 Task: Look for space in Aix-en-Provence, France from 7th July, 2023 to 15th July, 2023 for 6 adults in price range Rs.15000 to Rs.20000. Place can be entire place with 3 bedrooms having 3 beds and 3 bathrooms. Property type can be house, flat, guest house. Amenities needed are: washing machine. Booking option can be shelf check-in. Required host language is English.
Action: Mouse moved to (537, 199)
Screenshot: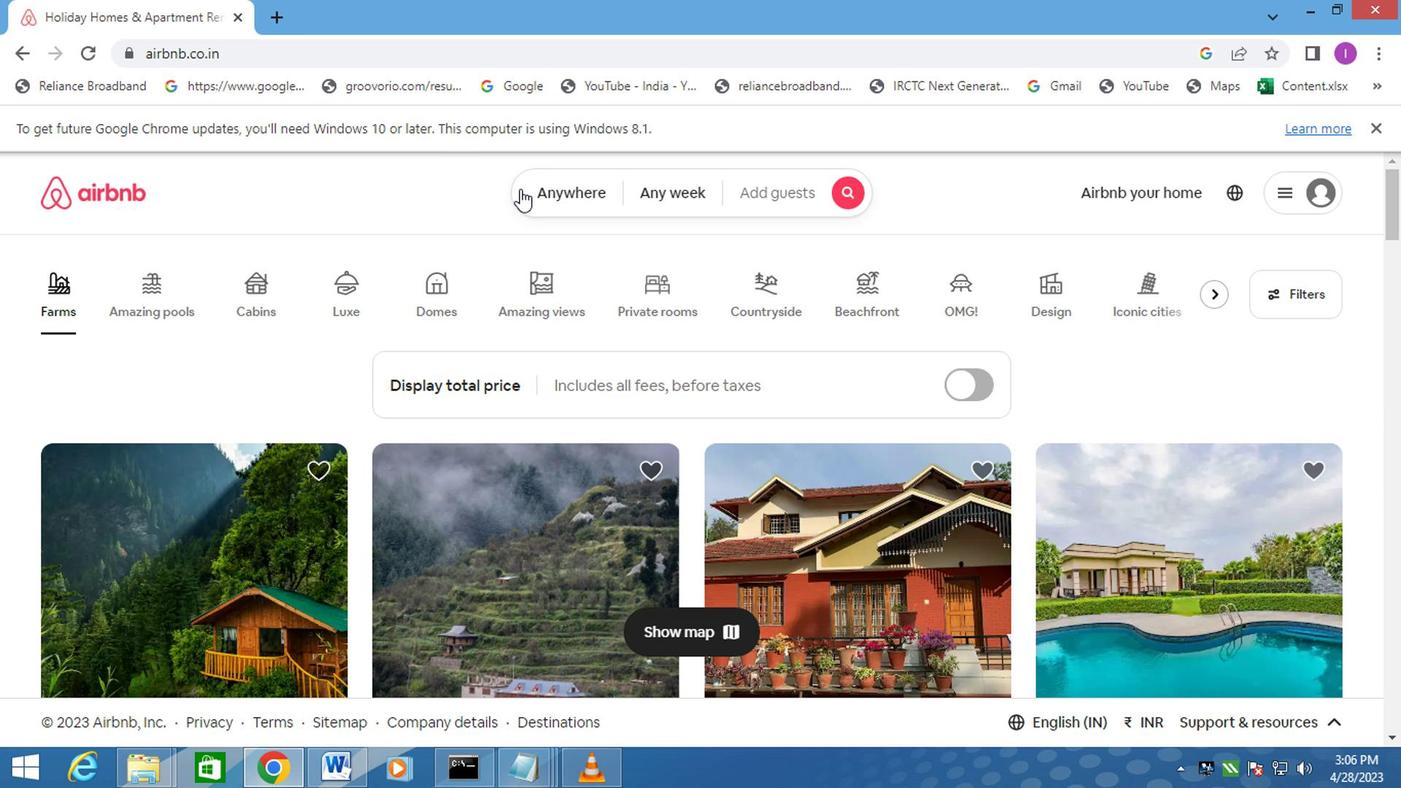
Action: Mouse pressed left at (537, 199)
Screenshot: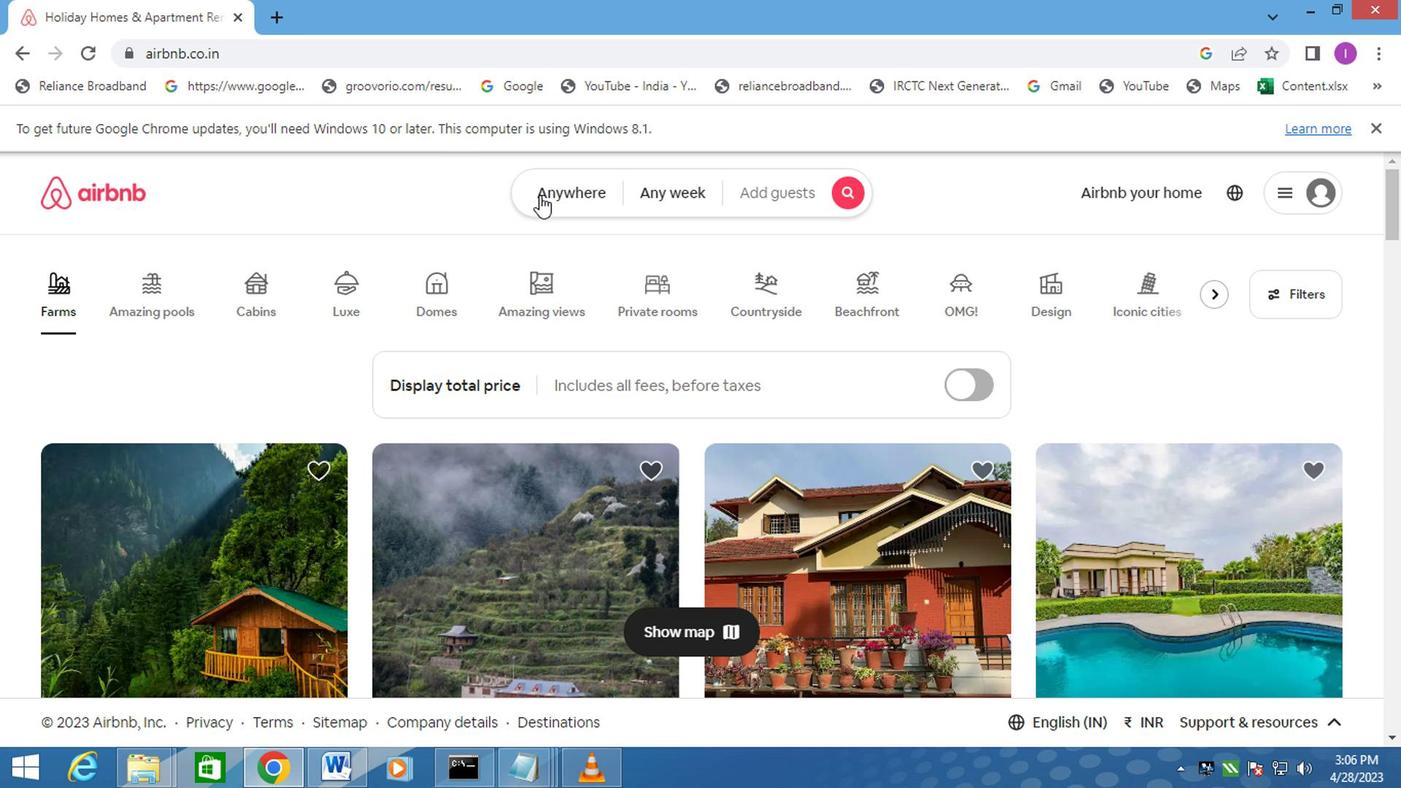 
Action: Mouse moved to (426, 283)
Screenshot: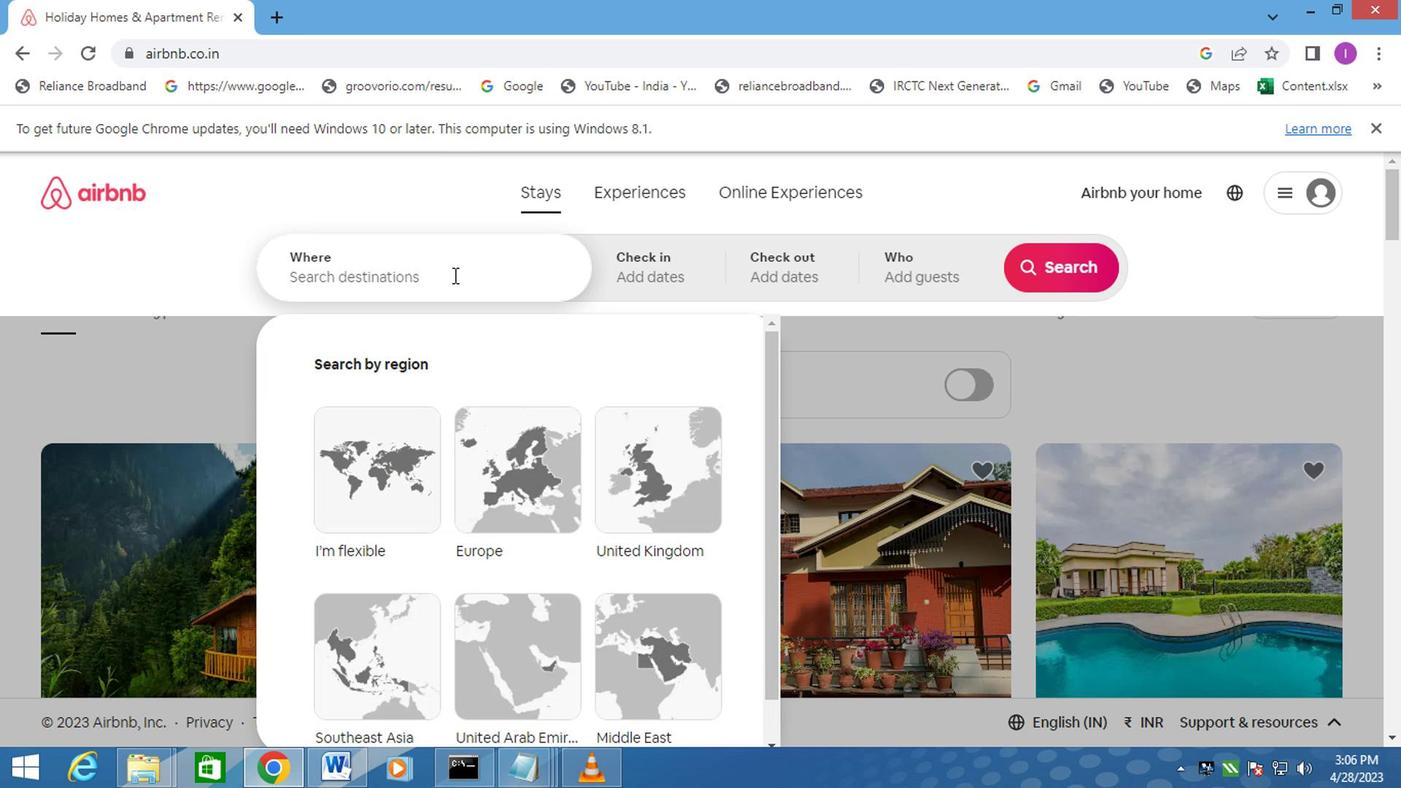 
Action: Mouse pressed left at (426, 283)
Screenshot: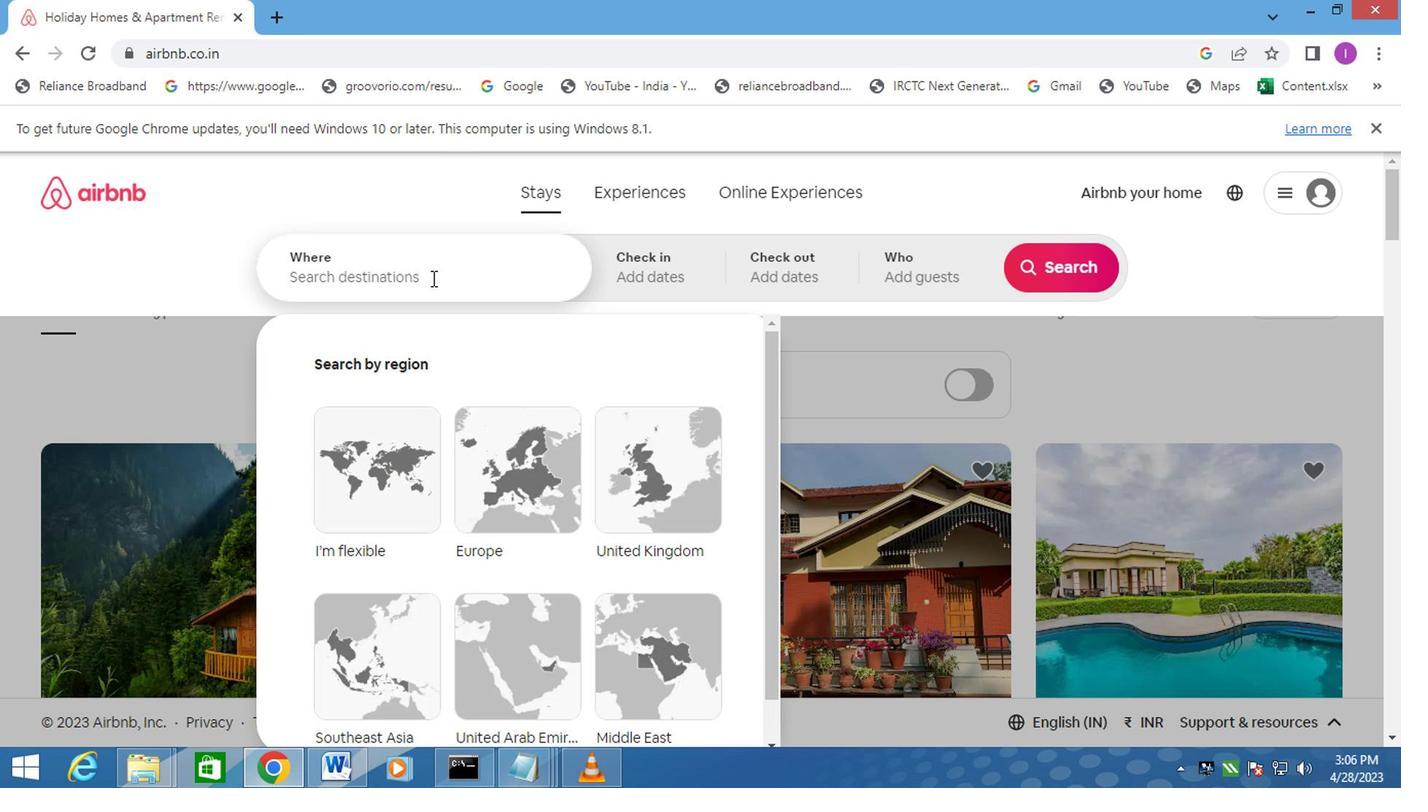 
Action: Mouse moved to (430, 281)
Screenshot: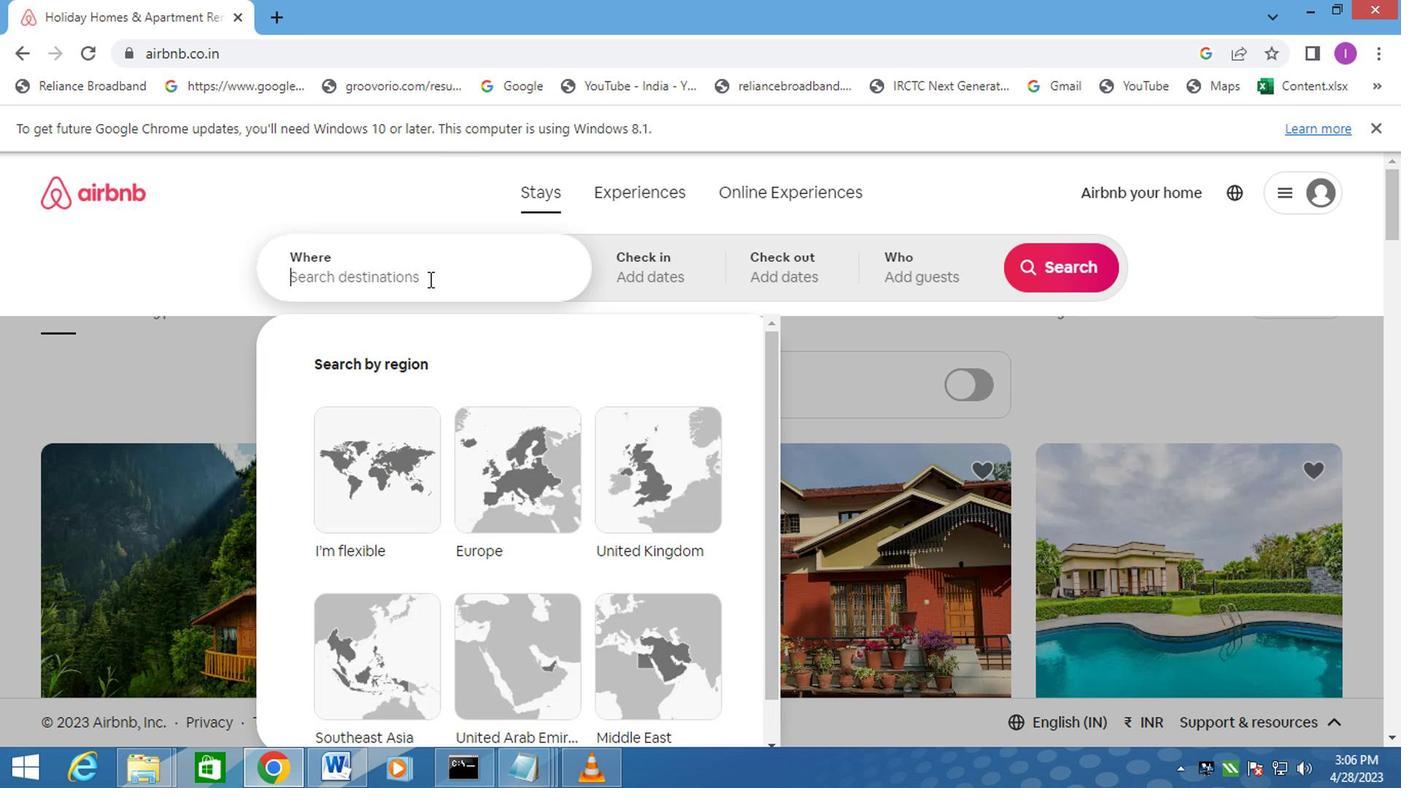 
Action: Key pressed <Key.shift>AIX-EN-<Key.shift>PROVENCE,<Key.shift>FRANCE
Screenshot: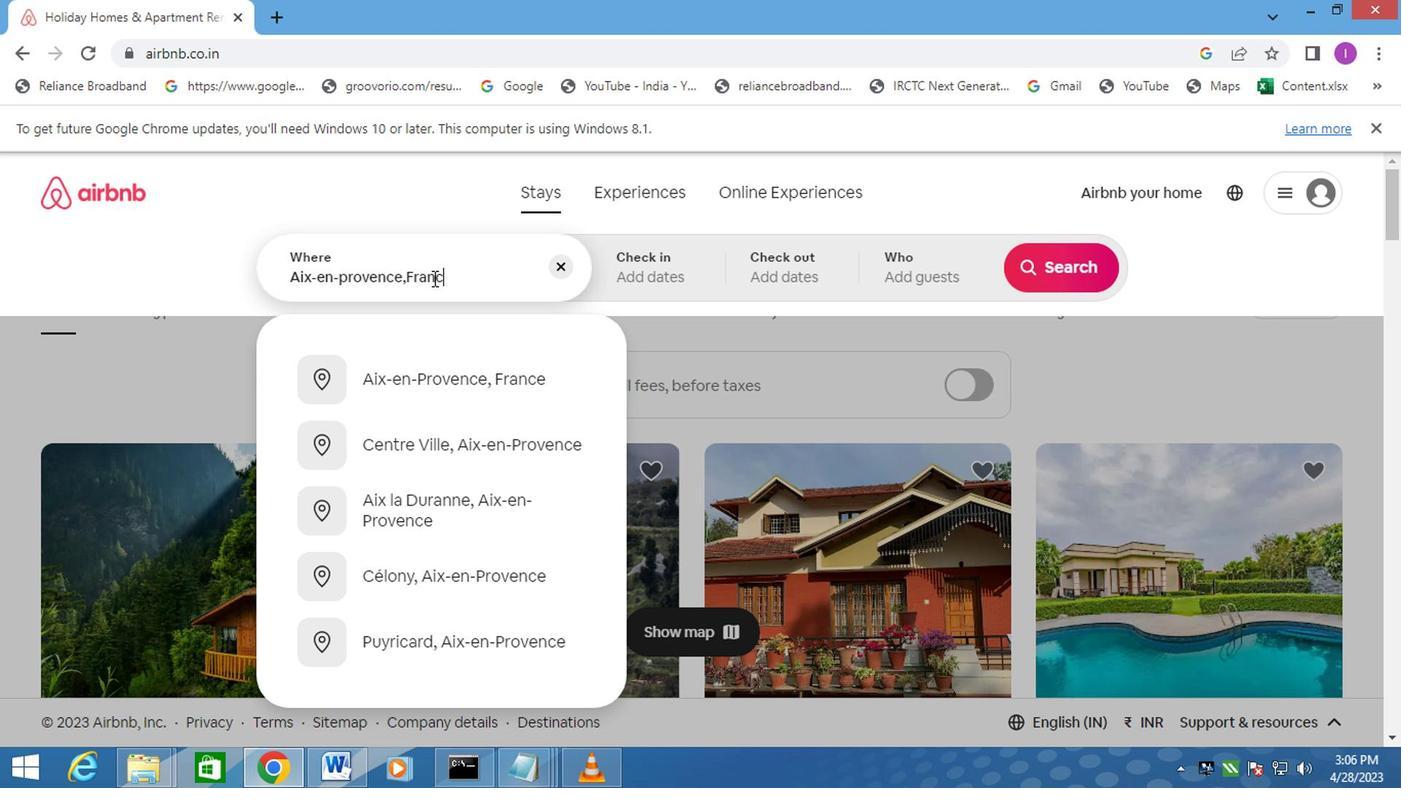
Action: Mouse moved to (467, 385)
Screenshot: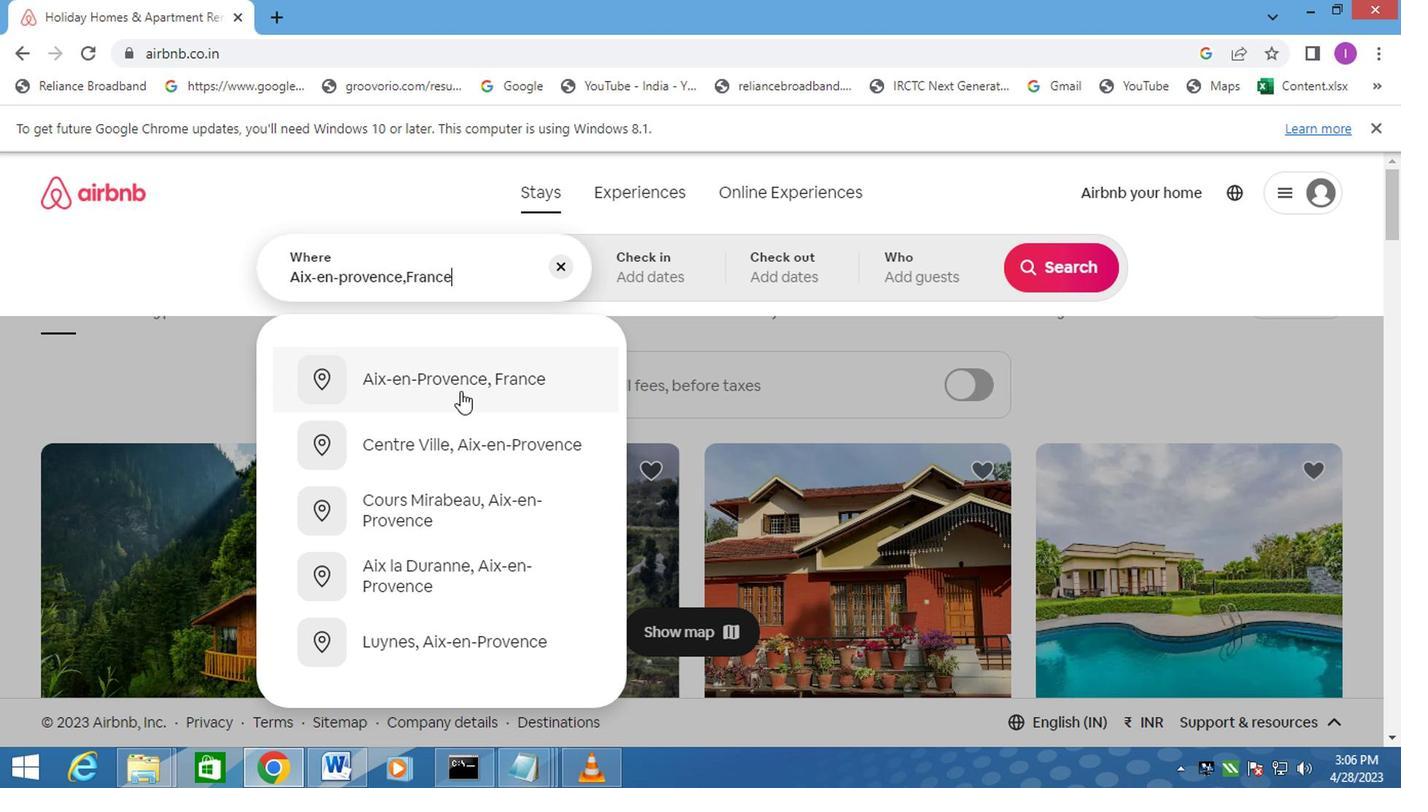
Action: Mouse pressed left at (467, 385)
Screenshot: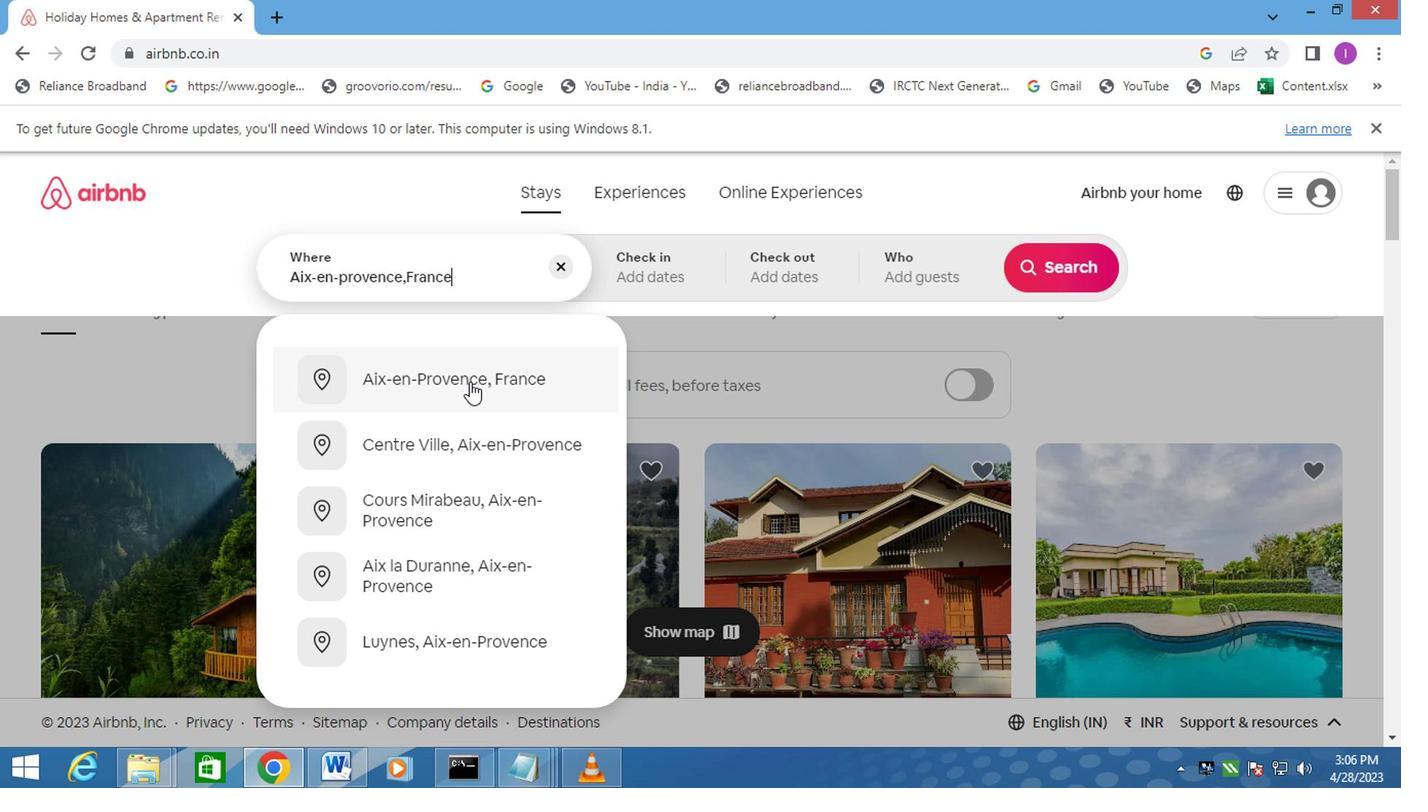 
Action: Mouse moved to (1052, 429)
Screenshot: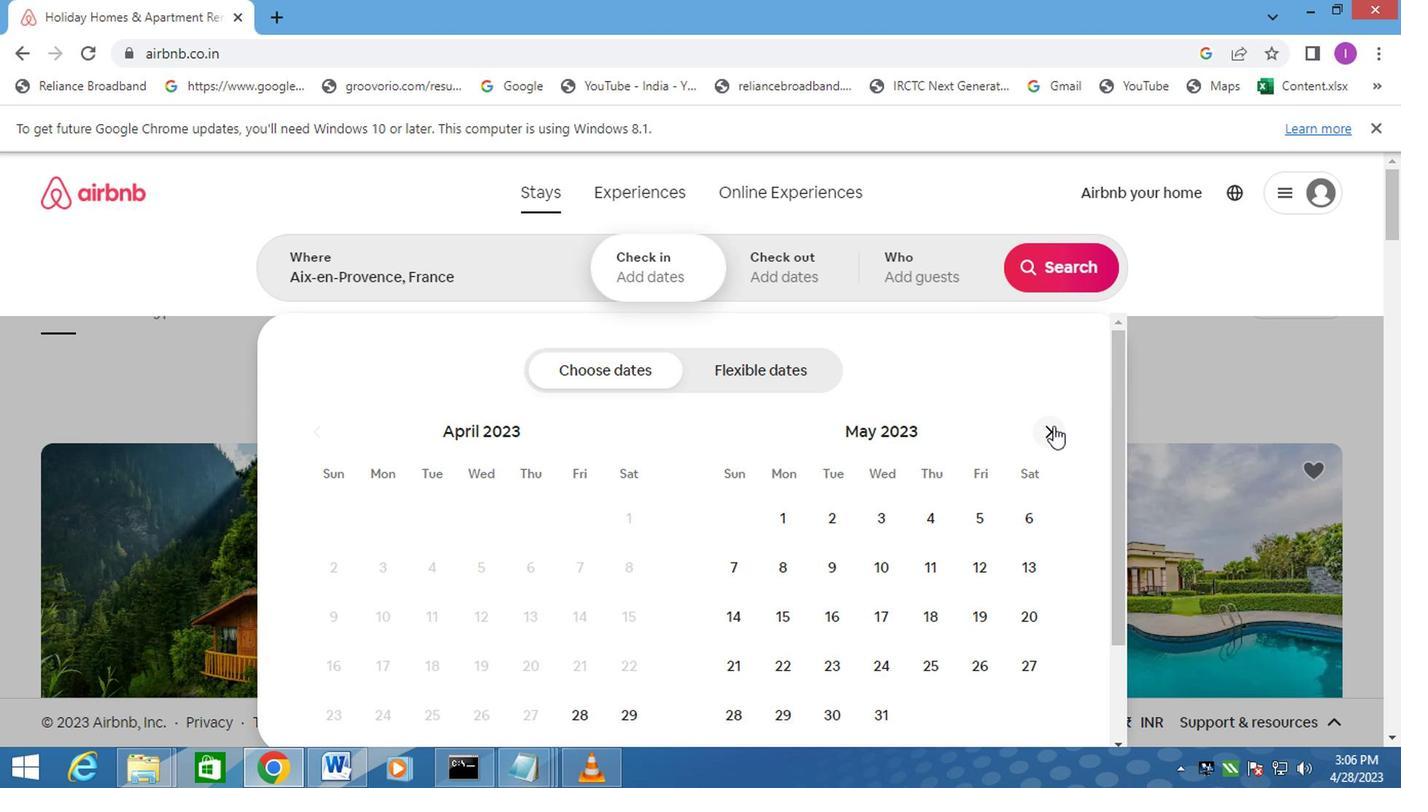 
Action: Mouse pressed left at (1052, 429)
Screenshot: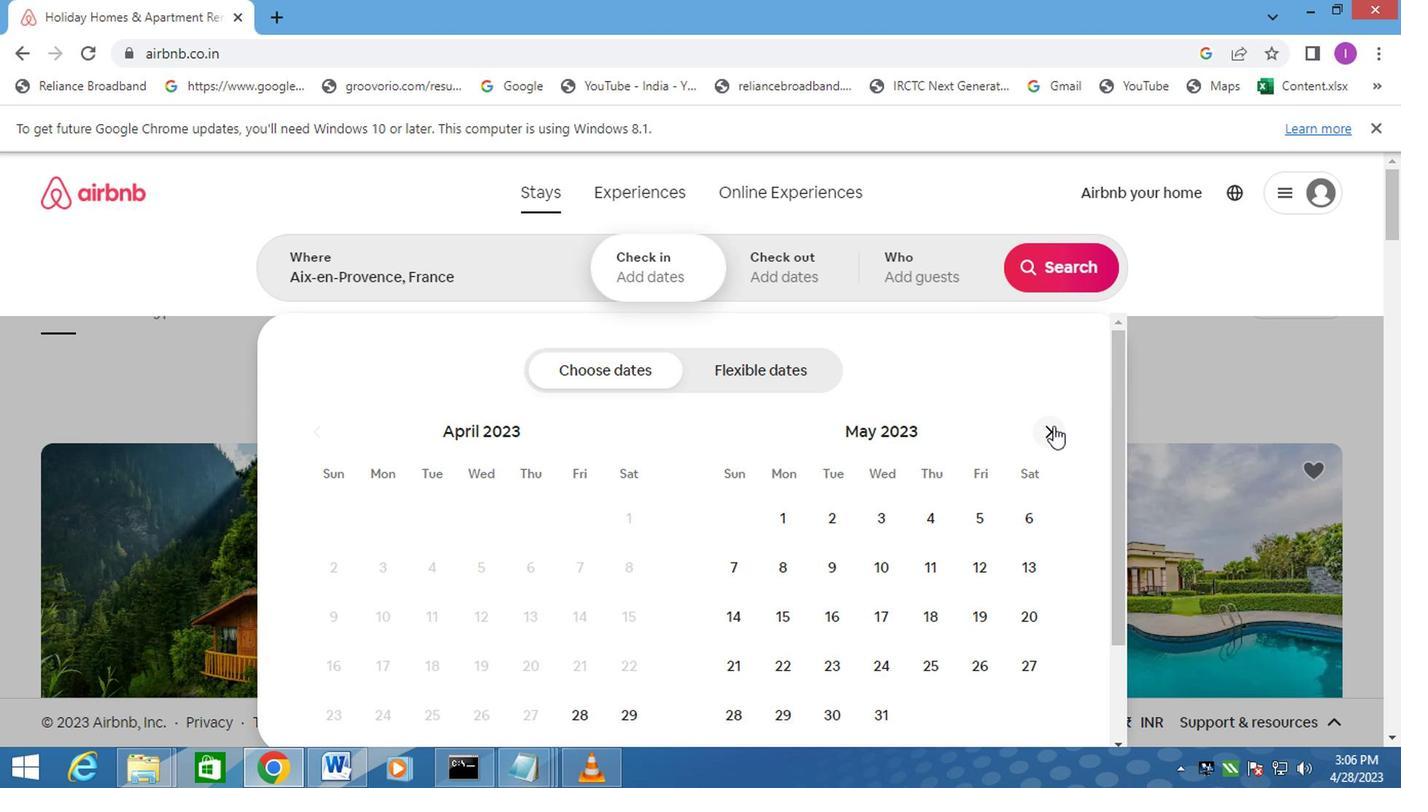 
Action: Mouse pressed left at (1052, 429)
Screenshot: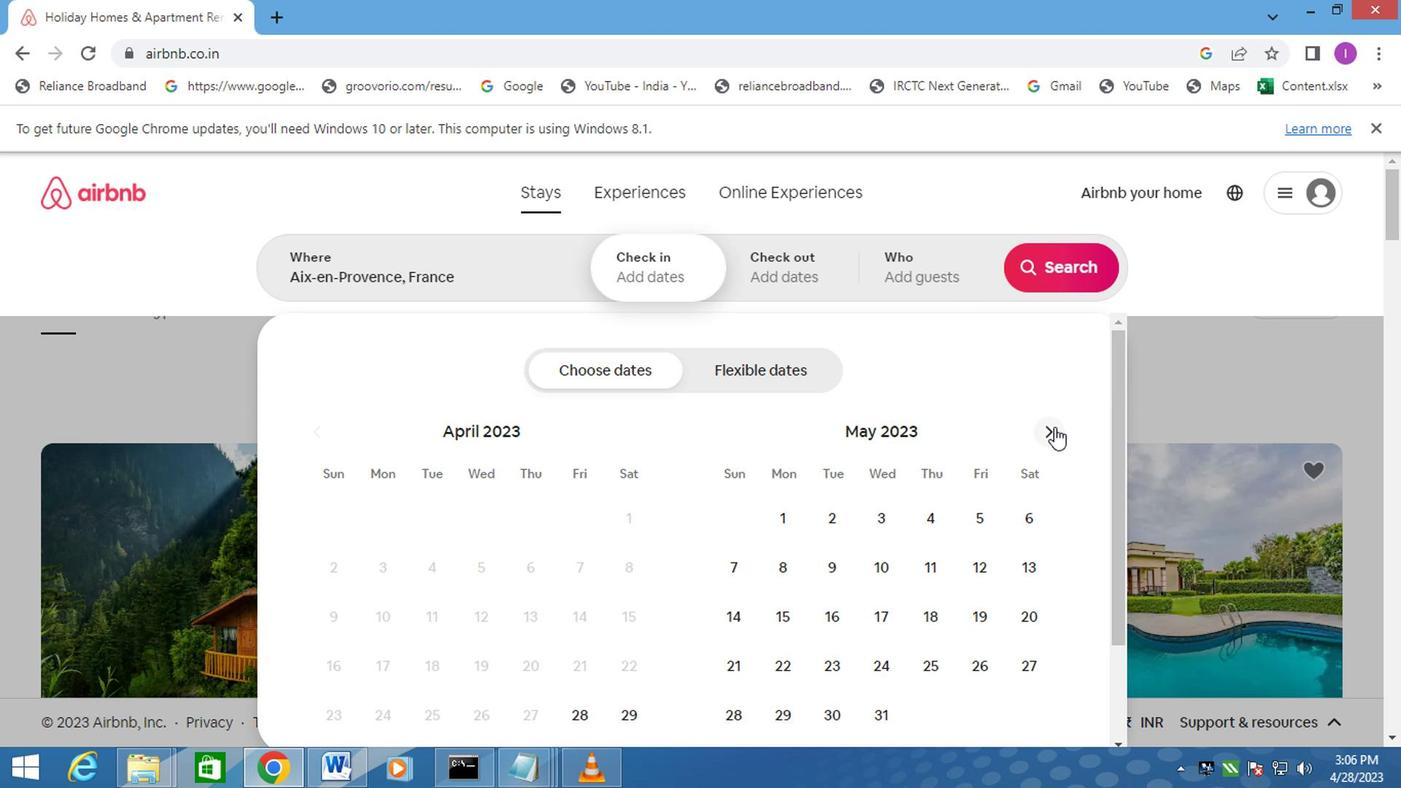
Action: Mouse moved to (968, 572)
Screenshot: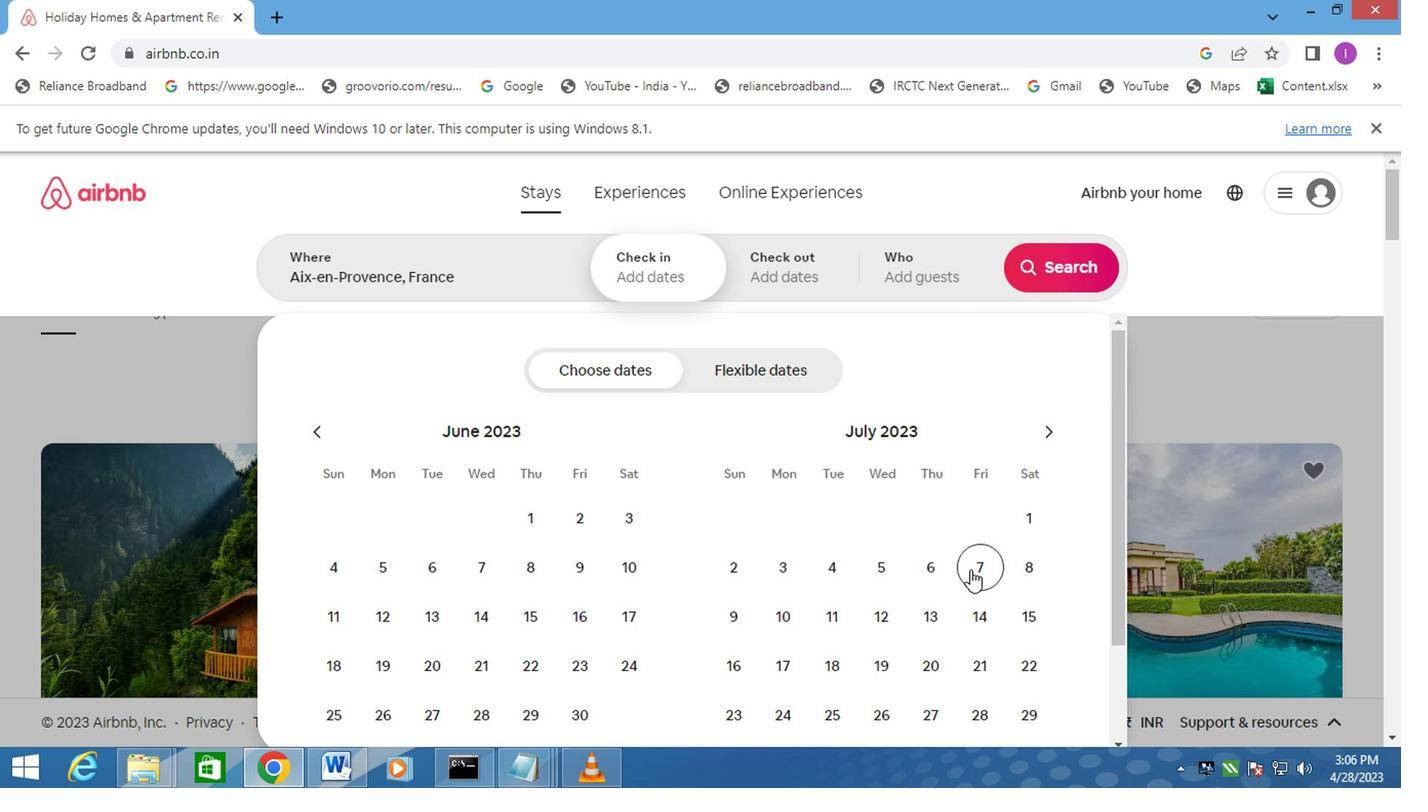 
Action: Mouse pressed left at (968, 572)
Screenshot: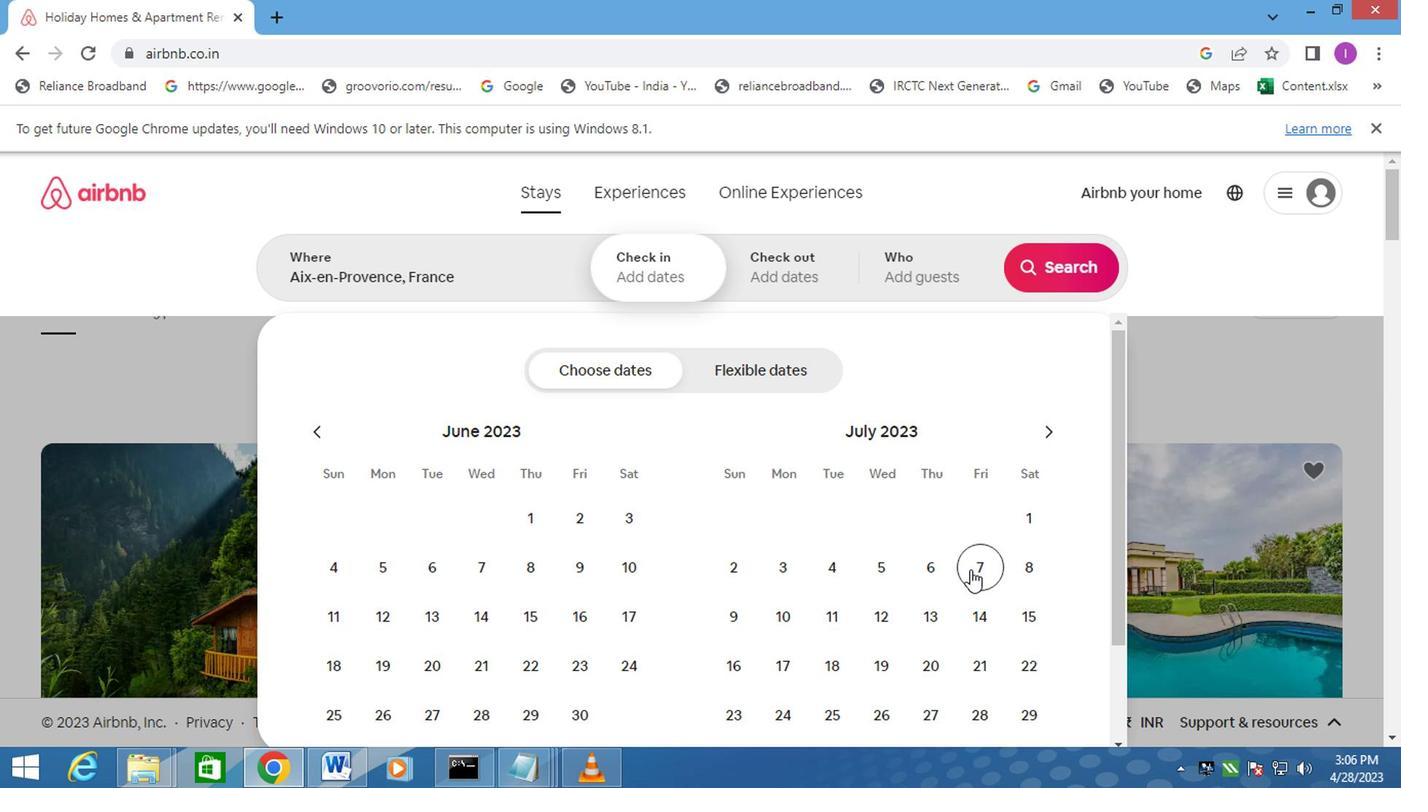 
Action: Mouse moved to (1025, 630)
Screenshot: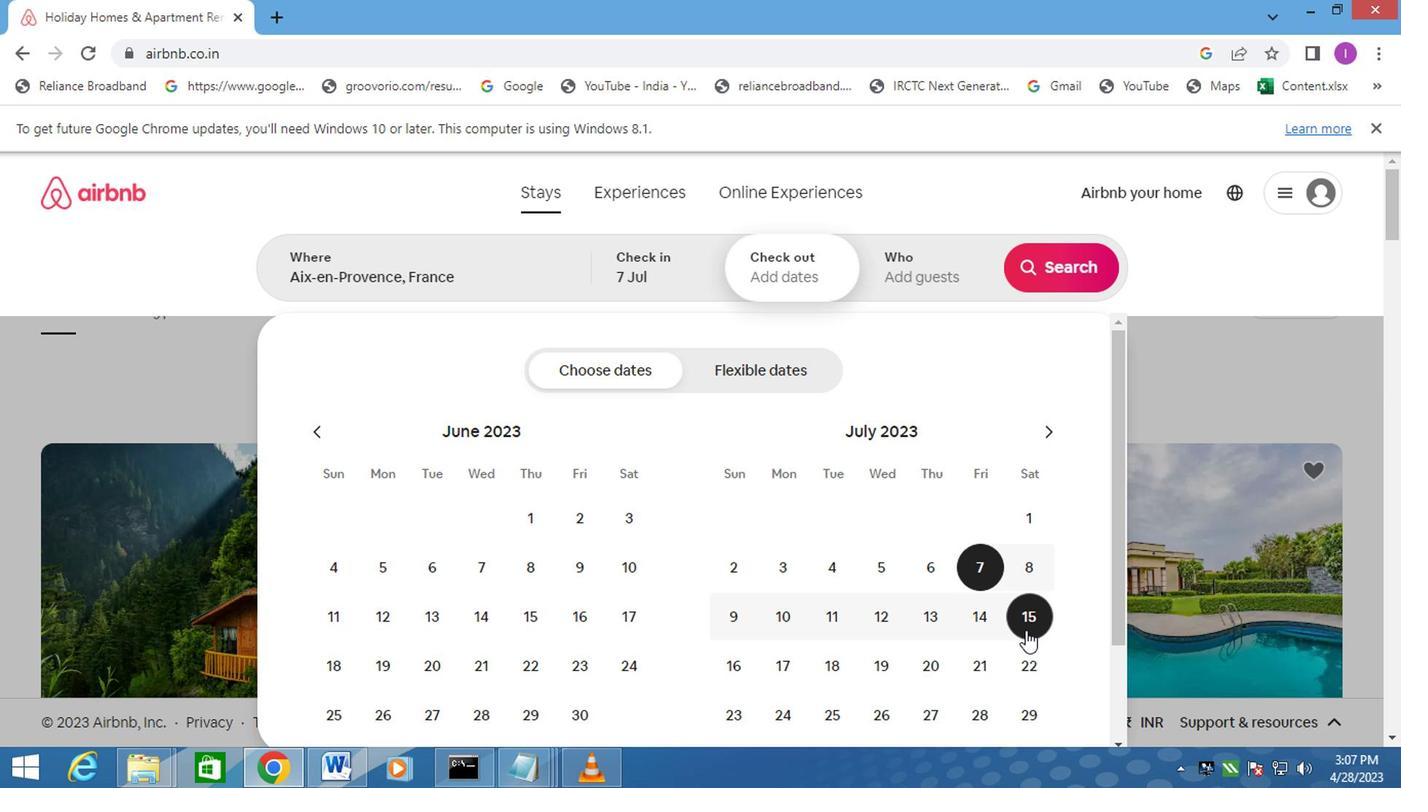
Action: Mouse pressed left at (1025, 630)
Screenshot: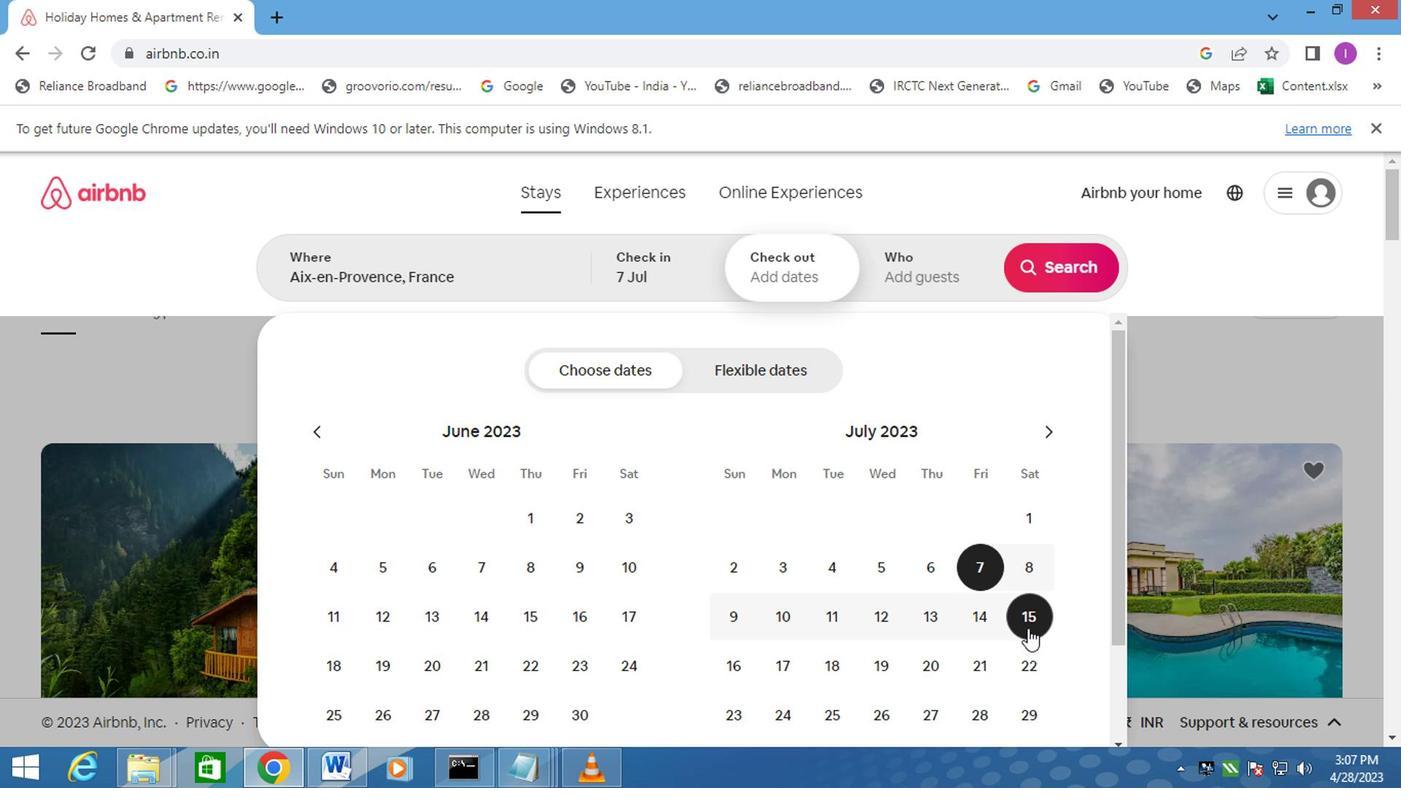 
Action: Mouse moved to (912, 275)
Screenshot: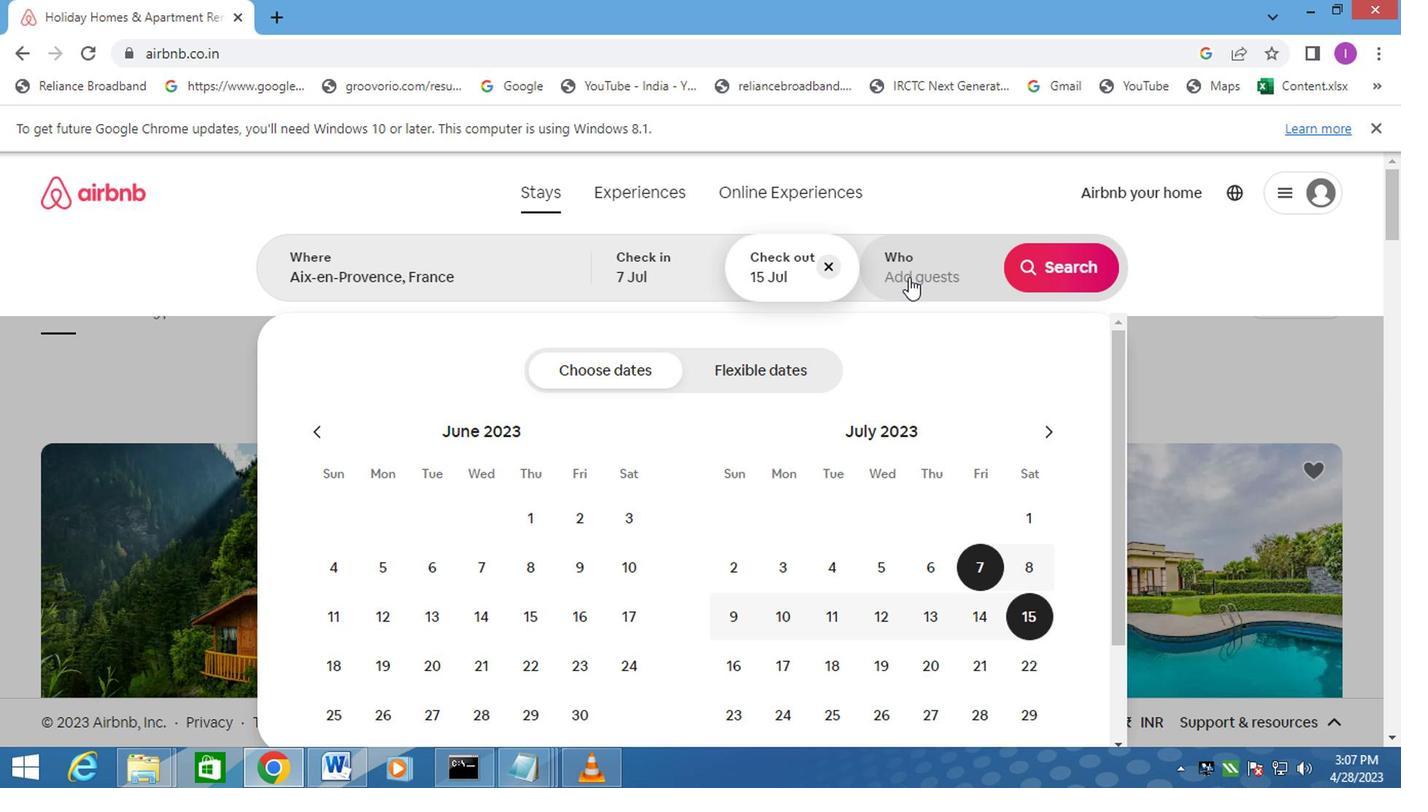 
Action: Mouse pressed left at (912, 275)
Screenshot: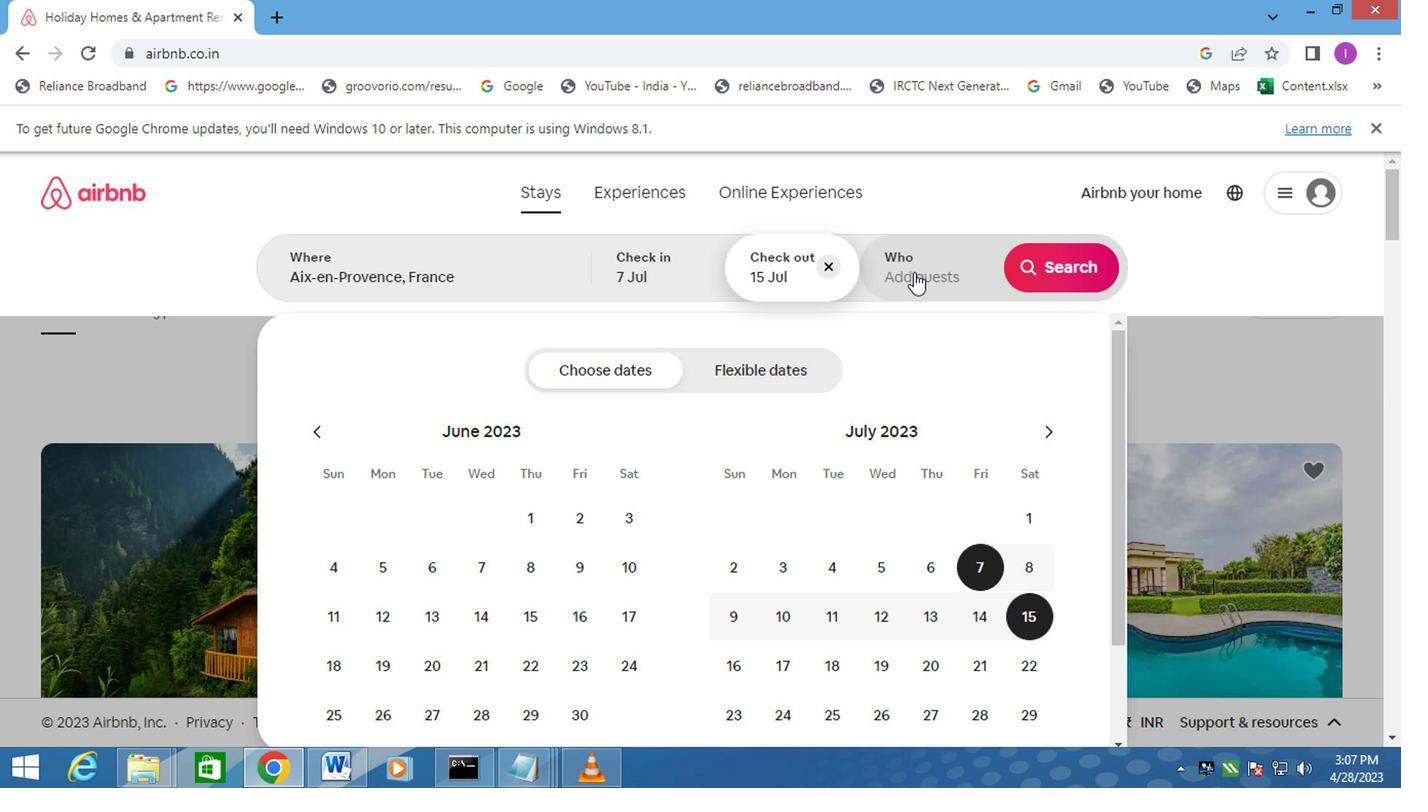 
Action: Mouse moved to (1075, 380)
Screenshot: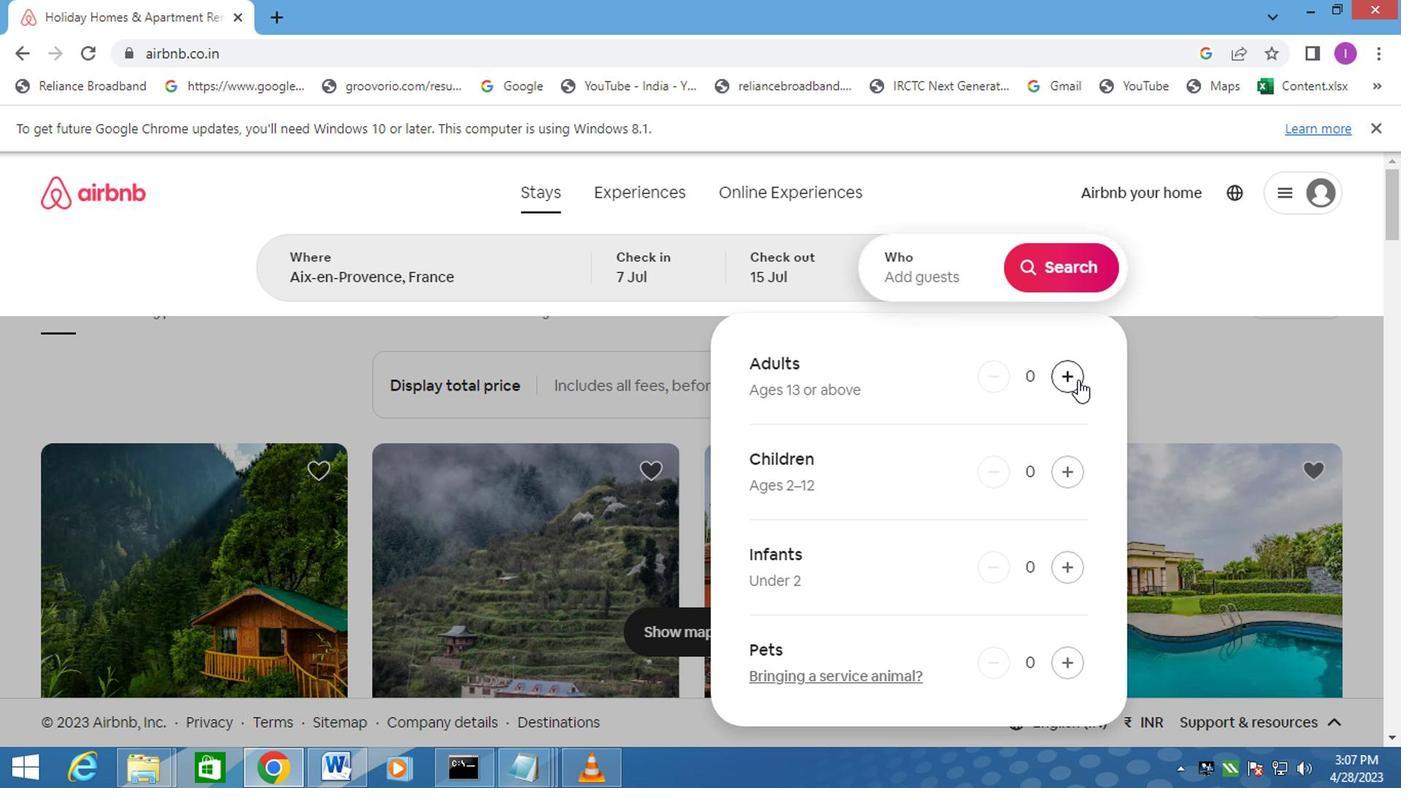 
Action: Mouse pressed left at (1075, 380)
Screenshot: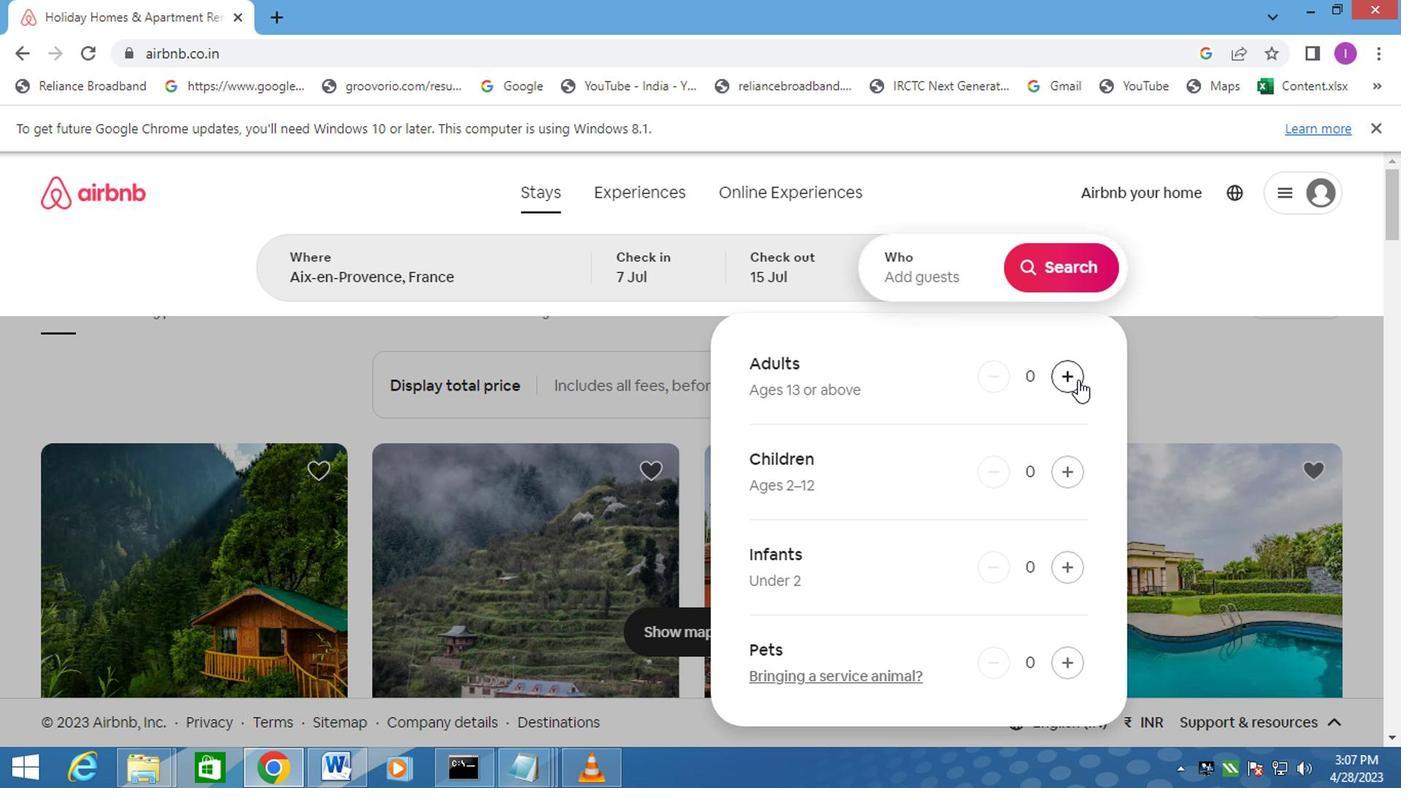 
Action: Mouse pressed left at (1075, 380)
Screenshot: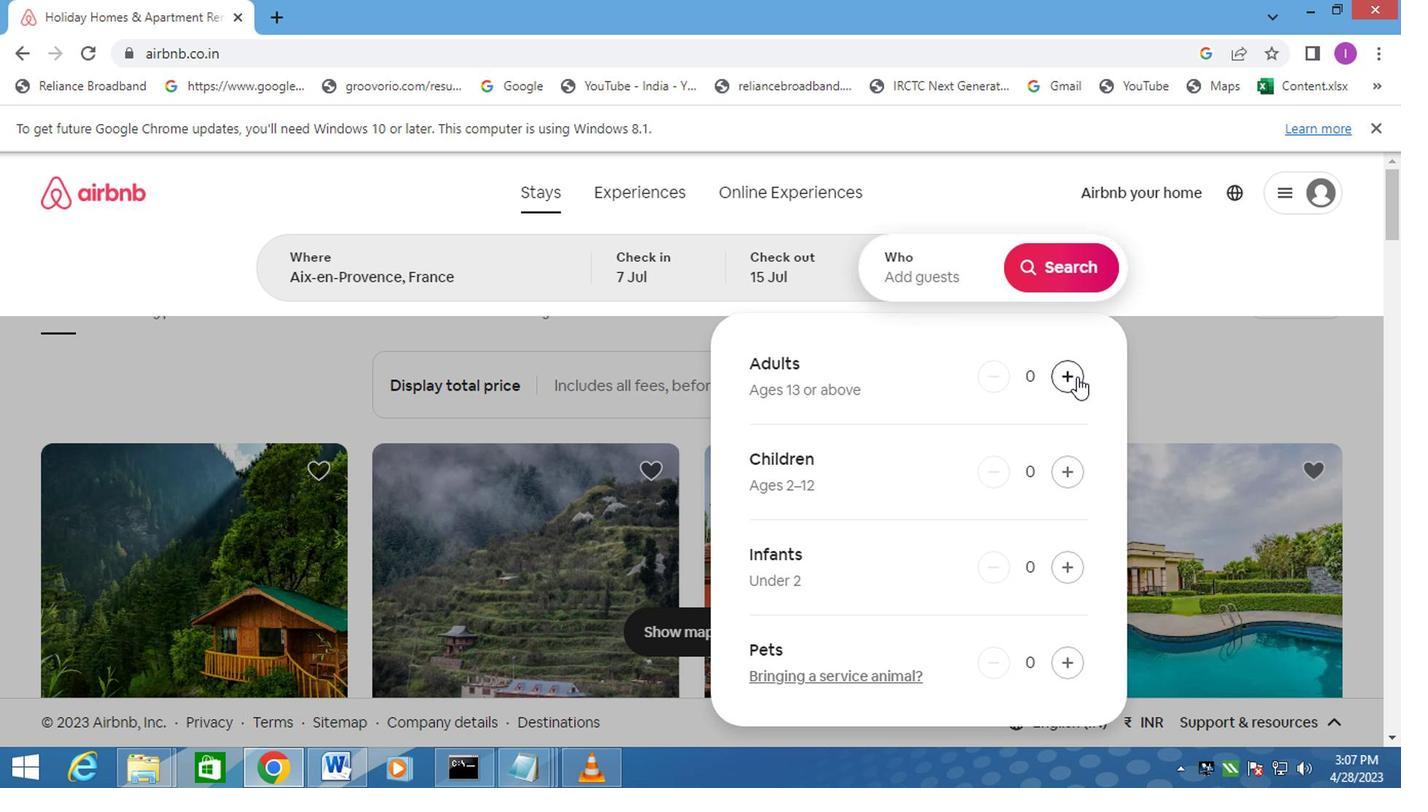 
Action: Mouse moved to (1075, 380)
Screenshot: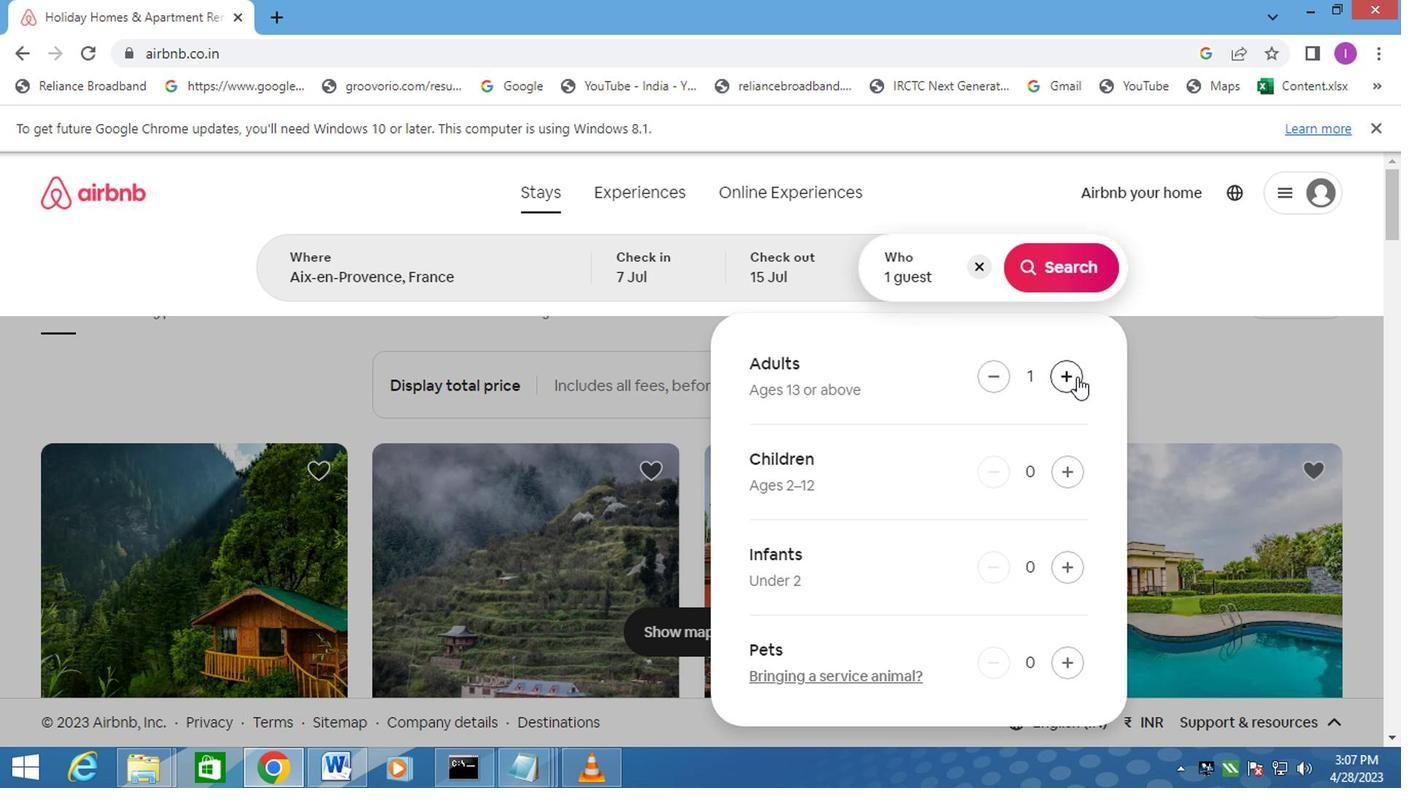 
Action: Mouse pressed left at (1075, 380)
Screenshot: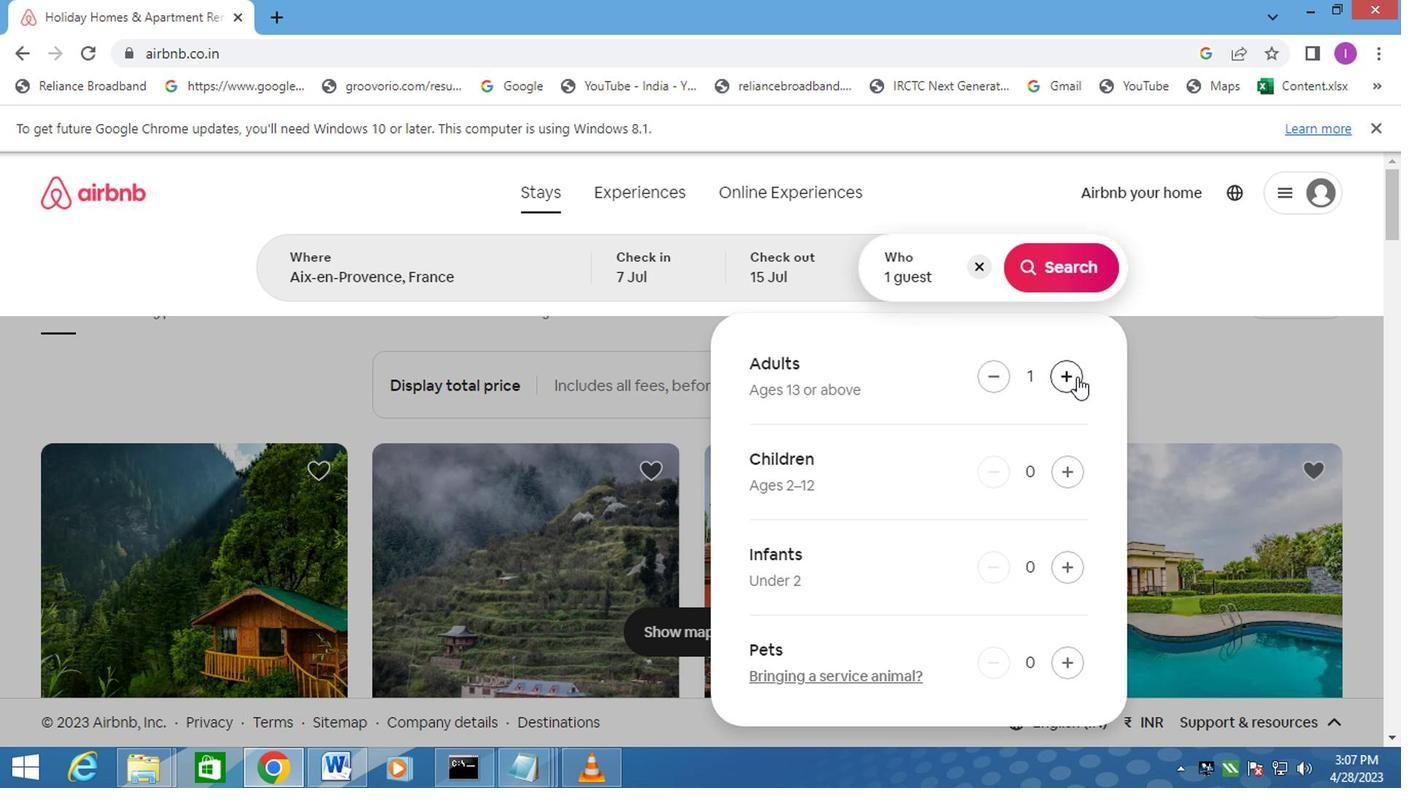 
Action: Mouse moved to (1073, 380)
Screenshot: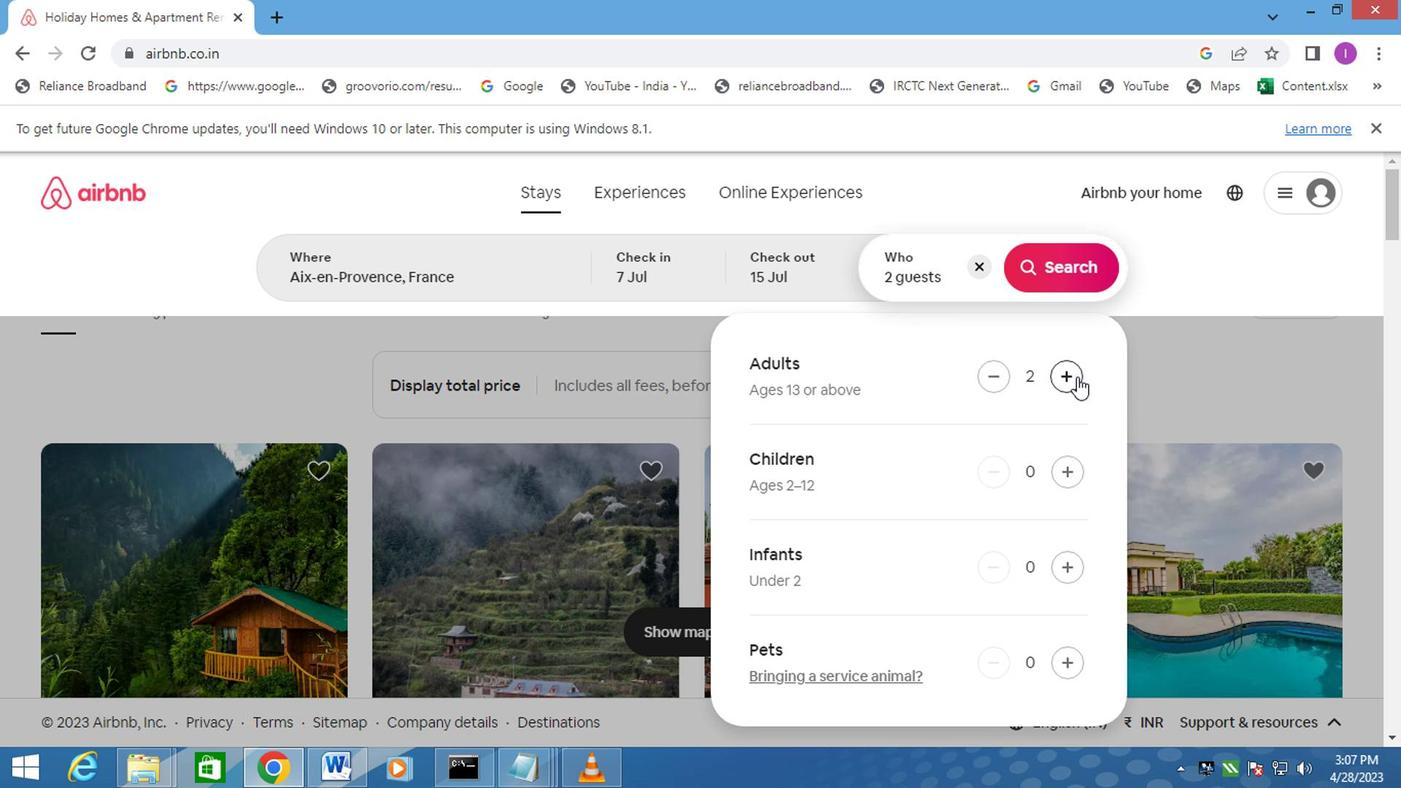 
Action: Mouse pressed left at (1073, 380)
Screenshot: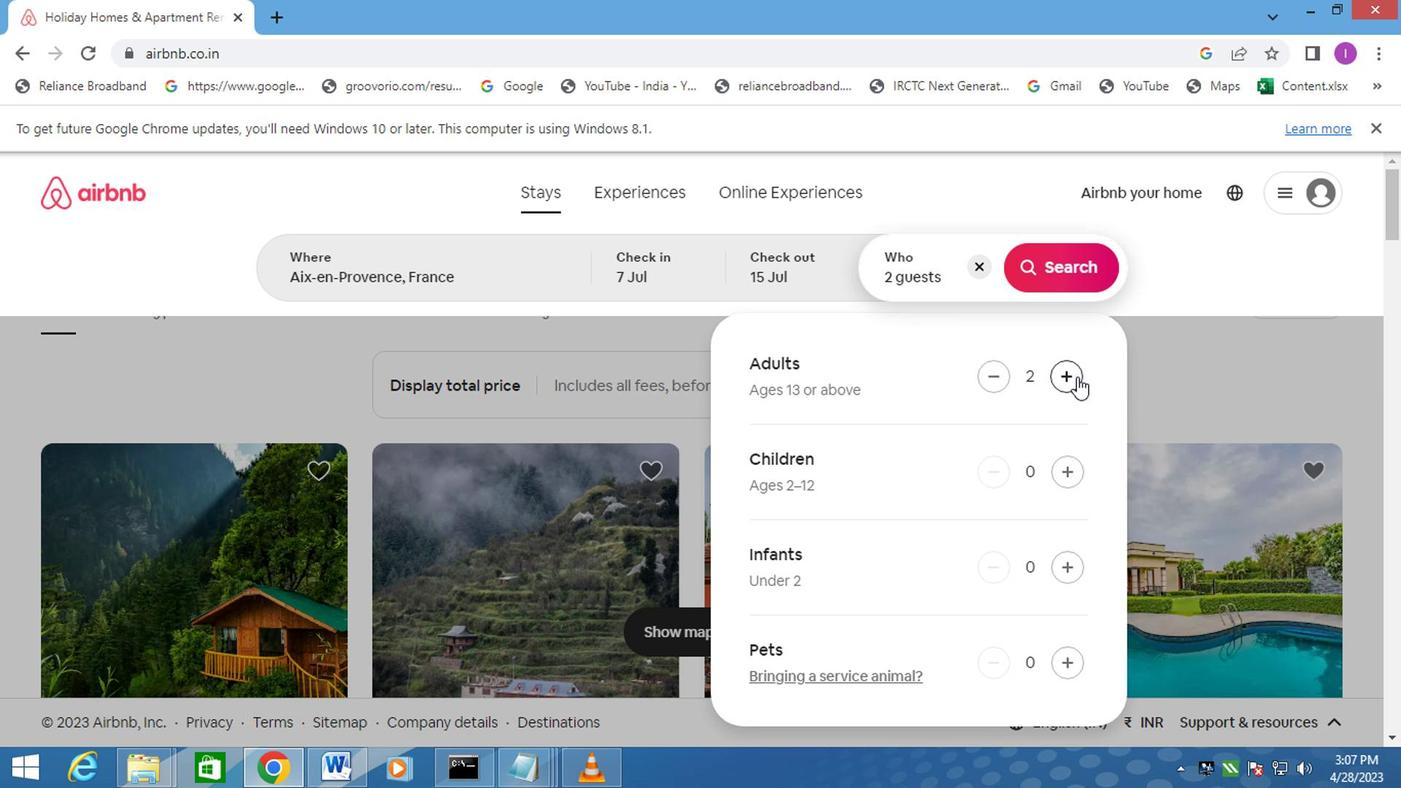 
Action: Mouse moved to (1073, 380)
Screenshot: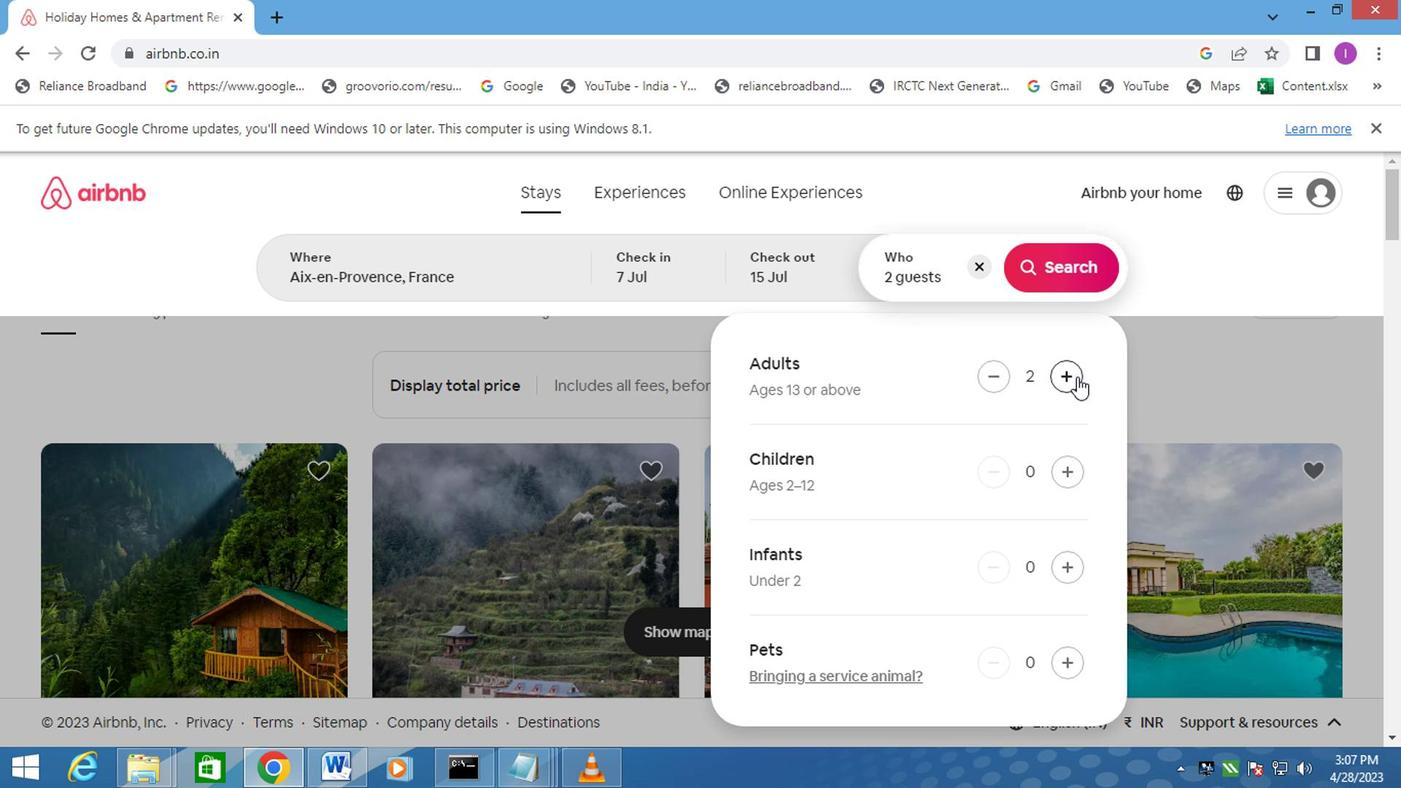 
Action: Mouse pressed left at (1073, 380)
Screenshot: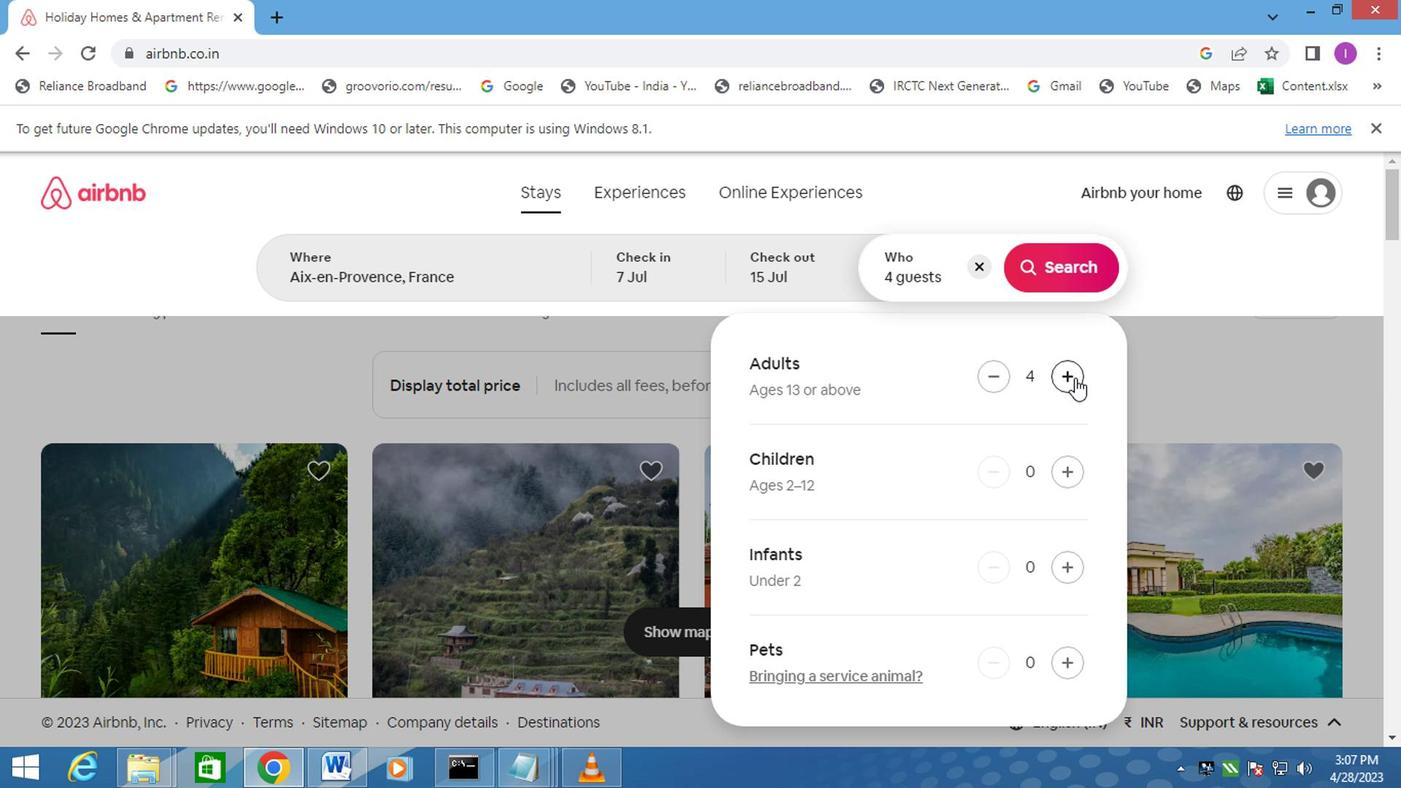 
Action: Mouse pressed left at (1073, 380)
Screenshot: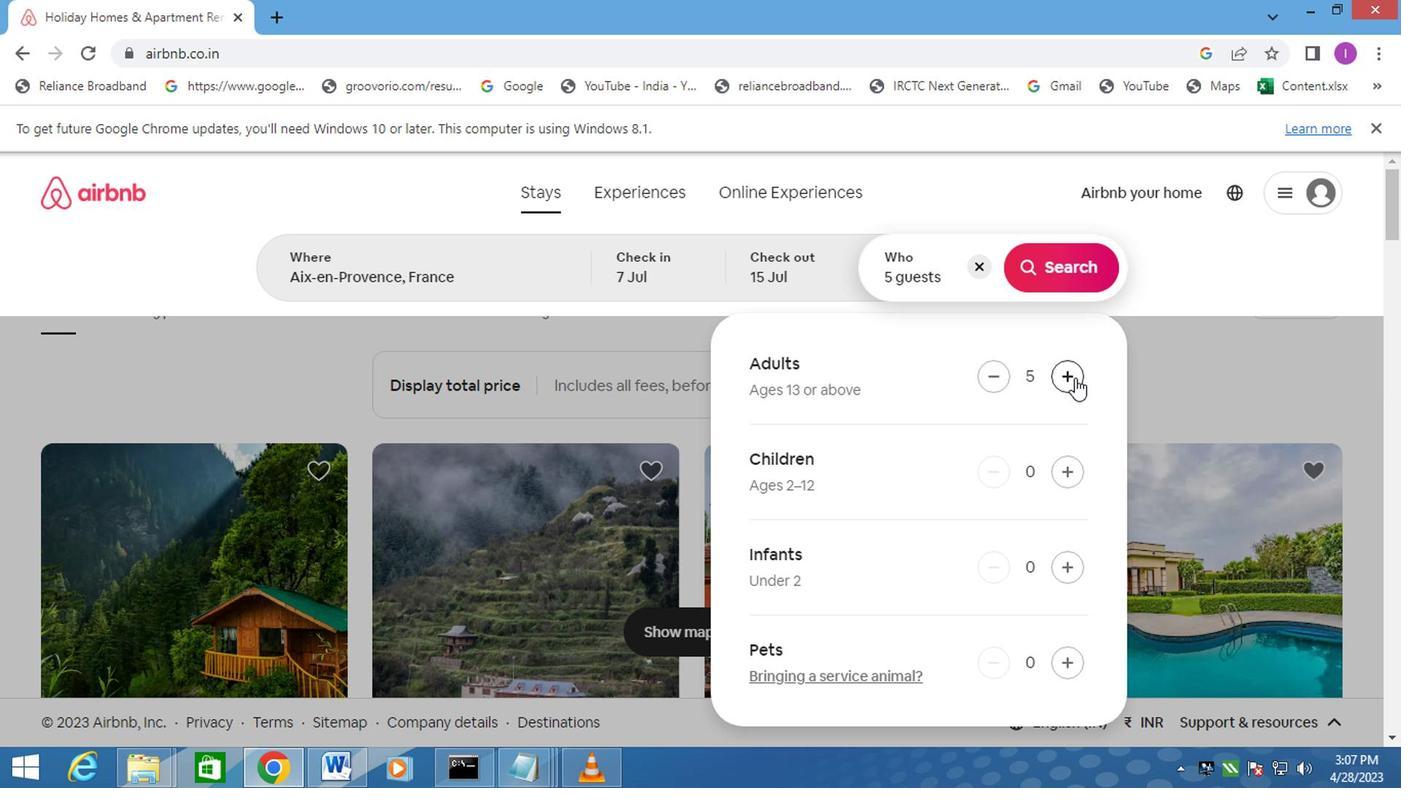 
Action: Mouse moved to (1063, 262)
Screenshot: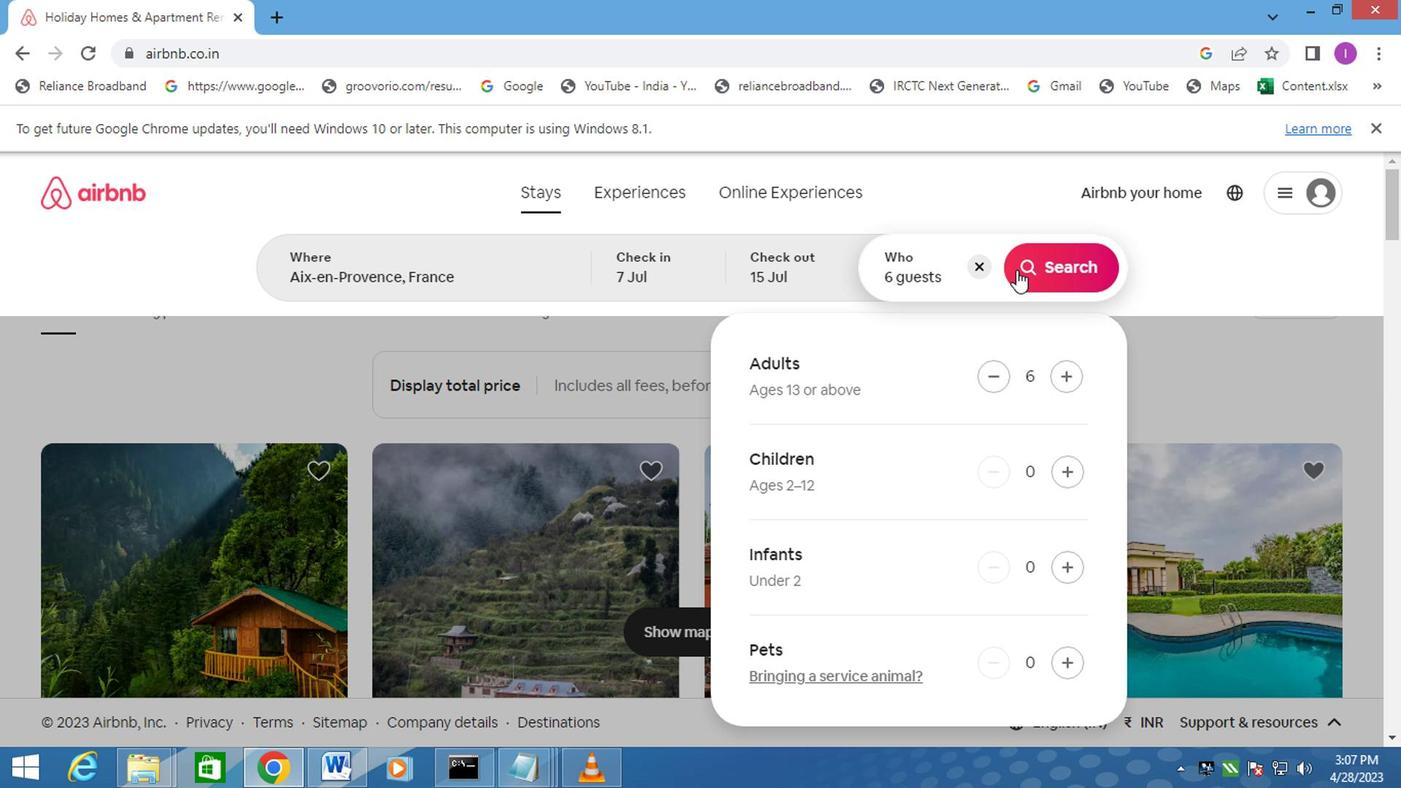
Action: Mouse pressed left at (1063, 262)
Screenshot: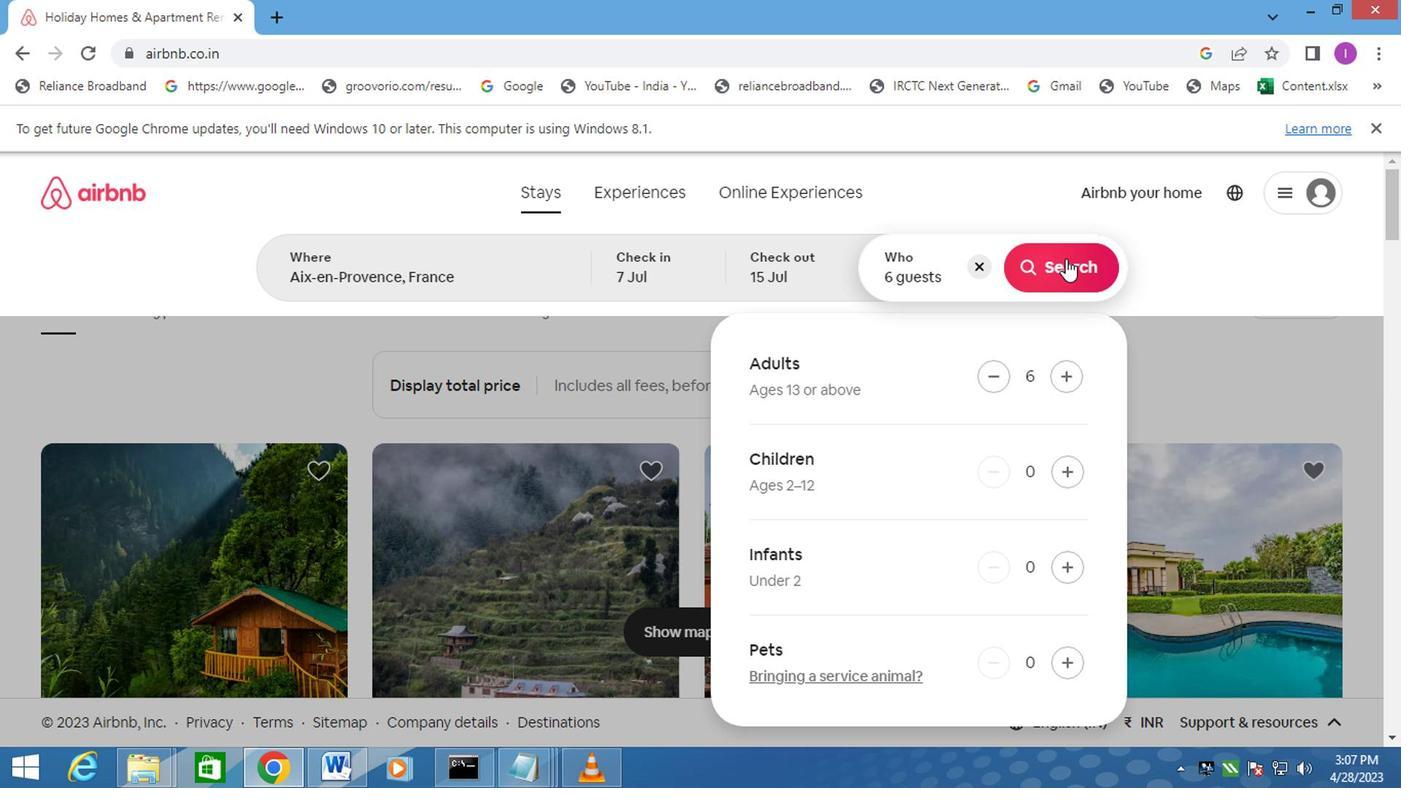 
Action: Mouse moved to (1328, 275)
Screenshot: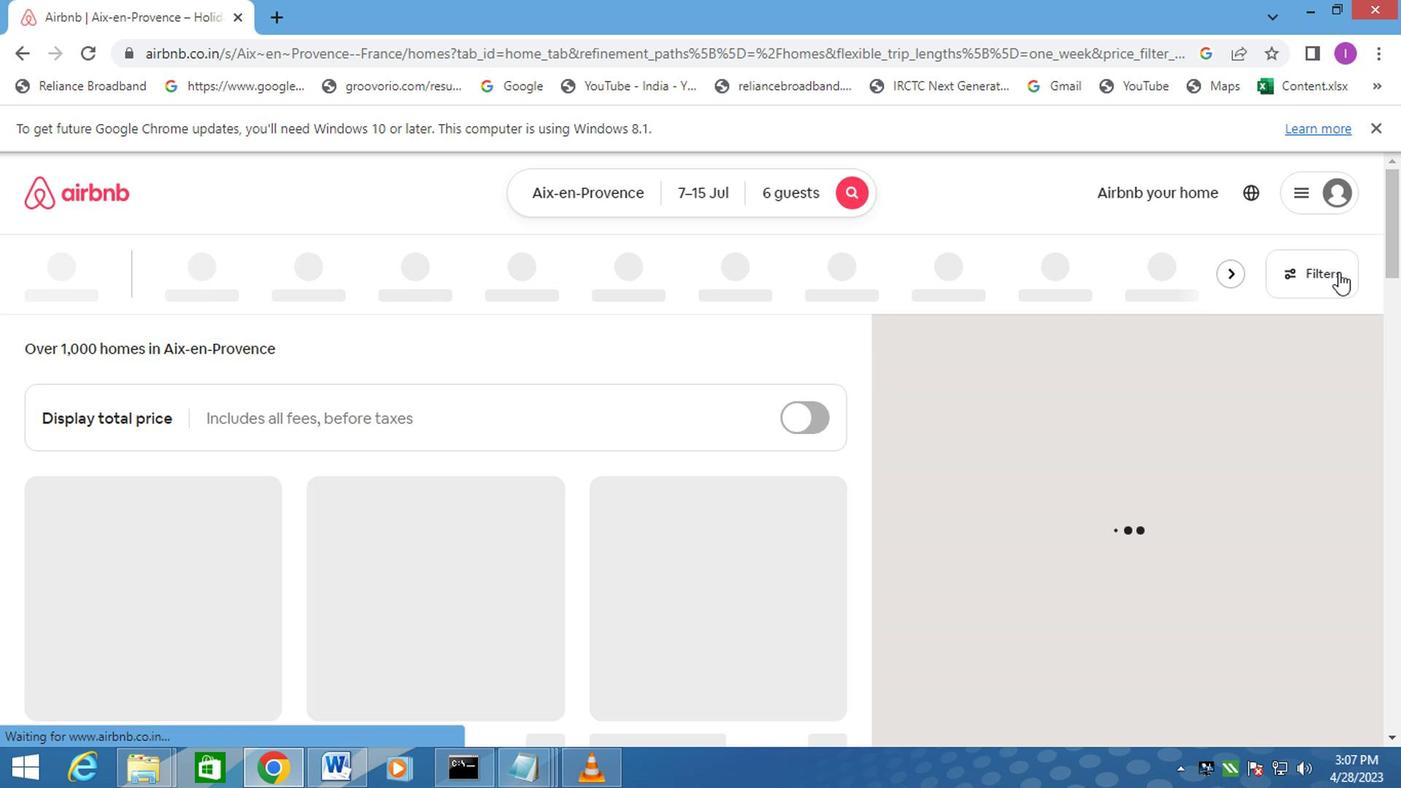 
Action: Mouse pressed left at (1328, 275)
Screenshot: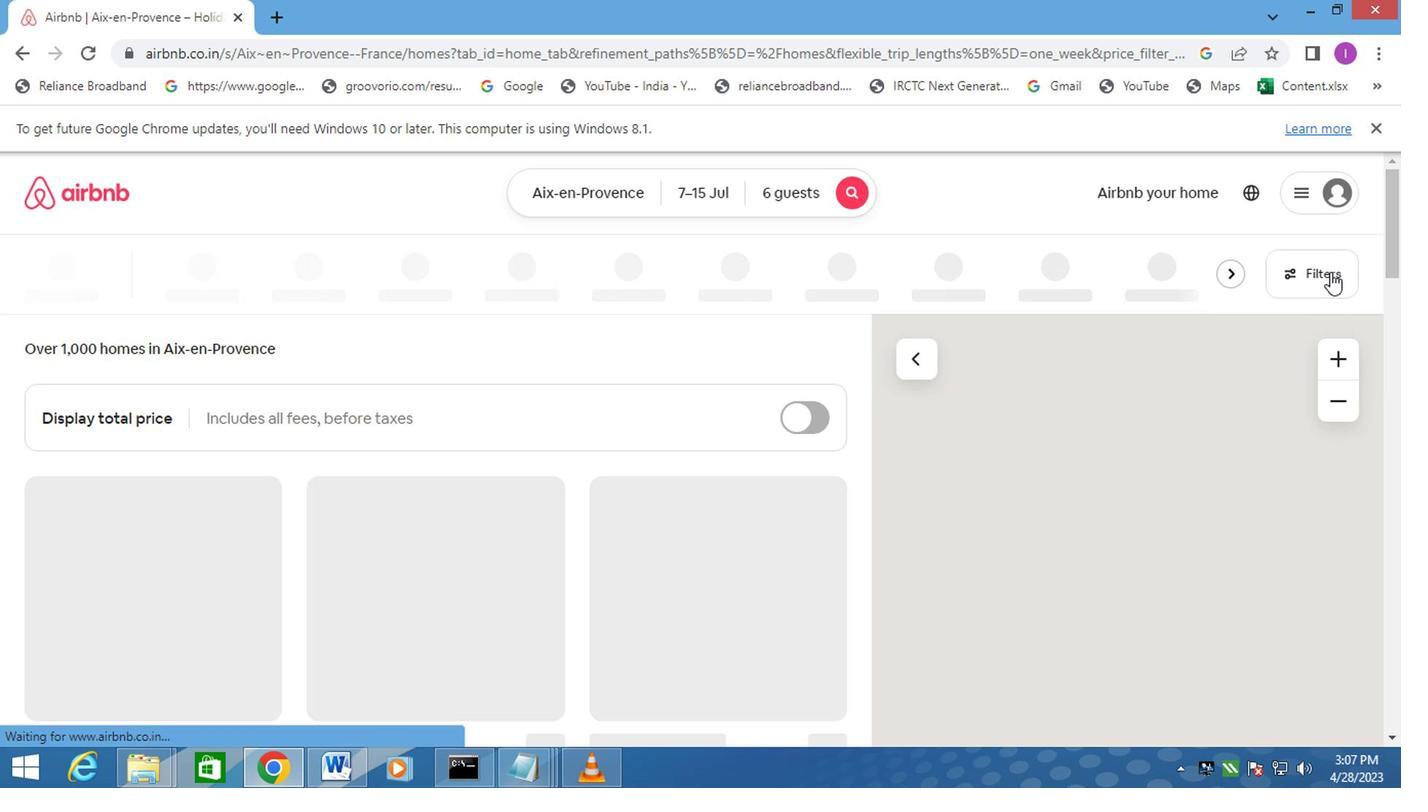 
Action: Mouse moved to (423, 535)
Screenshot: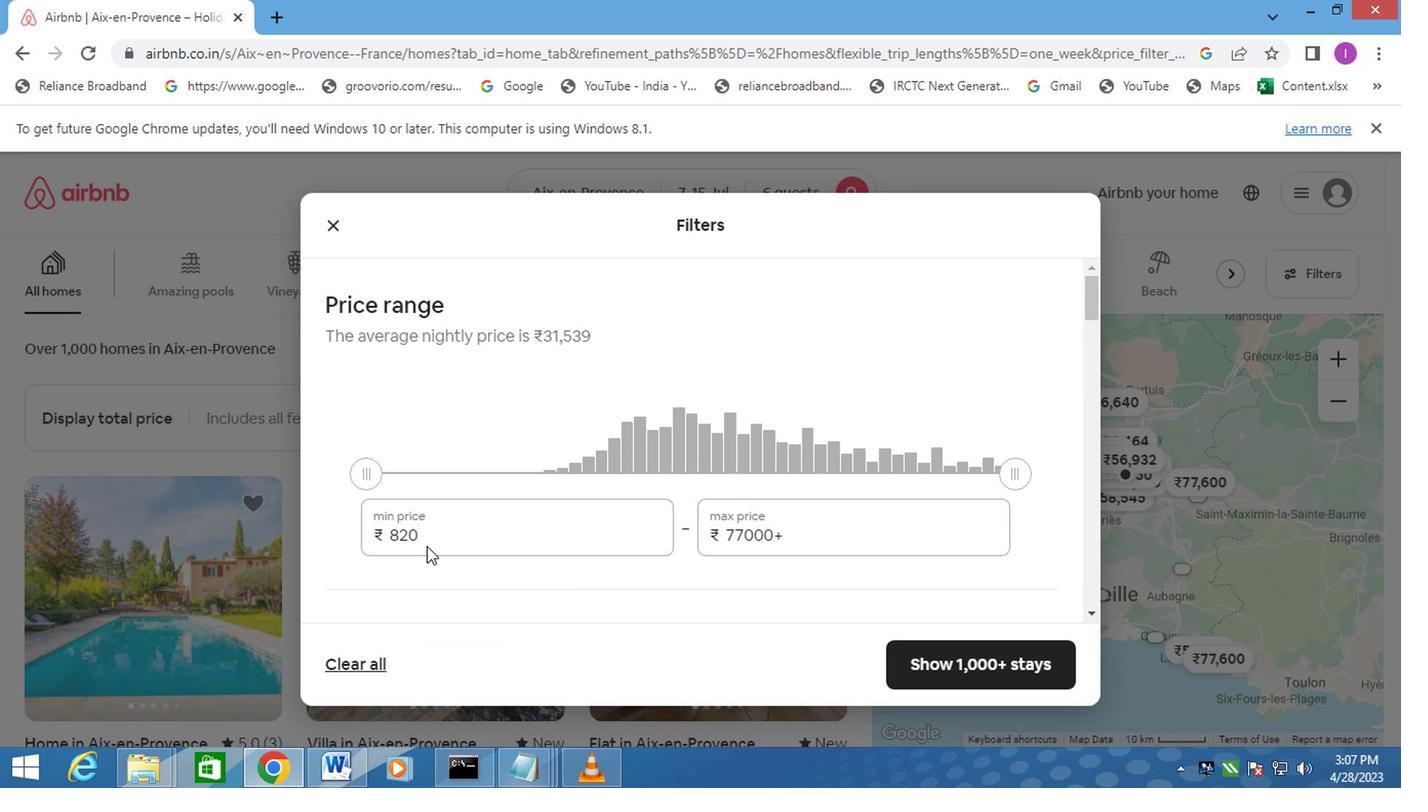 
Action: Mouse pressed left at (423, 535)
Screenshot: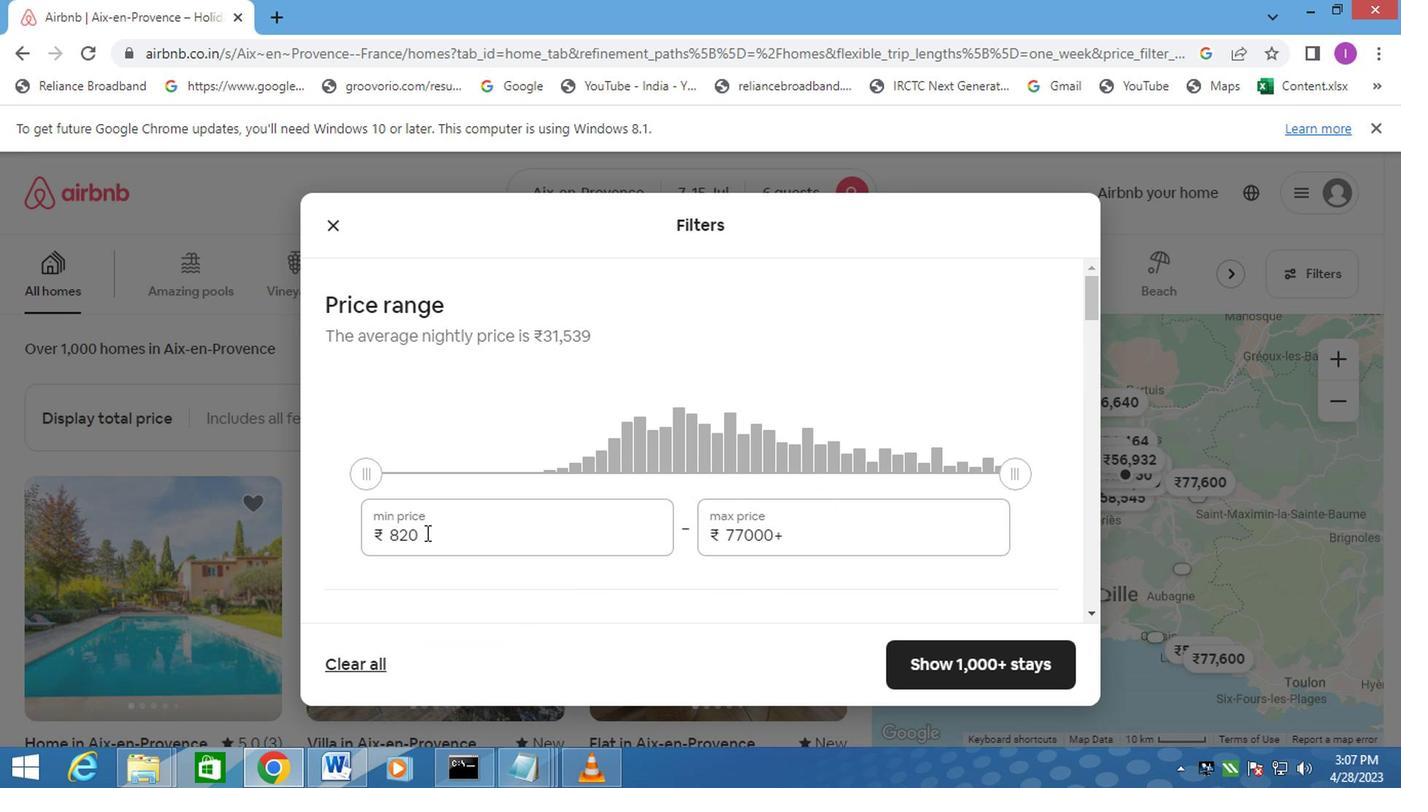 
Action: Mouse moved to (342, 530)
Screenshot: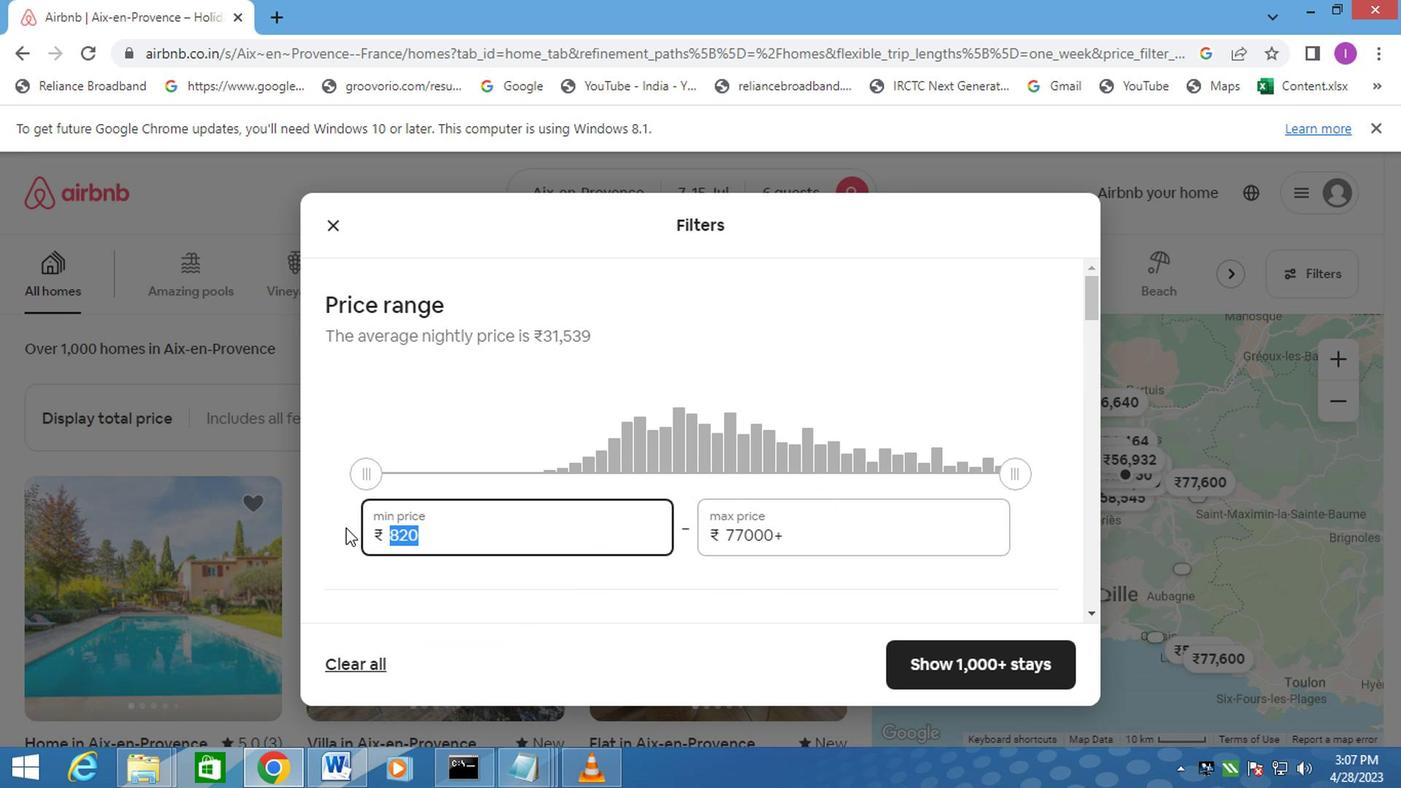 
Action: Key pressed 15000
Screenshot: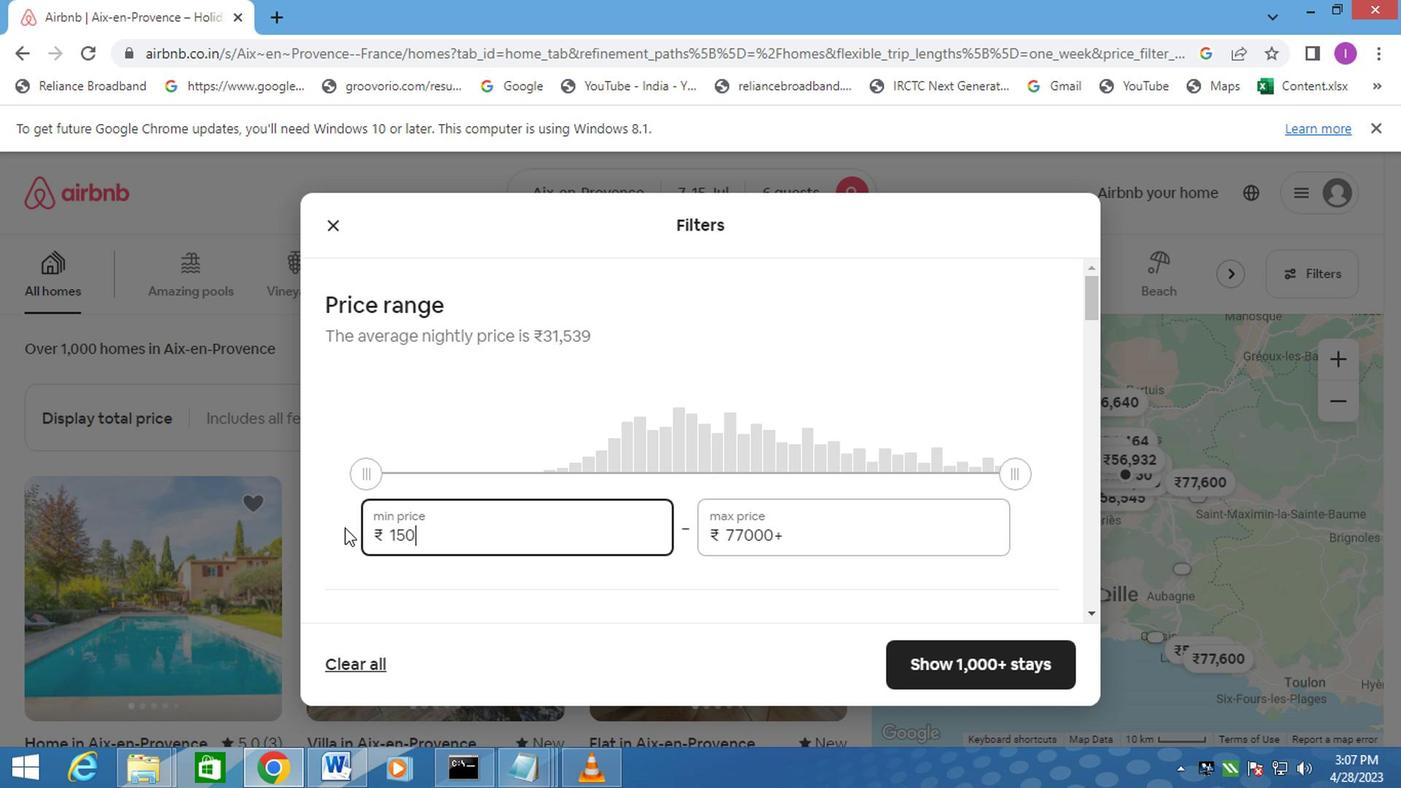 
Action: Mouse moved to (791, 526)
Screenshot: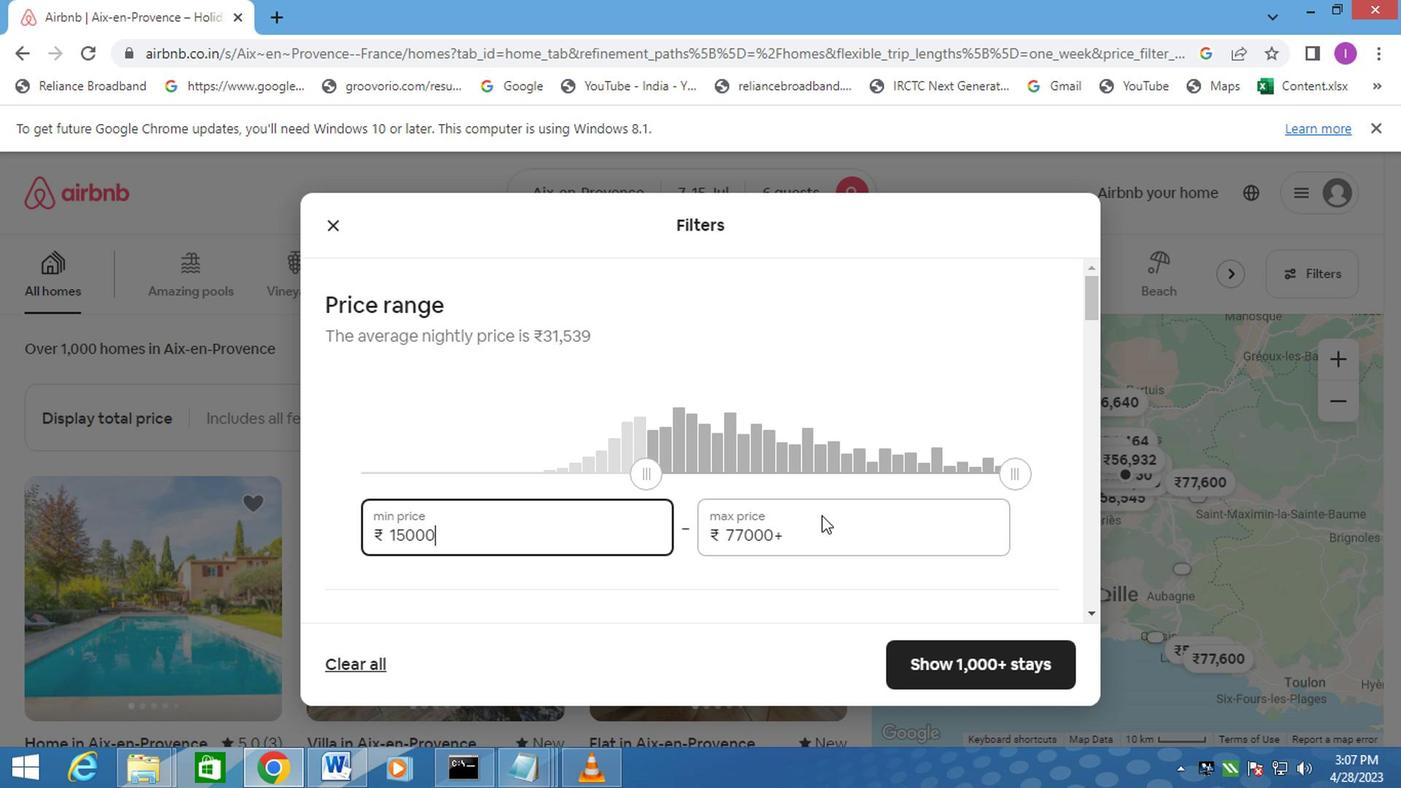 
Action: Mouse pressed left at (791, 526)
Screenshot: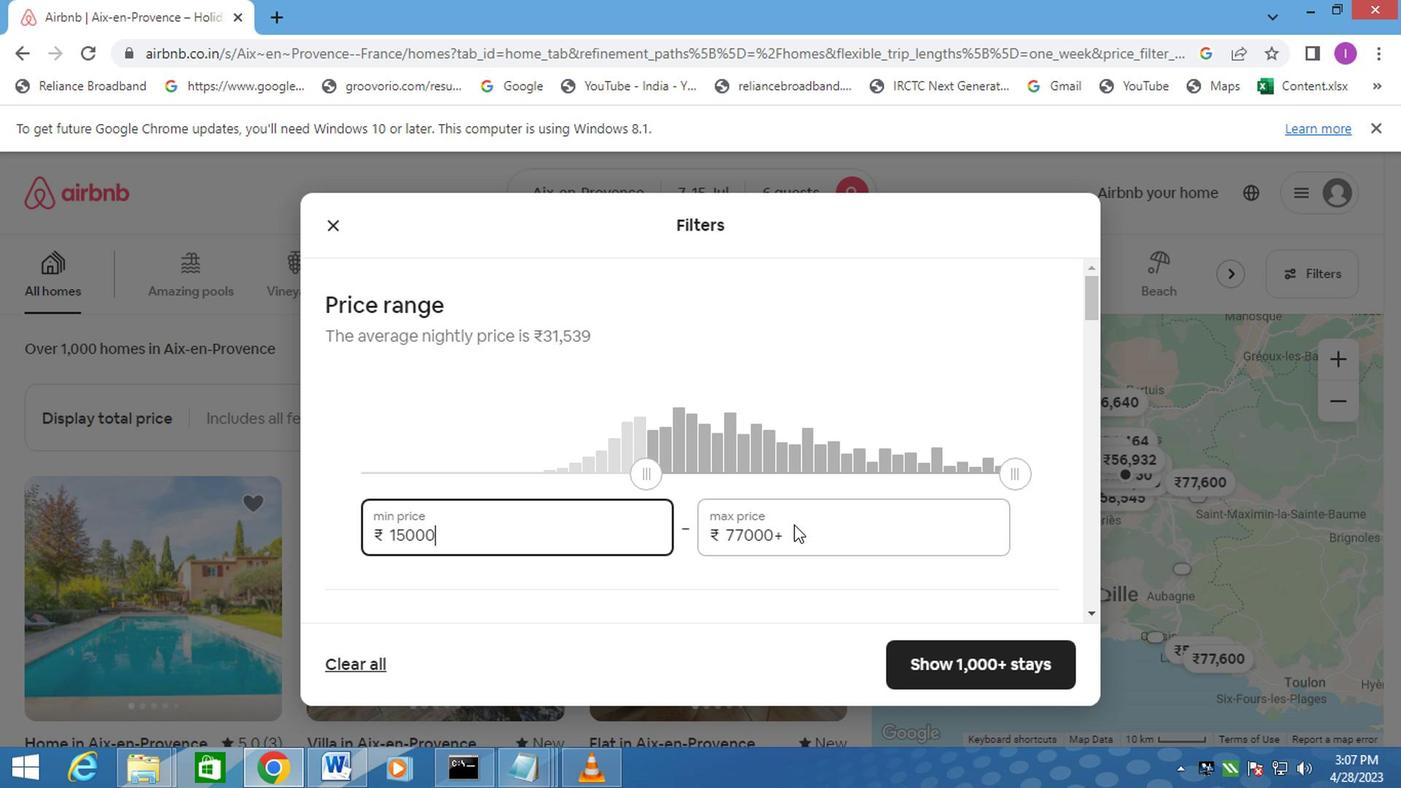 
Action: Mouse pressed left at (791, 526)
Screenshot: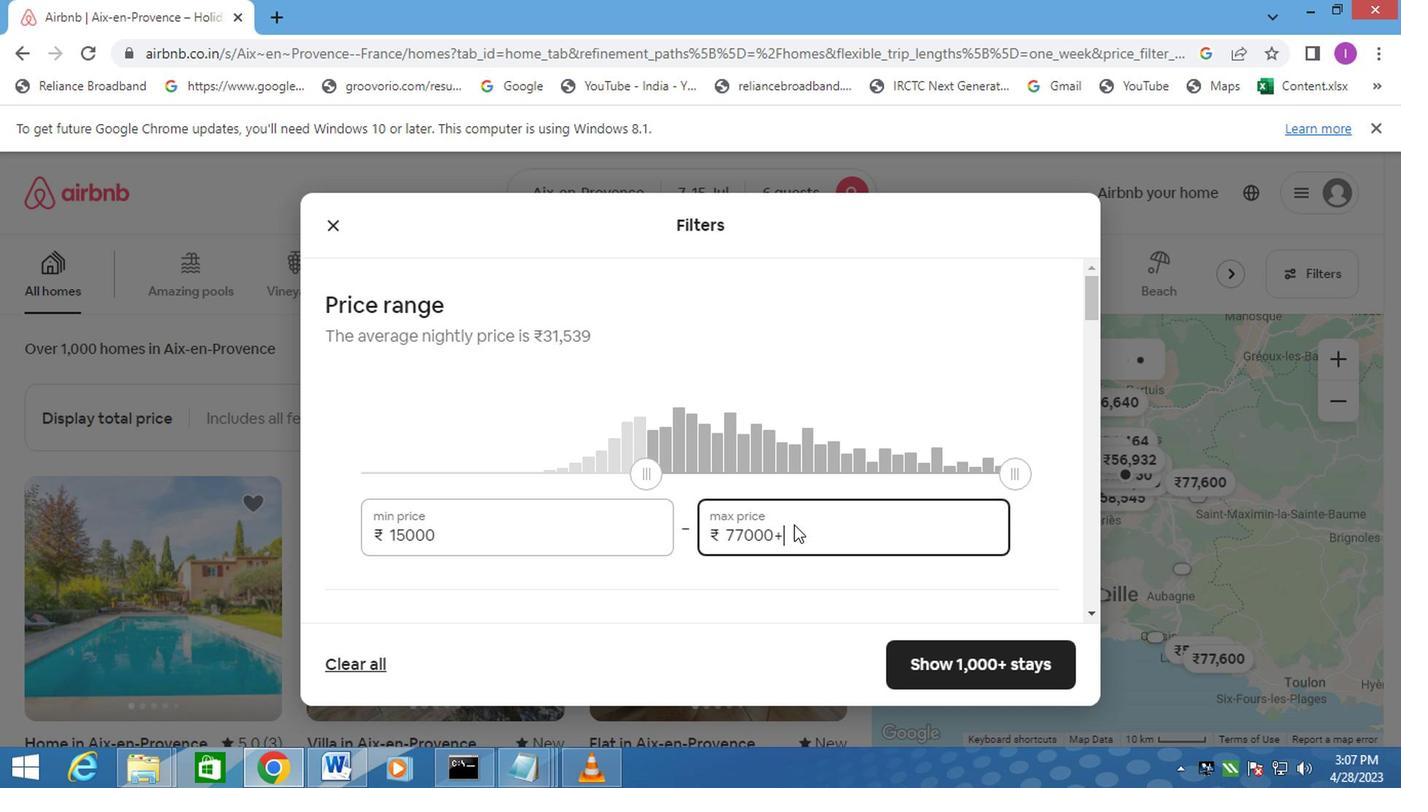 
Action: Mouse moved to (806, 542)
Screenshot: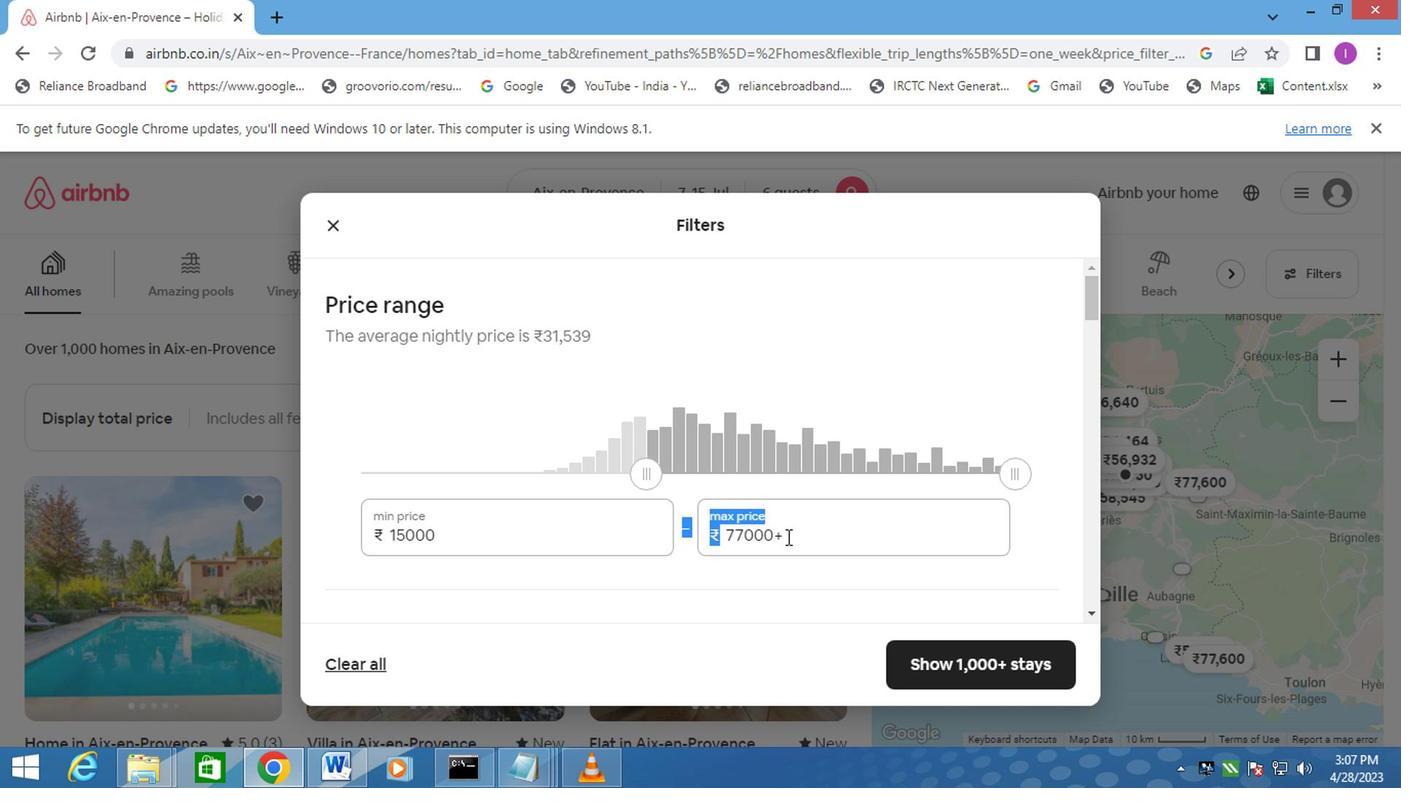 
Action: Mouse pressed left at (806, 542)
Screenshot: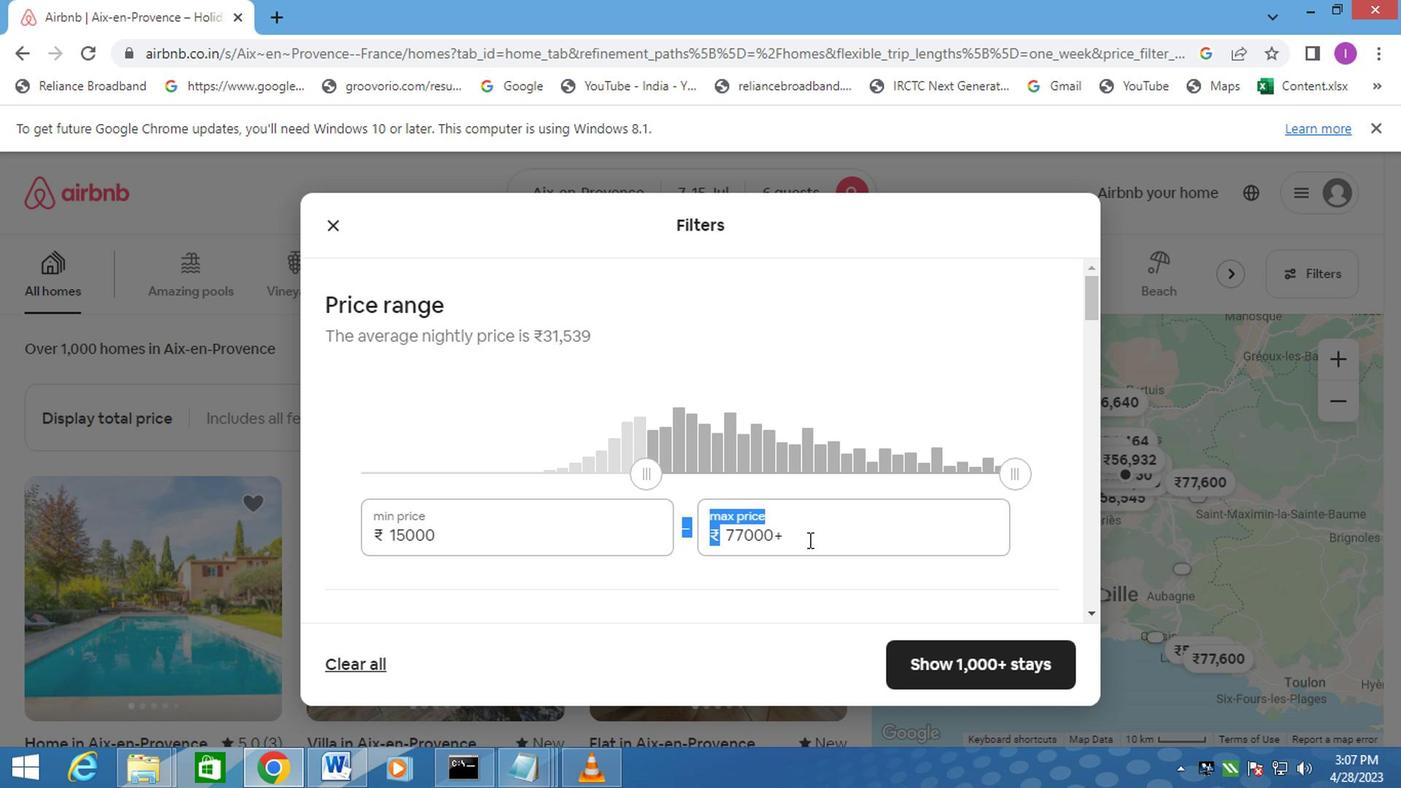 
Action: Mouse pressed left at (806, 542)
Screenshot: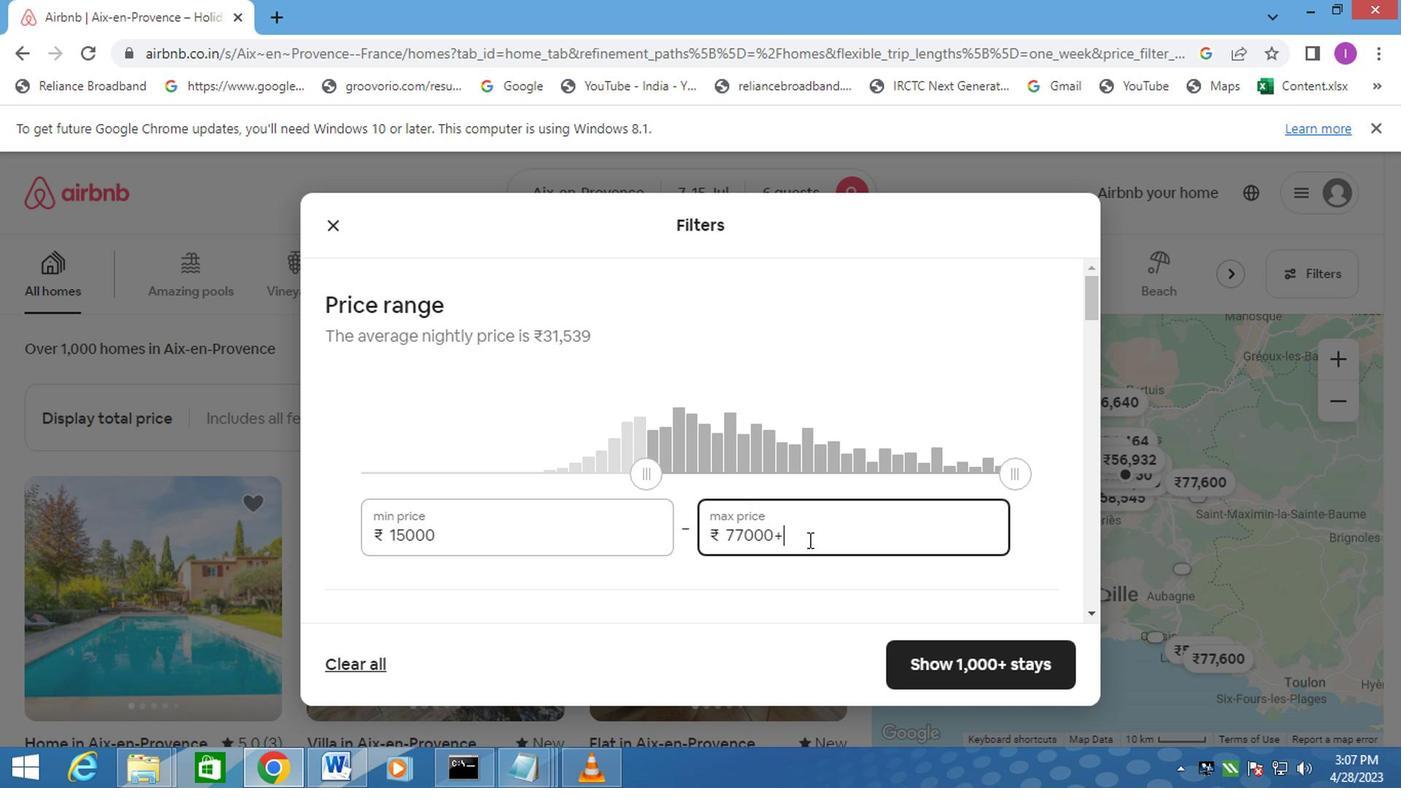 
Action: Mouse moved to (683, 525)
Screenshot: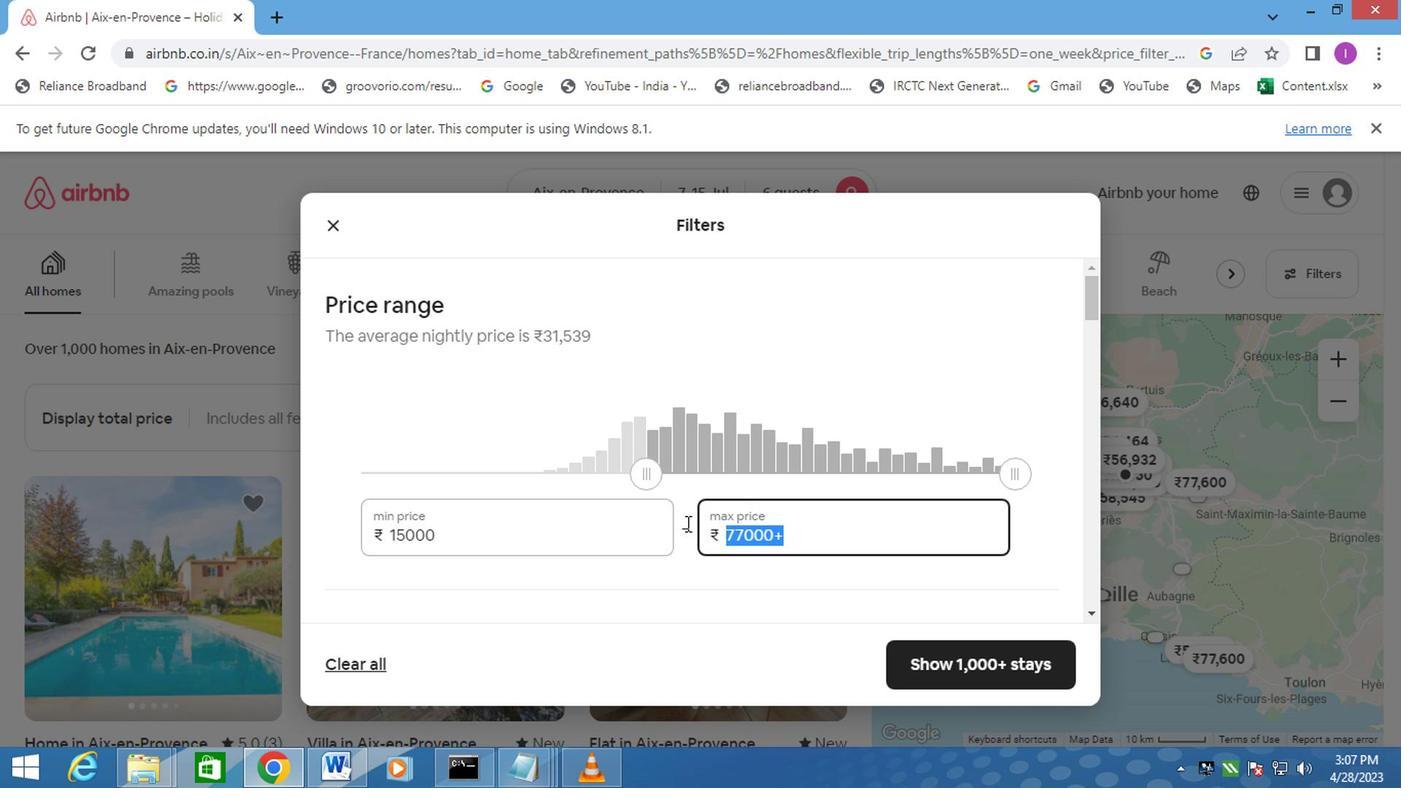 
Action: Key pressed 20
Screenshot: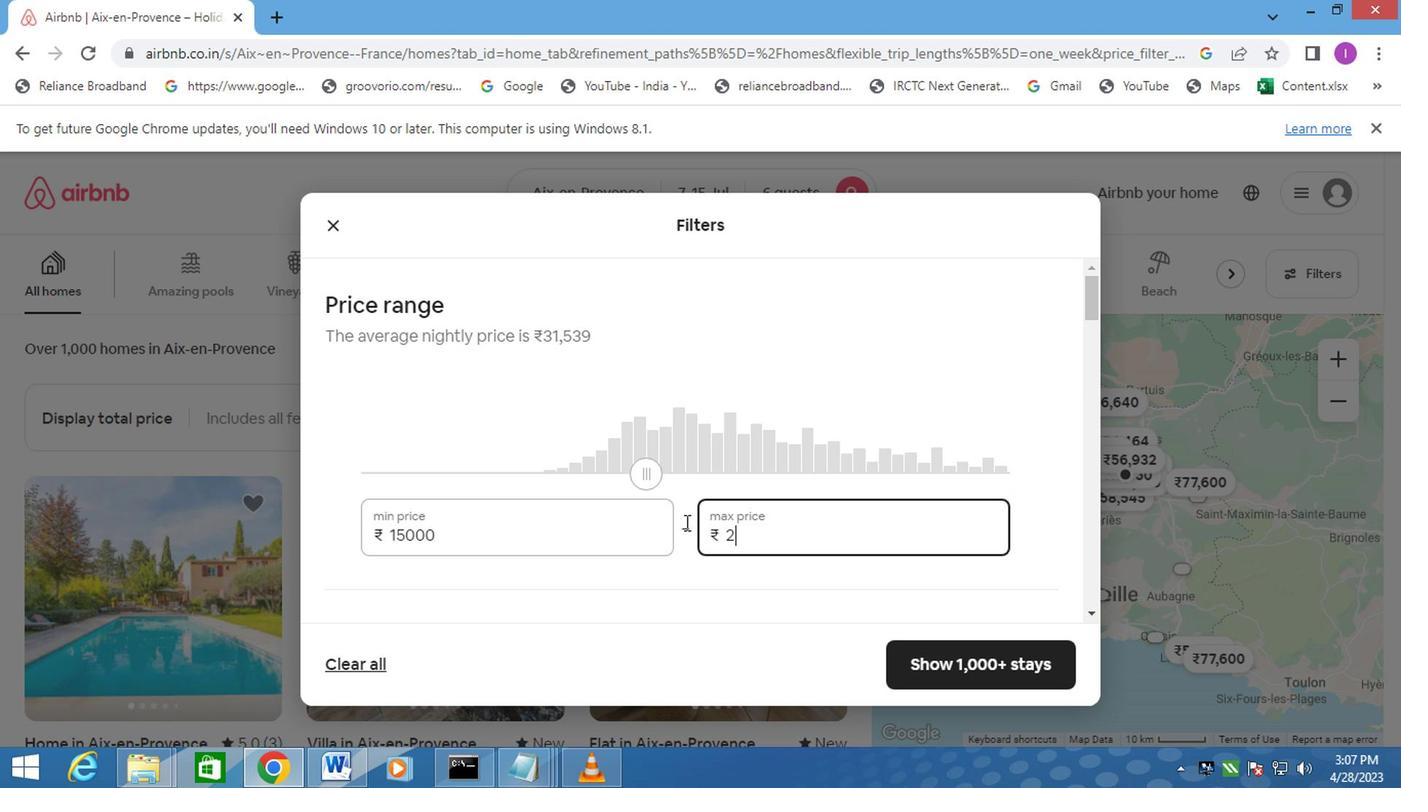 
Action: Mouse moved to (690, 512)
Screenshot: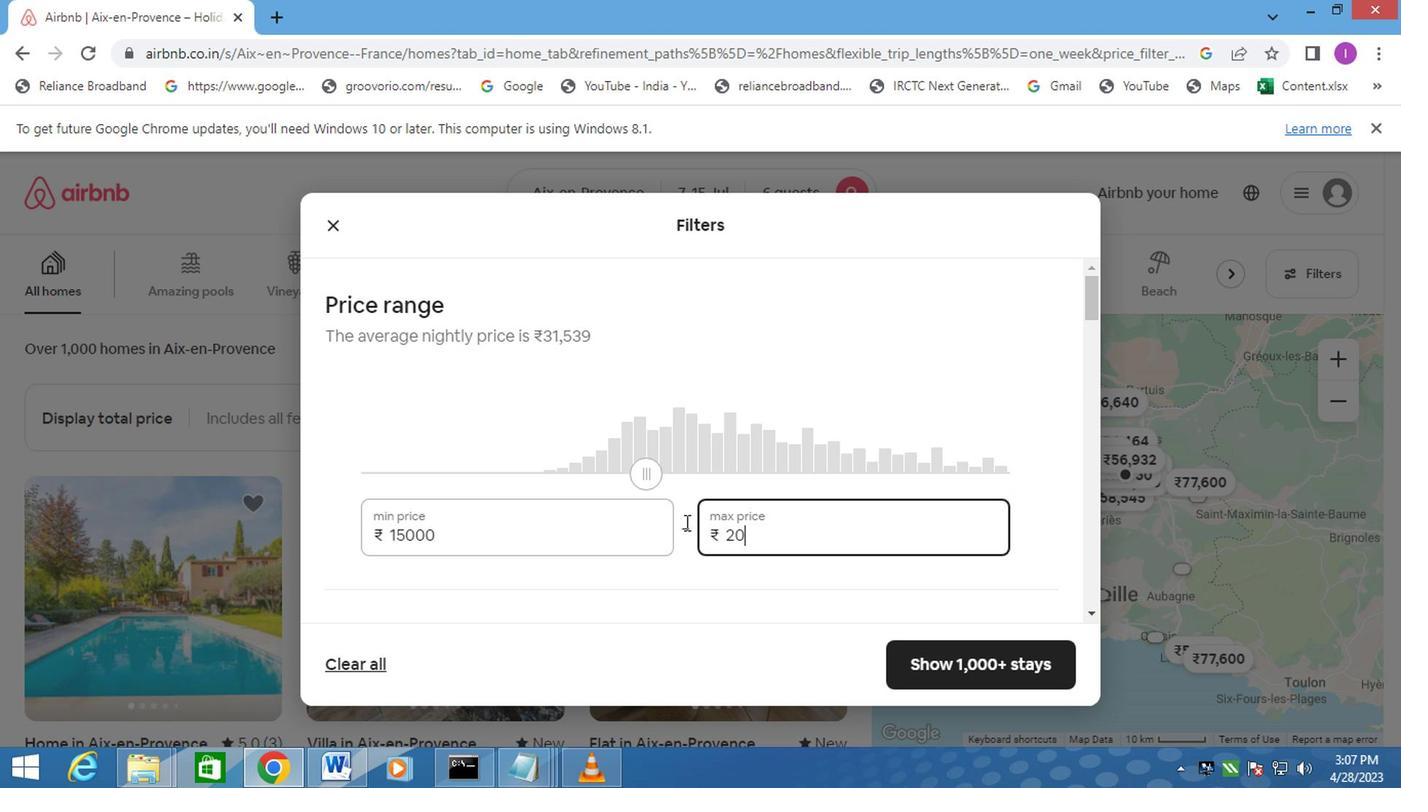 
Action: Key pressed 000
Screenshot: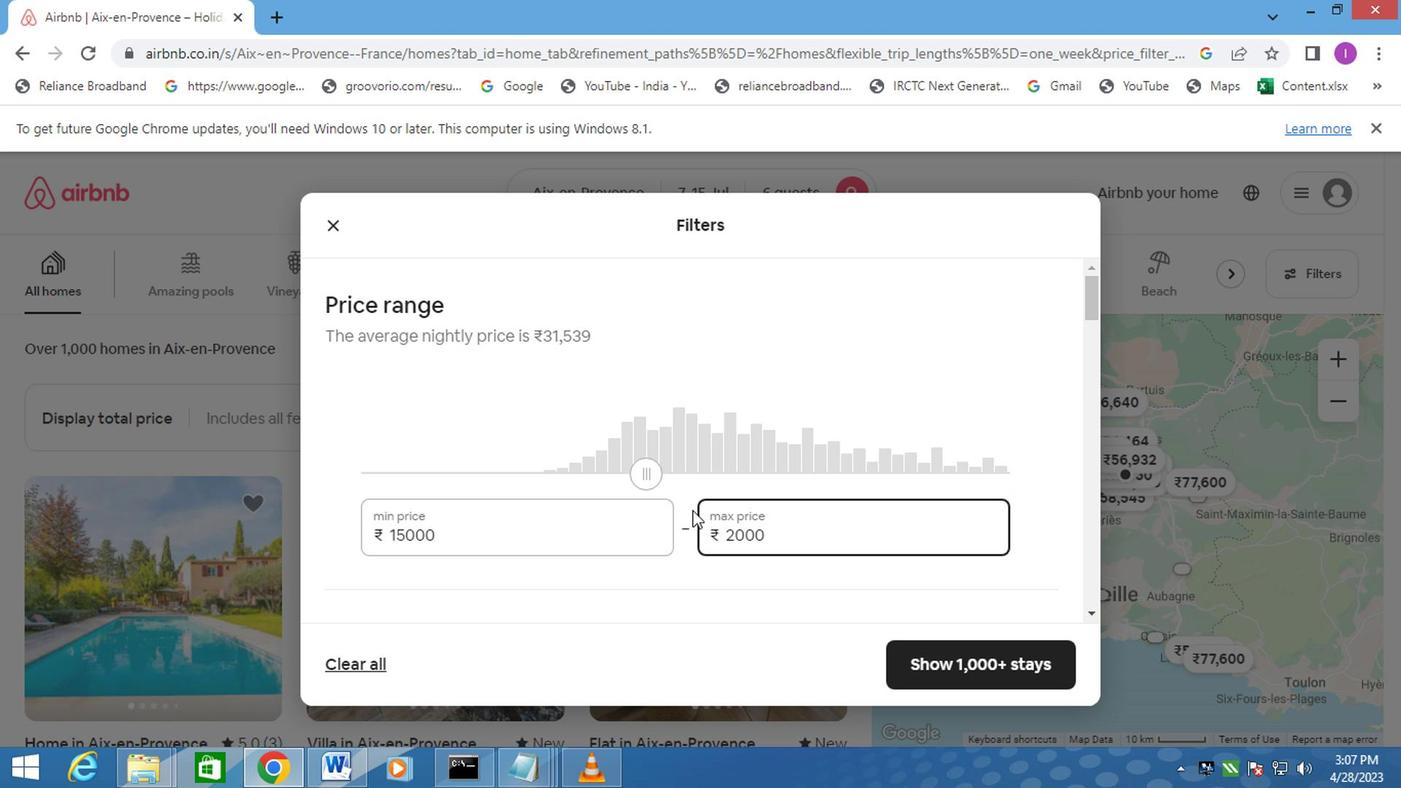 
Action: Mouse moved to (691, 589)
Screenshot: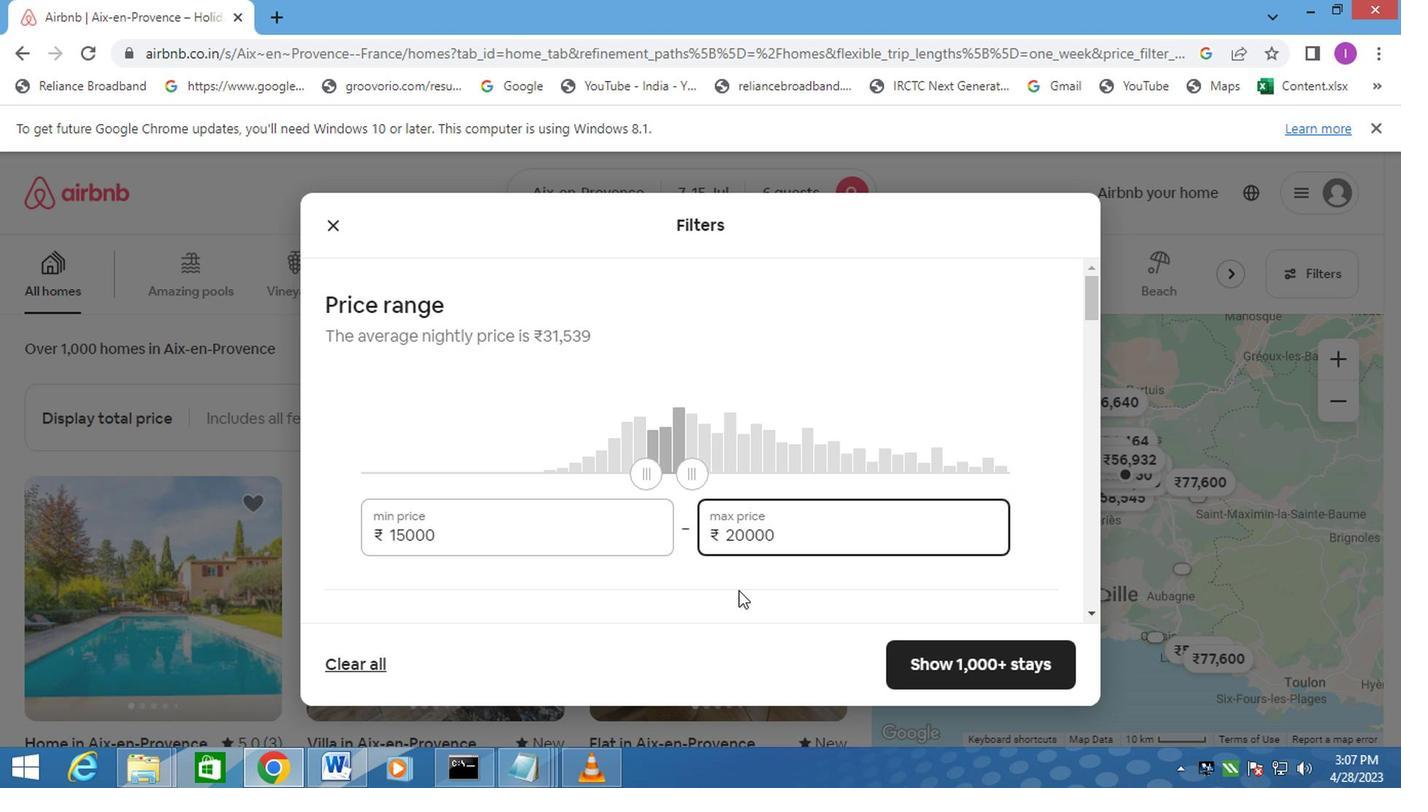 
Action: Mouse scrolled (691, 588) with delta (0, -1)
Screenshot: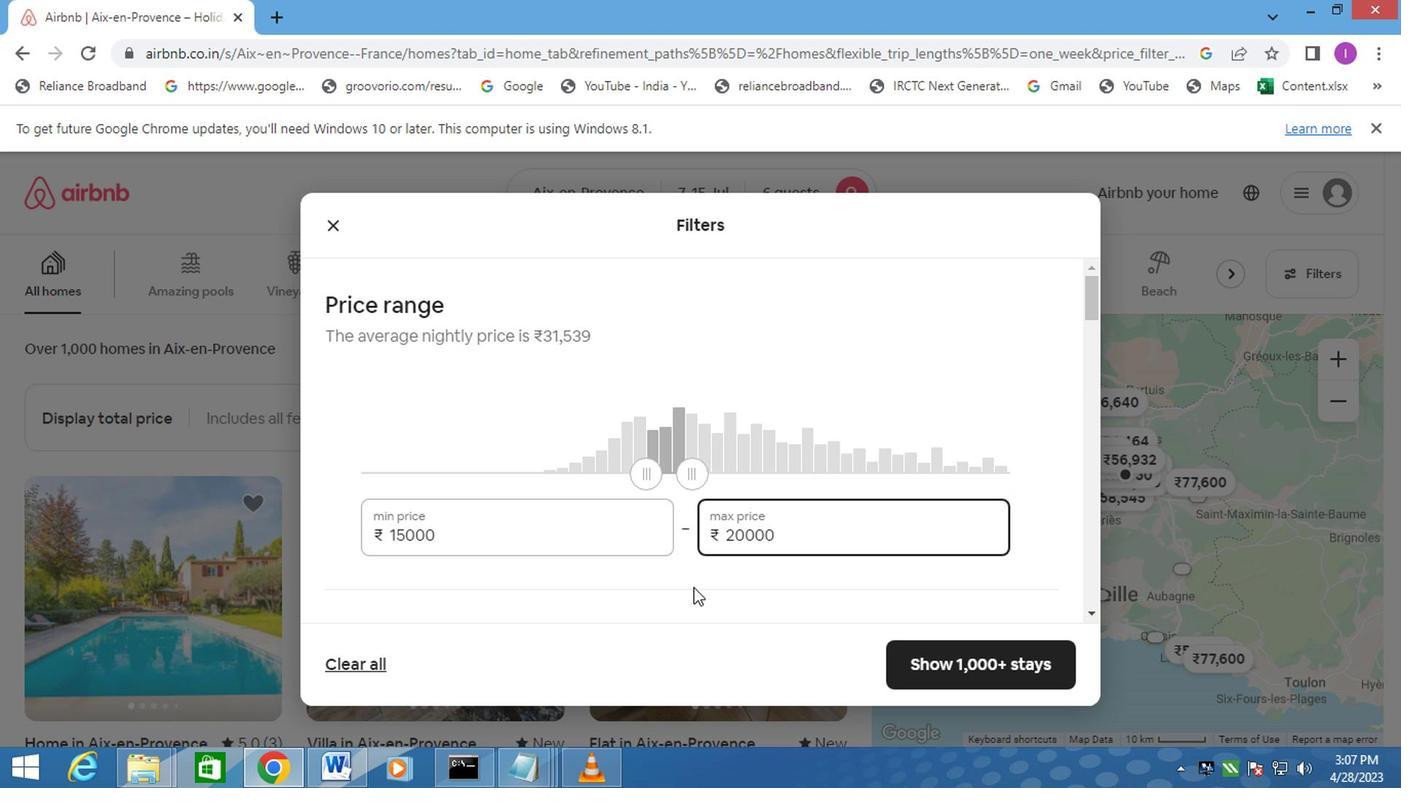 
Action: Mouse scrolled (691, 588) with delta (0, -1)
Screenshot: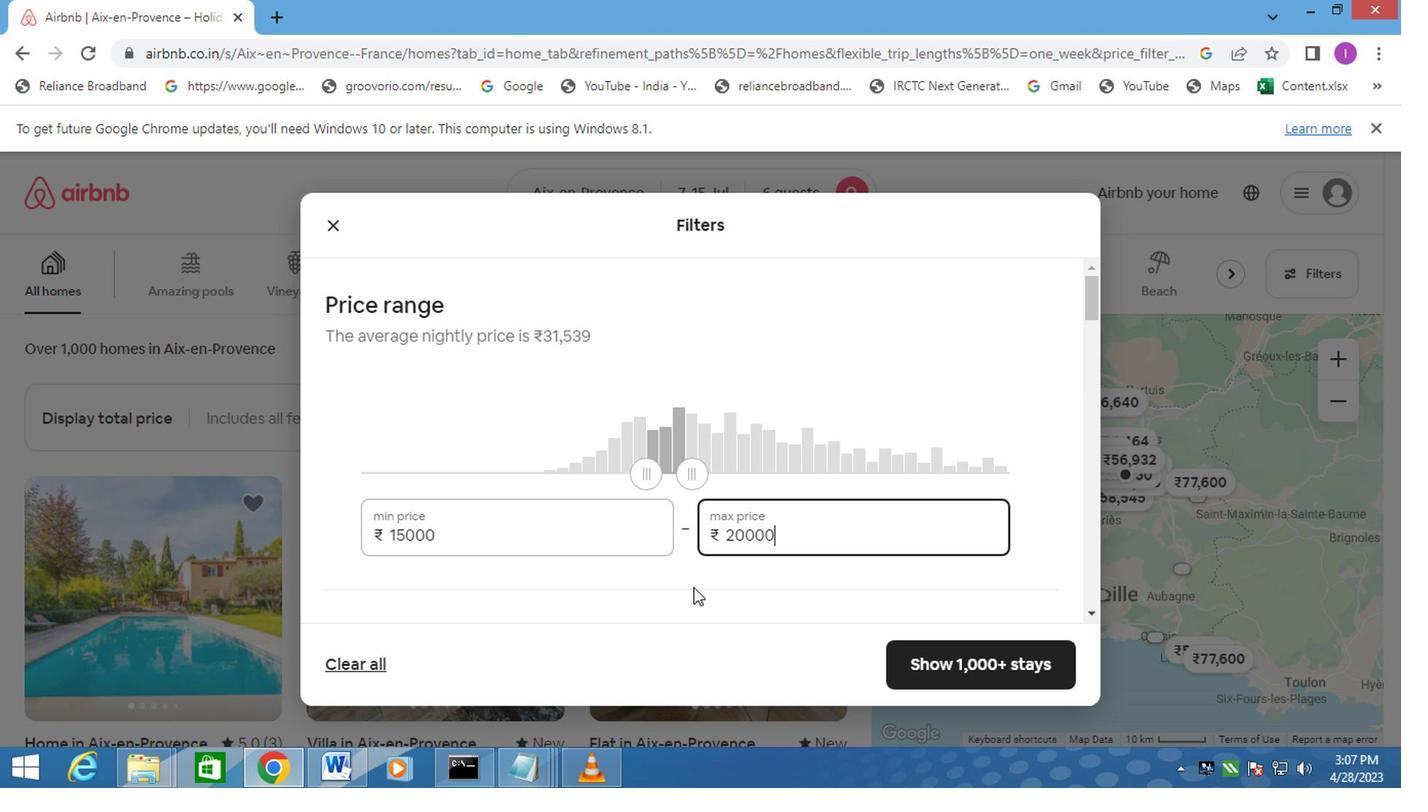 
Action: Mouse moved to (691, 583)
Screenshot: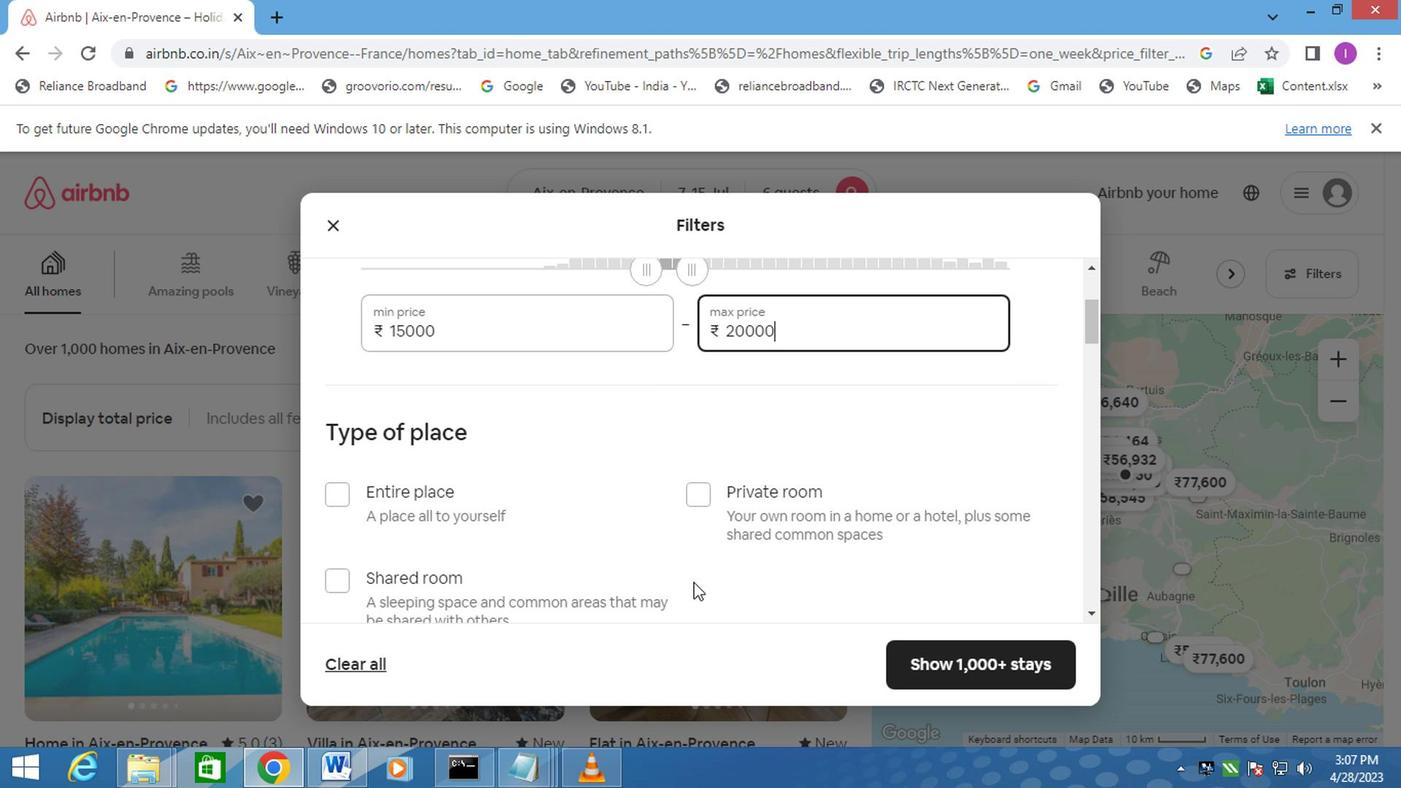 
Action: Mouse scrolled (691, 582) with delta (0, 0)
Screenshot: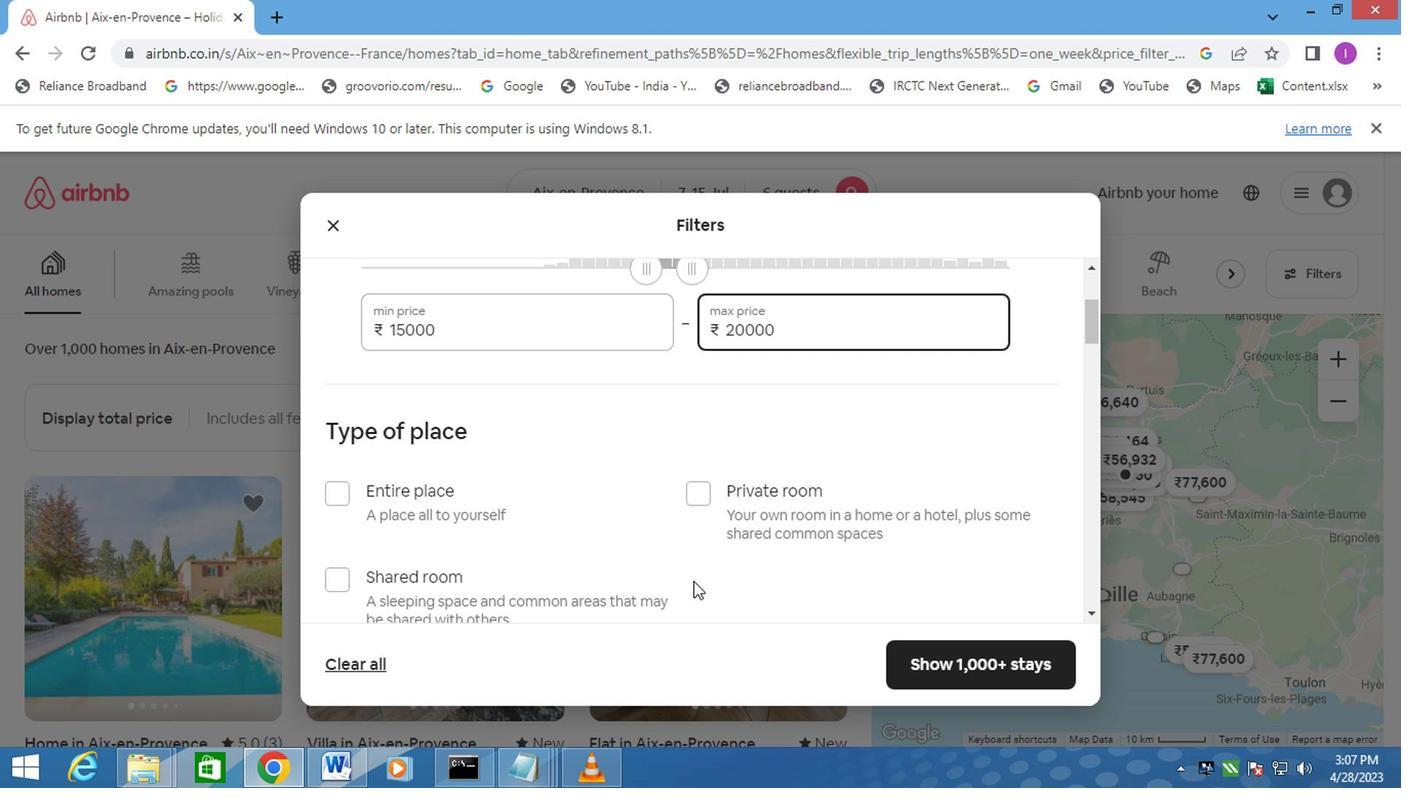 
Action: Mouse moved to (334, 396)
Screenshot: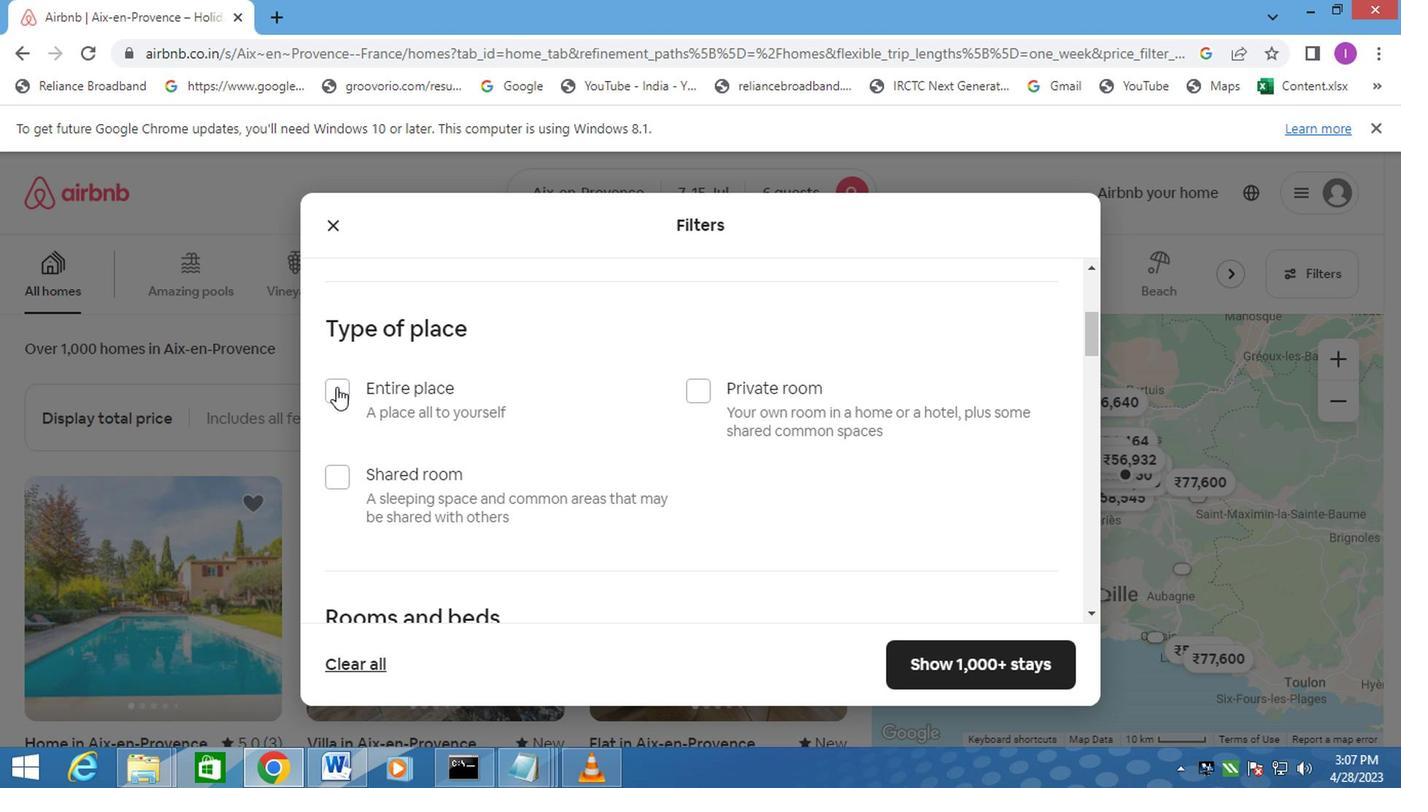 
Action: Mouse pressed left at (334, 396)
Screenshot: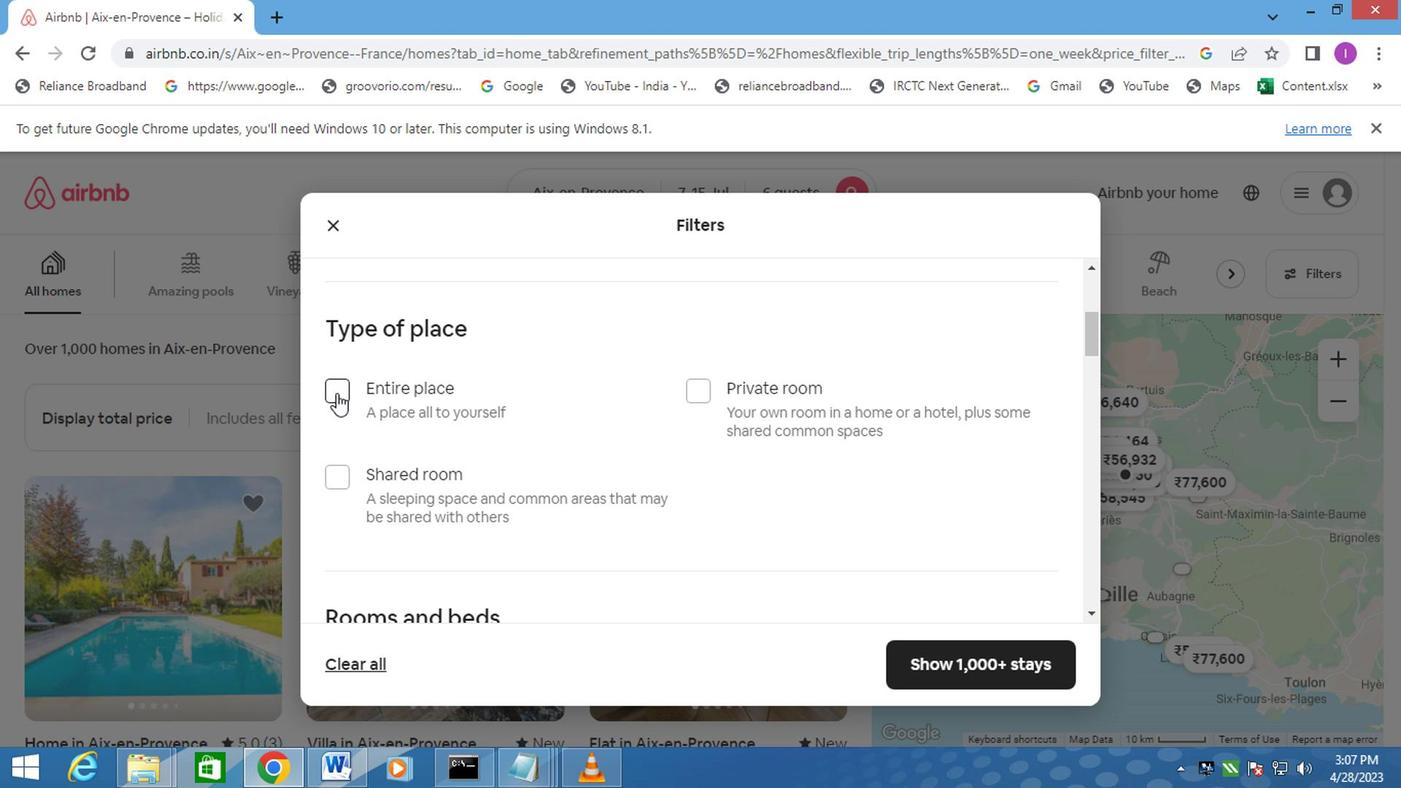 
Action: Mouse moved to (591, 510)
Screenshot: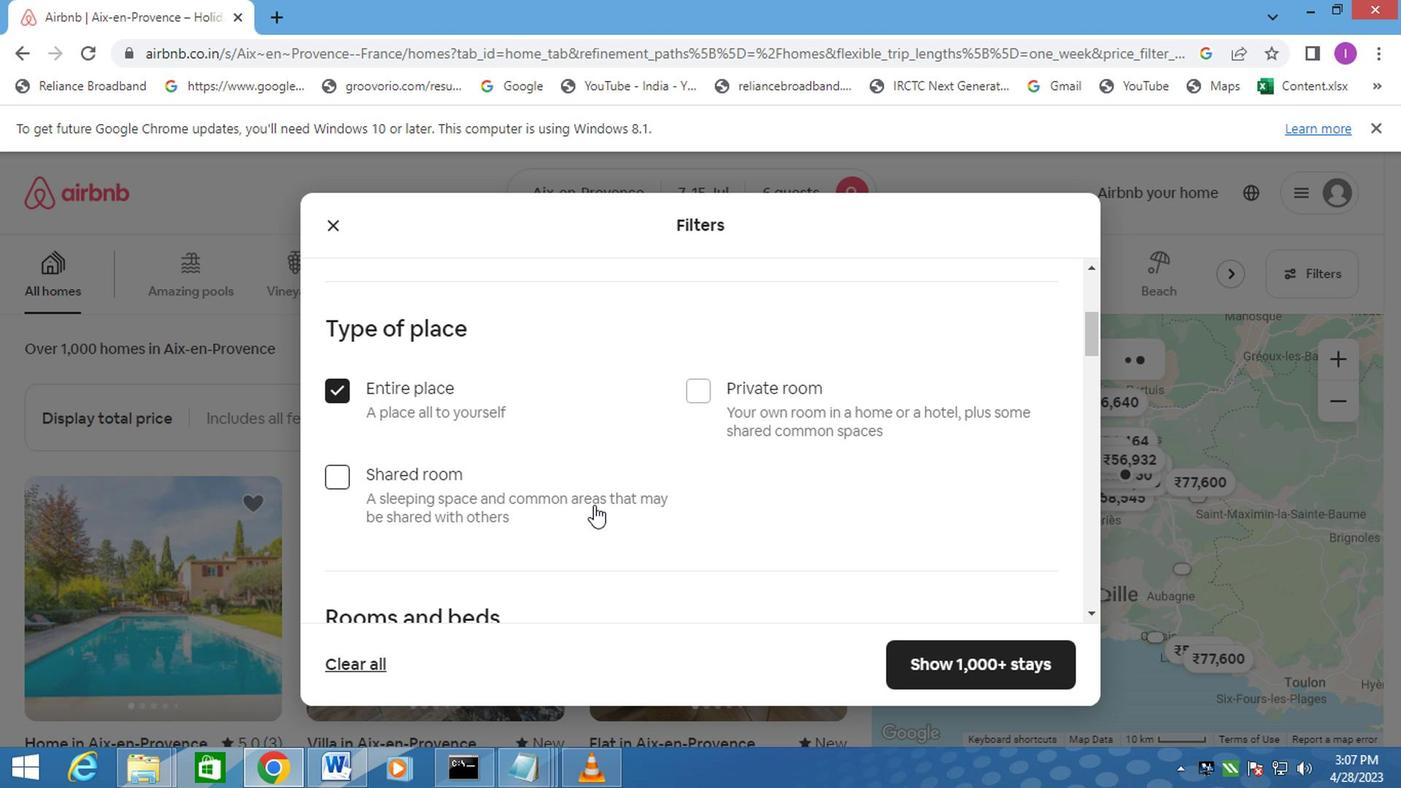 
Action: Mouse scrolled (591, 508) with delta (0, -1)
Screenshot: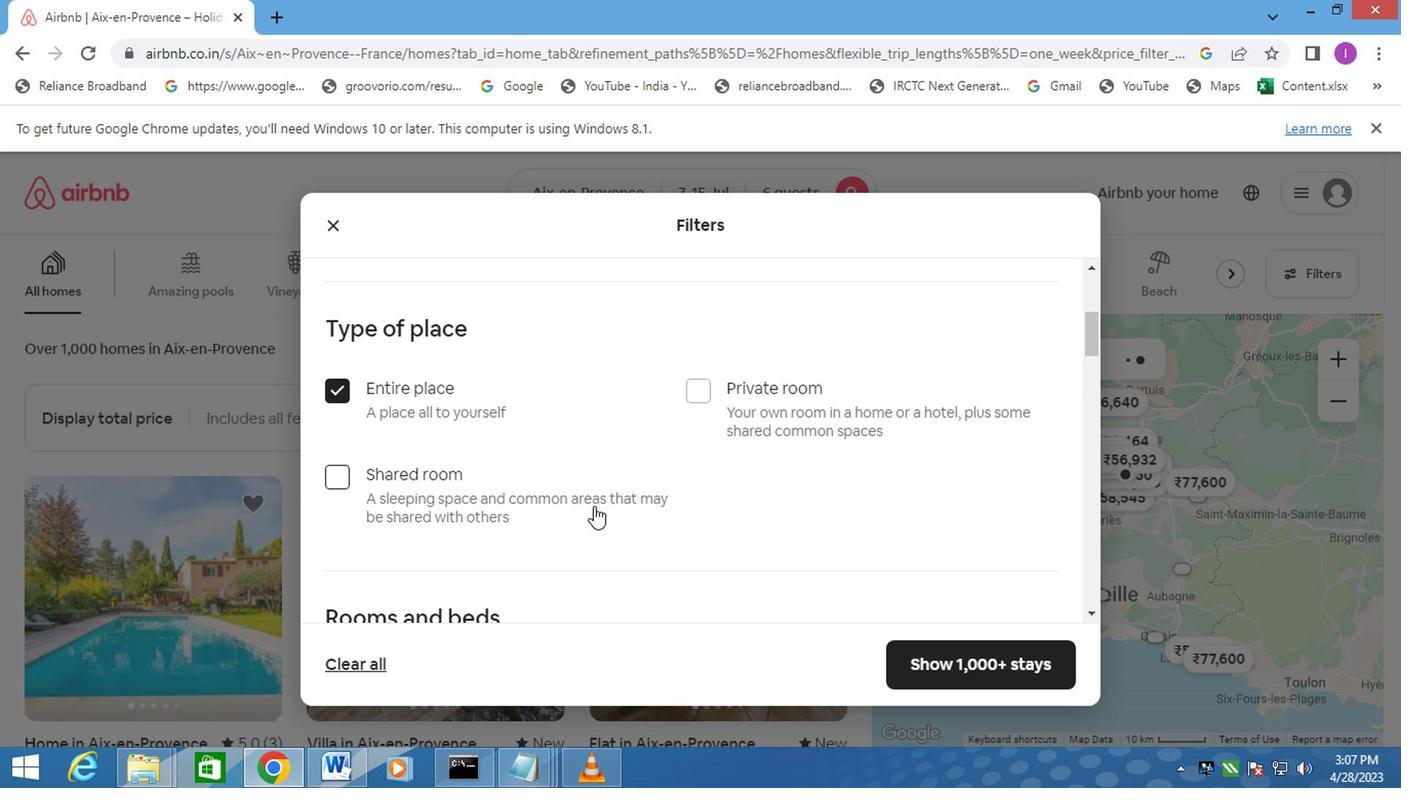 
Action: Mouse scrolled (591, 508) with delta (0, -1)
Screenshot: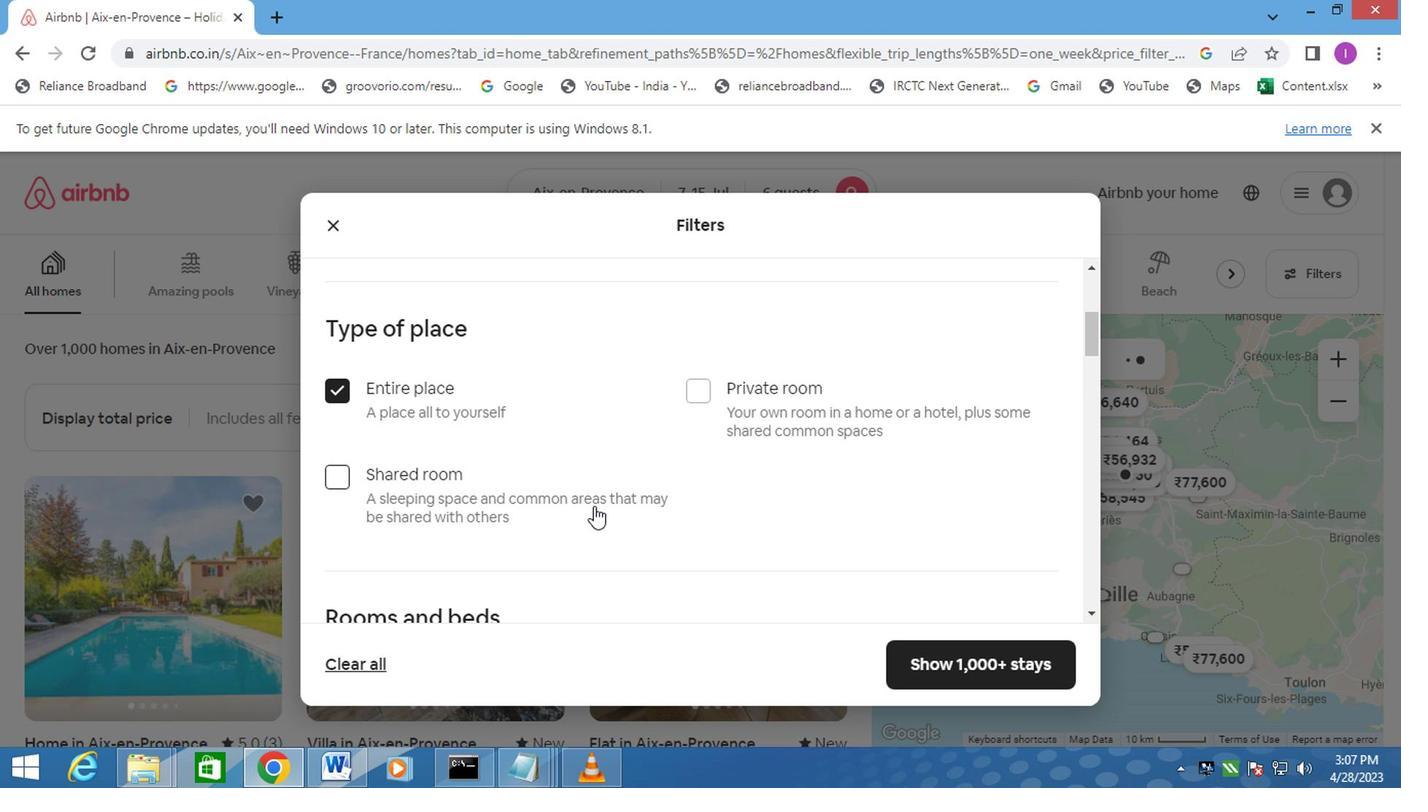 
Action: Mouse moved to (591, 518)
Screenshot: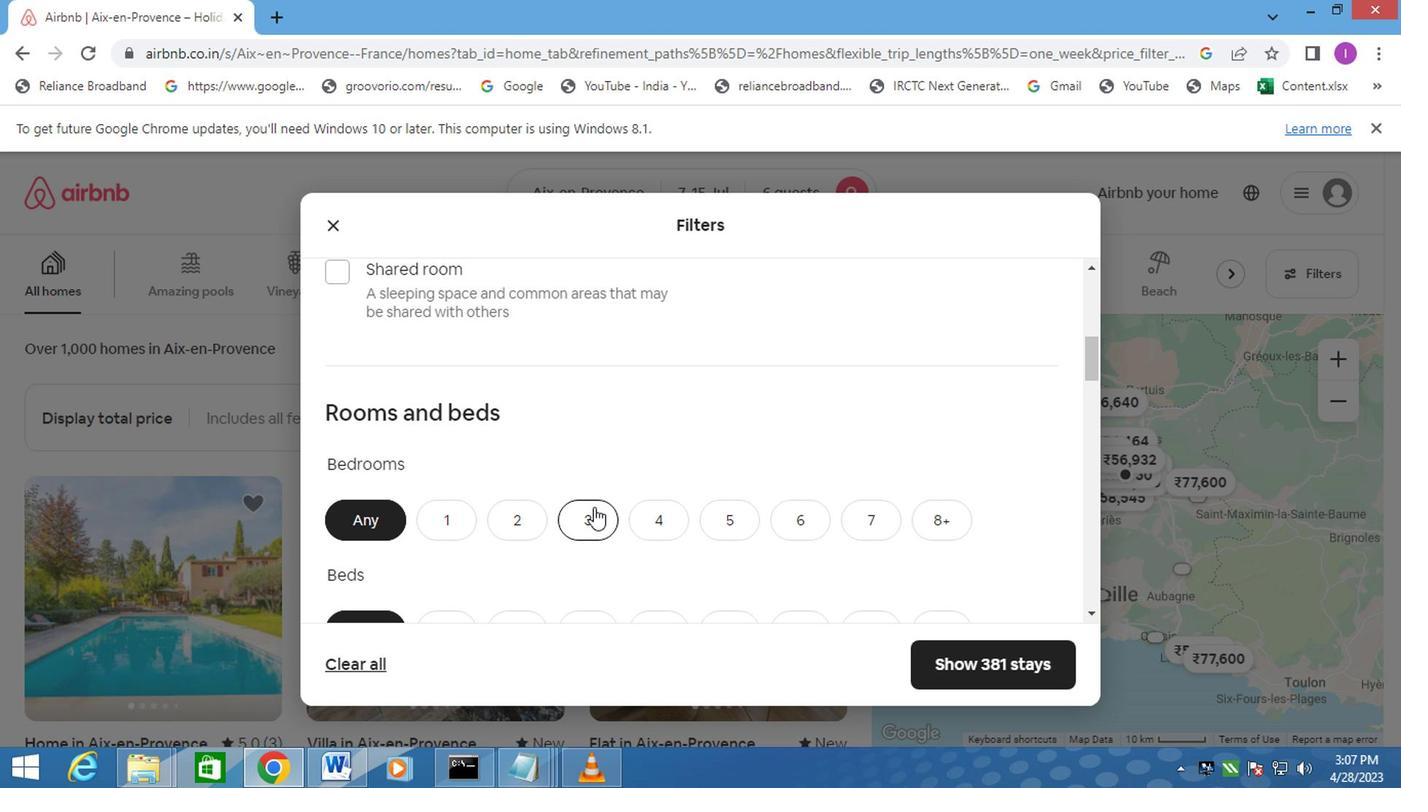 
Action: Mouse pressed left at (591, 518)
Screenshot: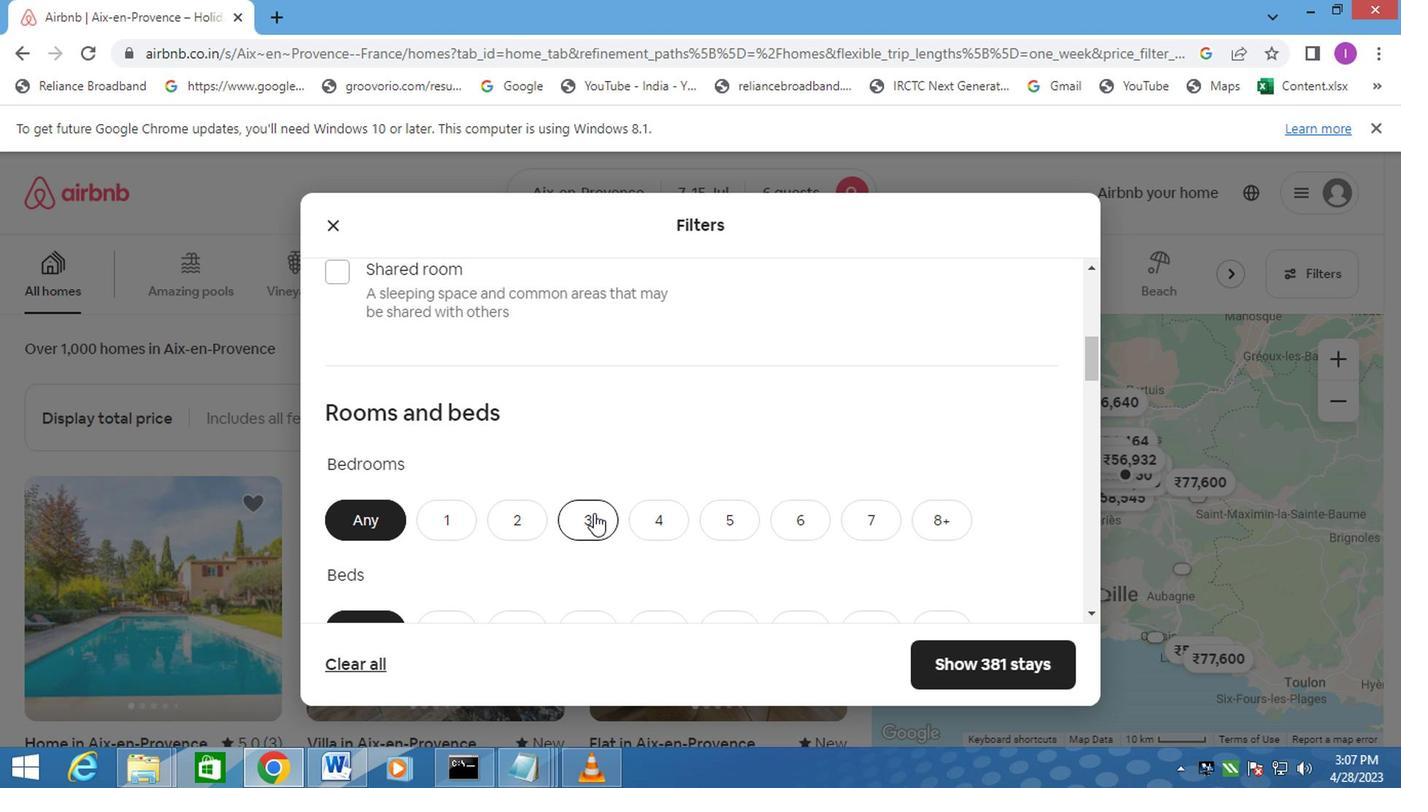 
Action: Mouse moved to (597, 515)
Screenshot: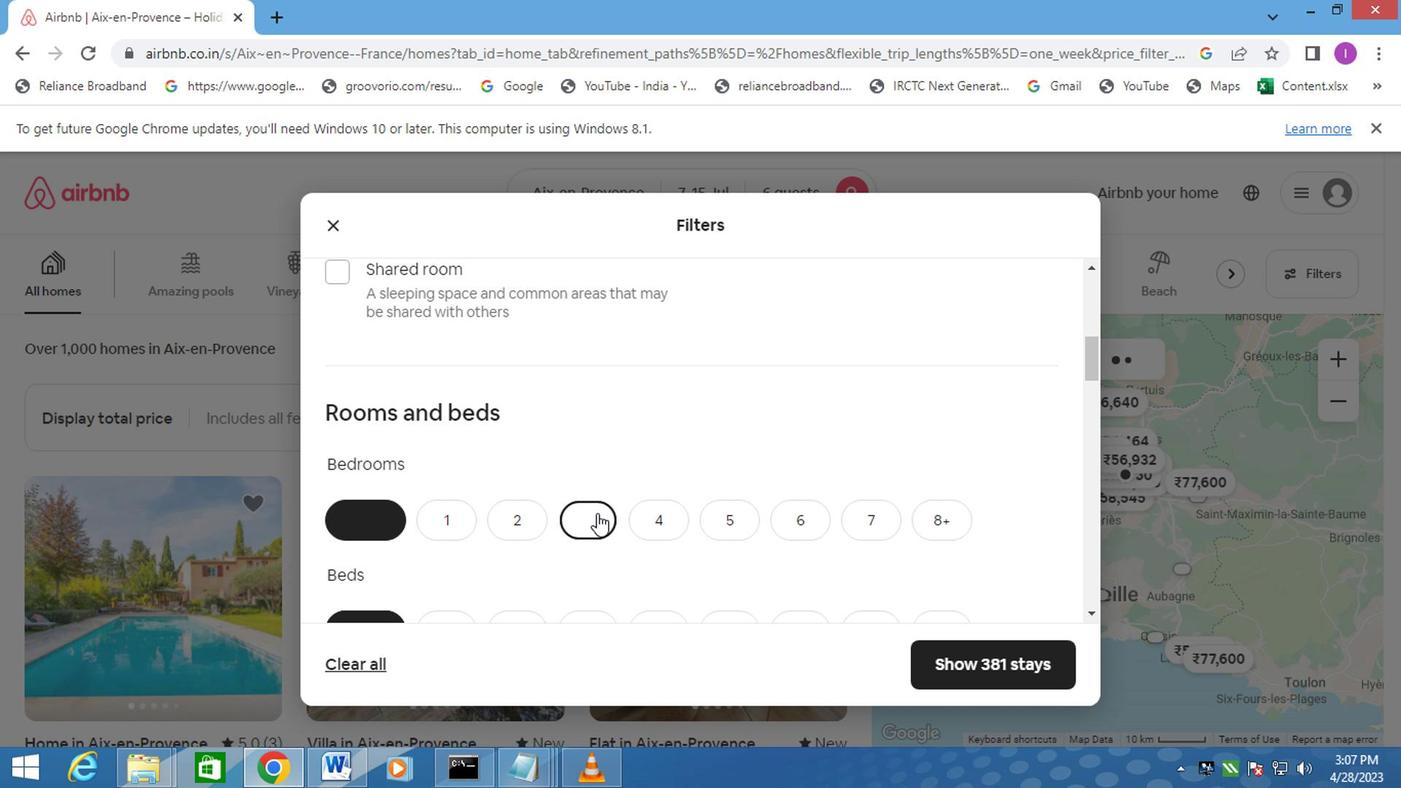 
Action: Mouse scrolled (597, 515) with delta (0, 0)
Screenshot: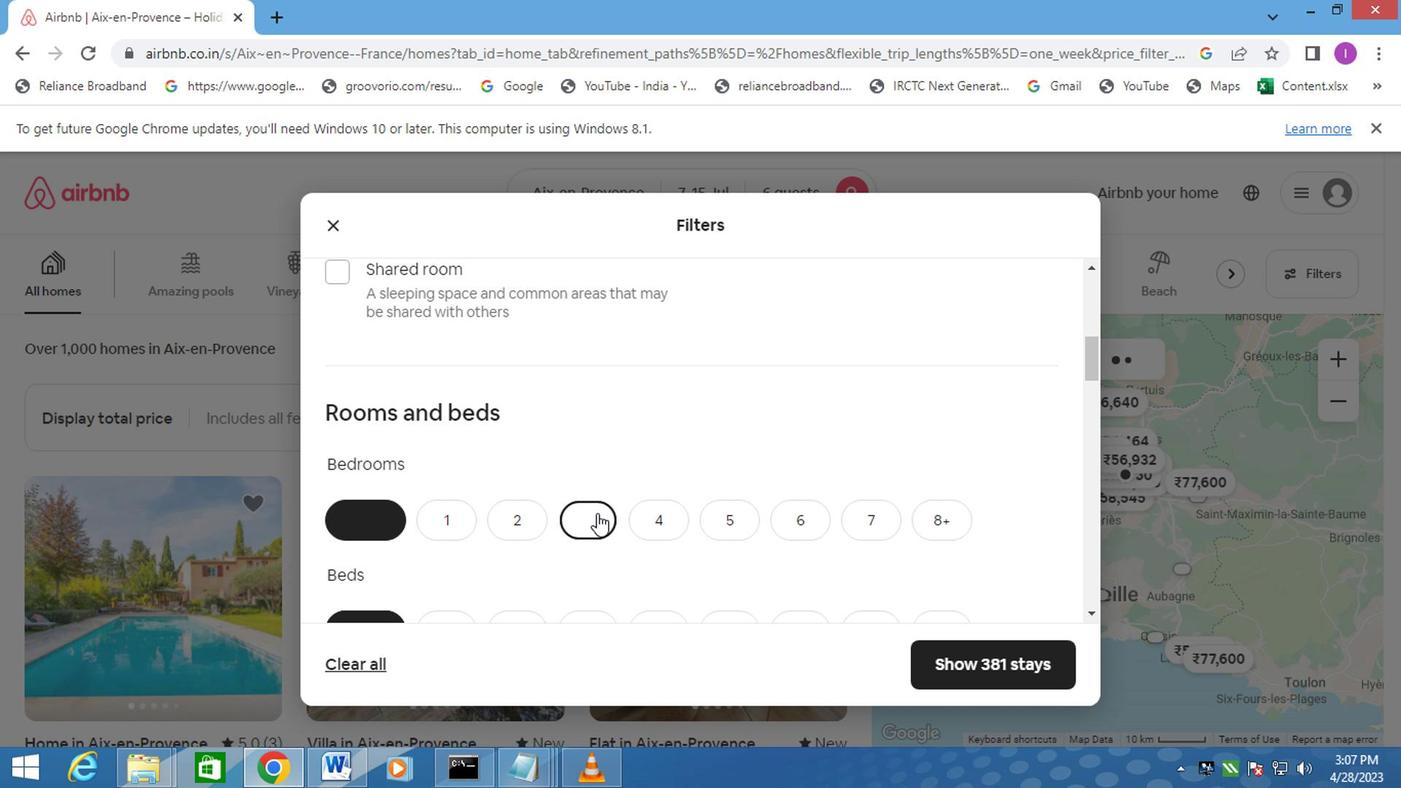 
Action: Mouse scrolled (597, 515) with delta (0, 0)
Screenshot: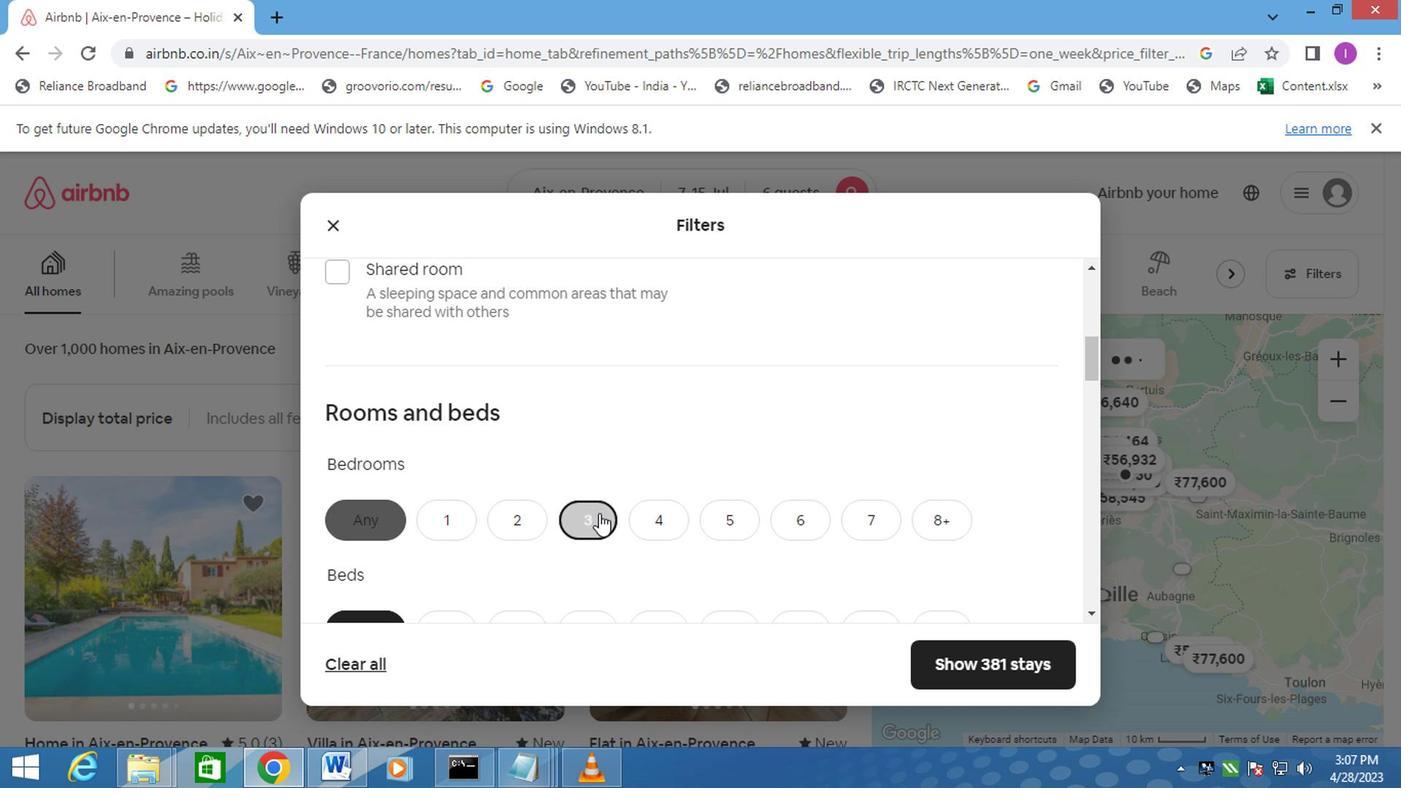 
Action: Mouse moved to (593, 434)
Screenshot: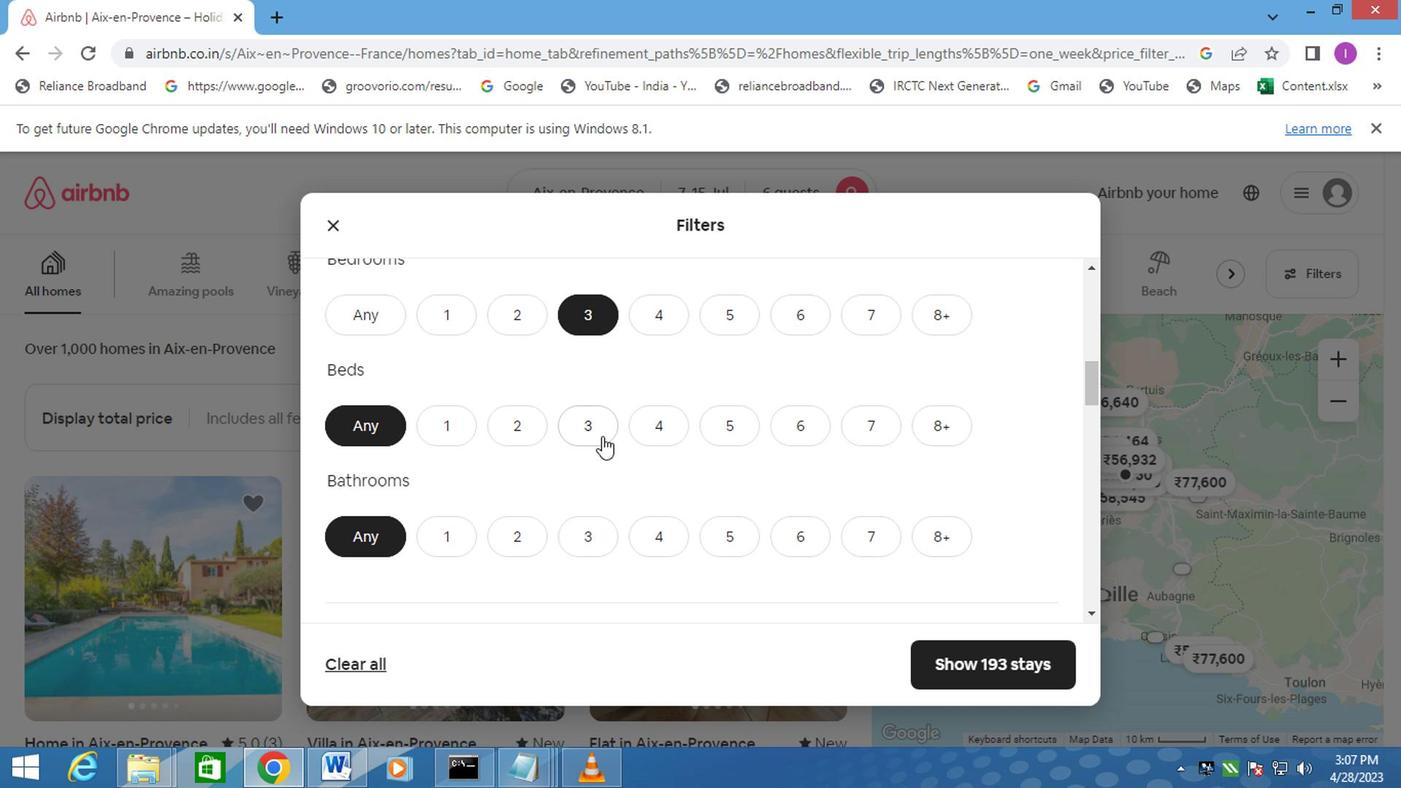 
Action: Mouse pressed left at (593, 434)
Screenshot: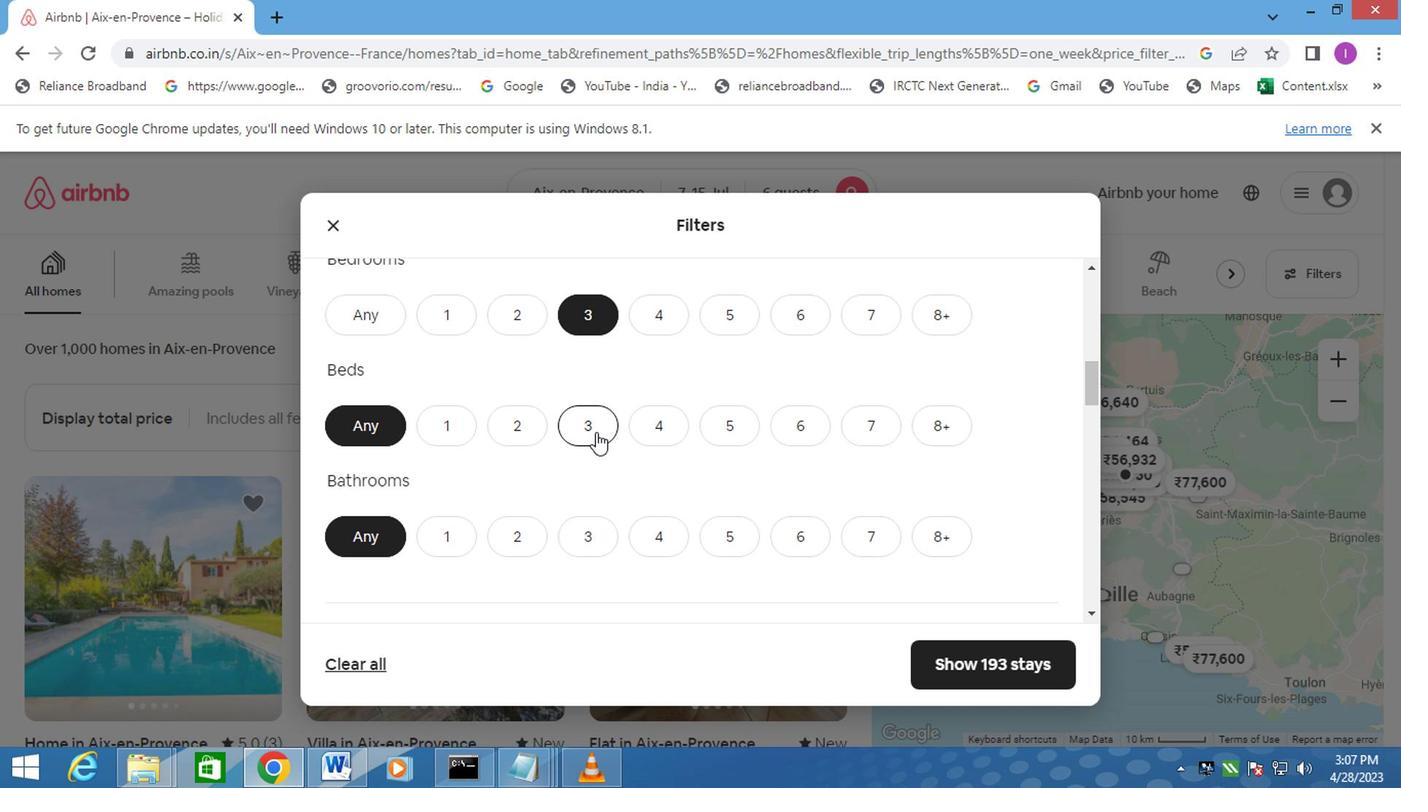 
Action: Mouse moved to (586, 542)
Screenshot: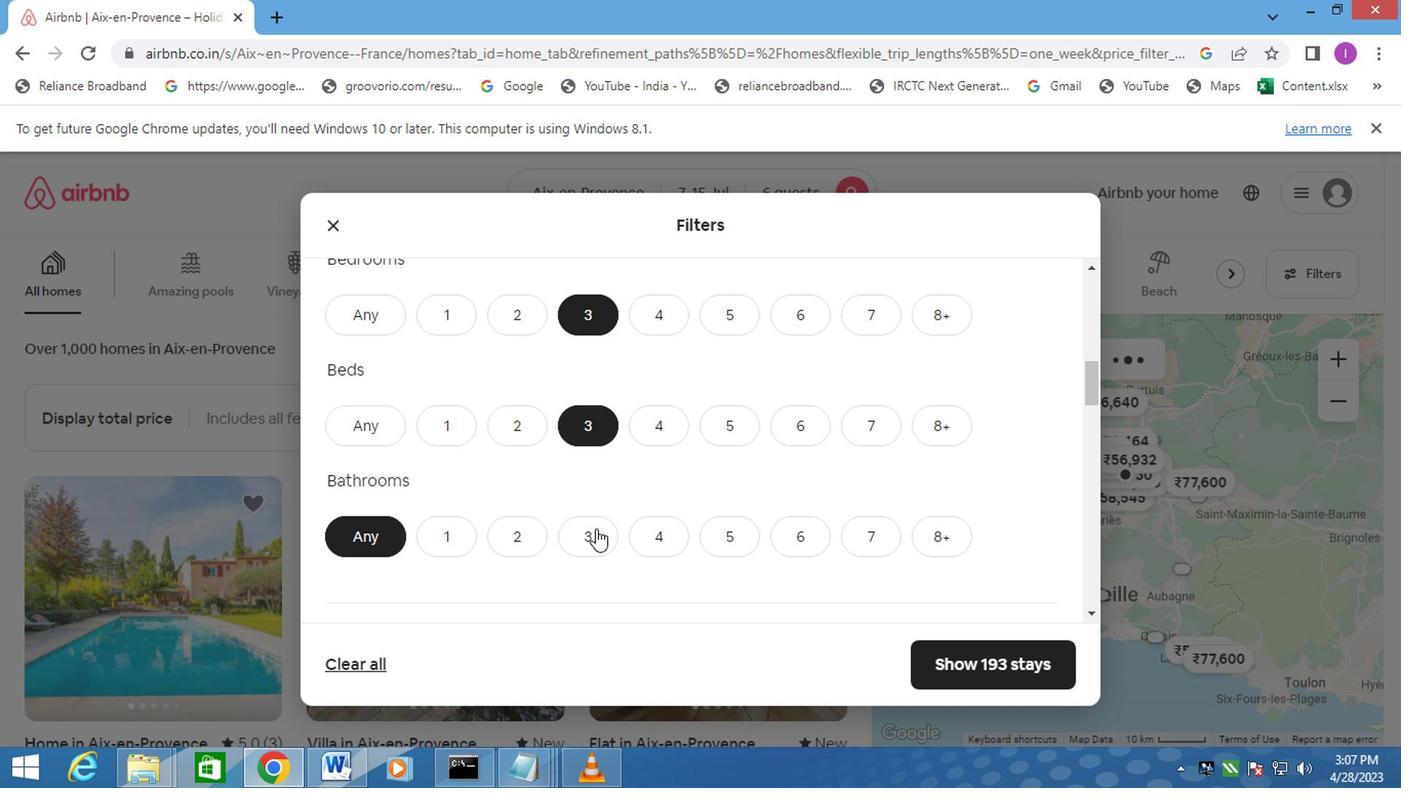 
Action: Mouse pressed left at (586, 542)
Screenshot: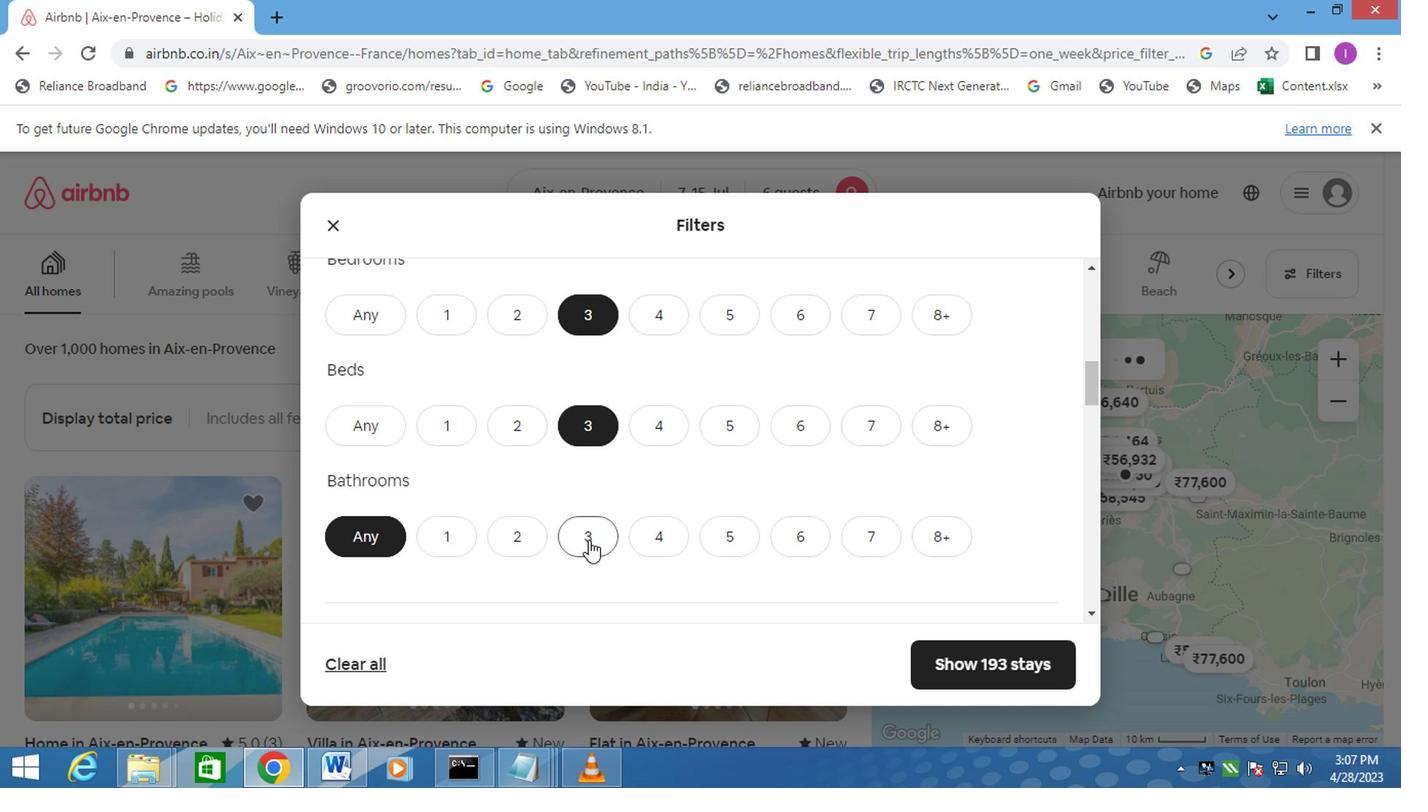 
Action: Mouse moved to (606, 530)
Screenshot: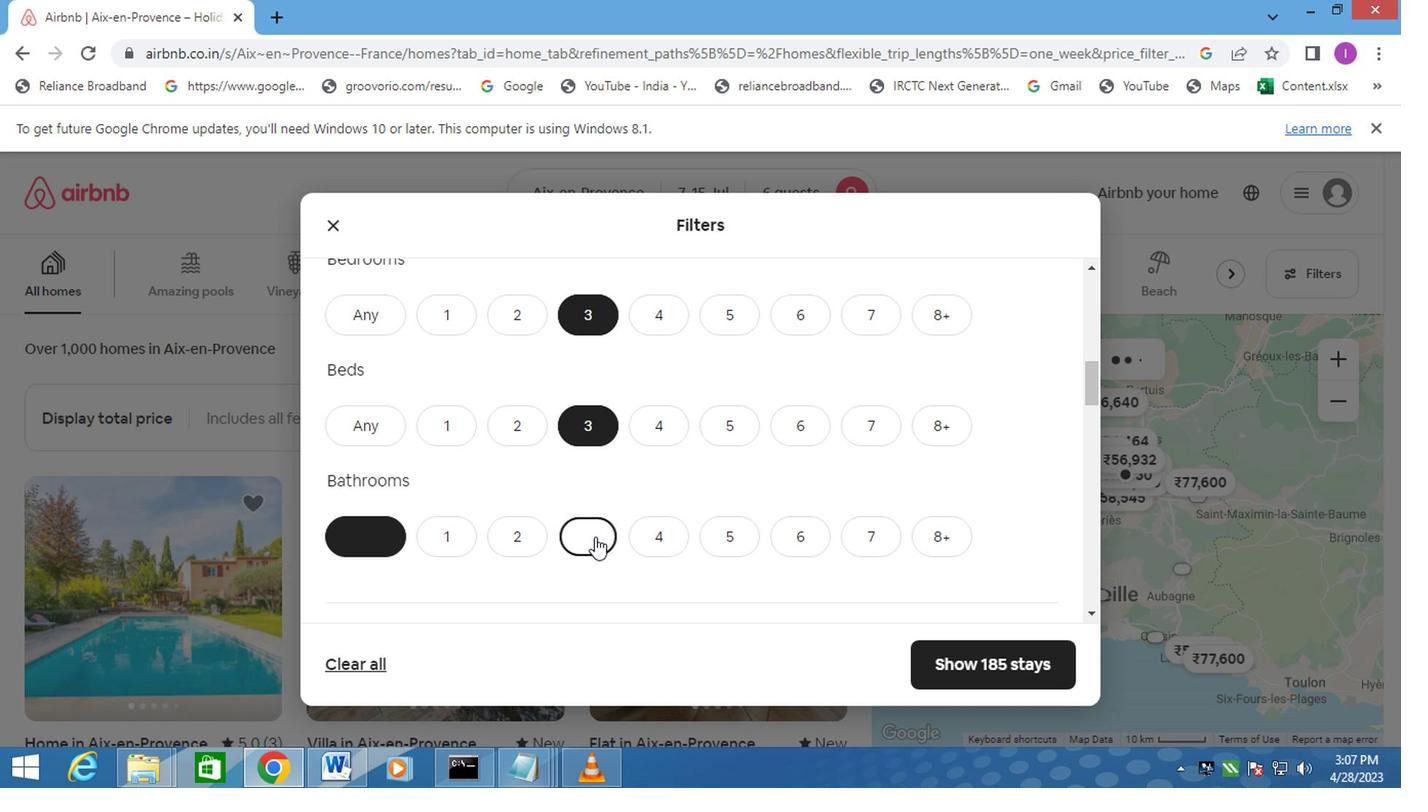 
Action: Mouse scrolled (606, 529) with delta (0, -1)
Screenshot: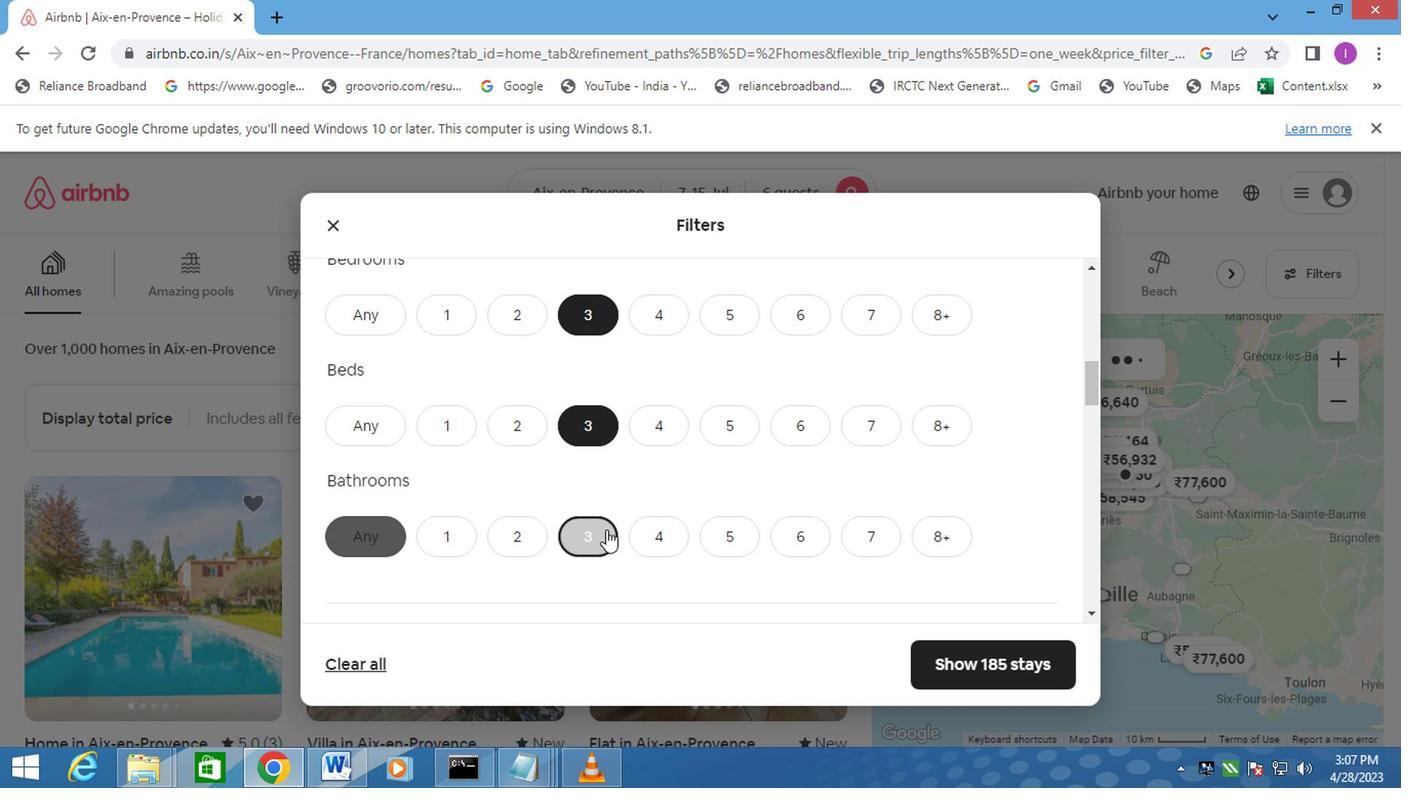 
Action: Mouse scrolled (606, 529) with delta (0, -1)
Screenshot: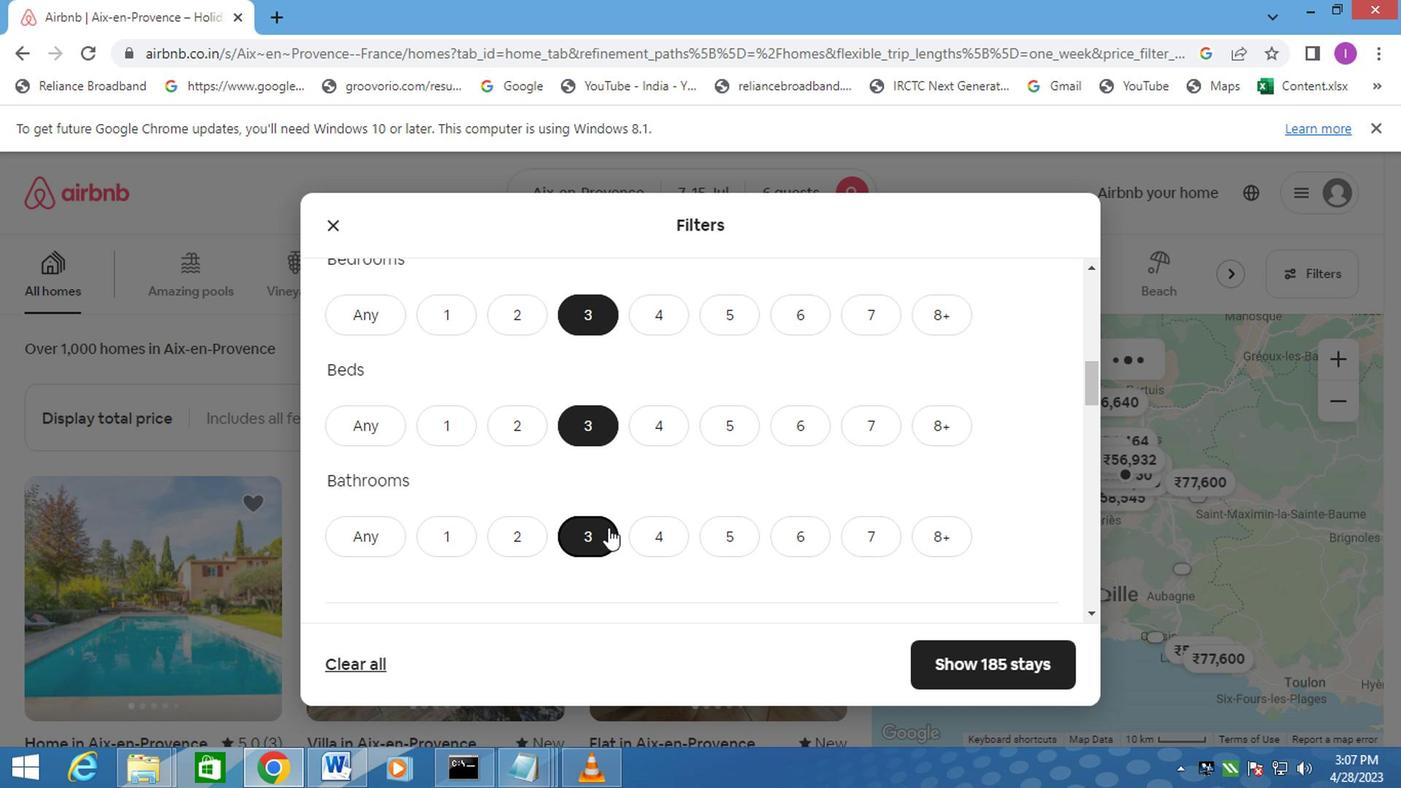 
Action: Mouse moved to (423, 518)
Screenshot: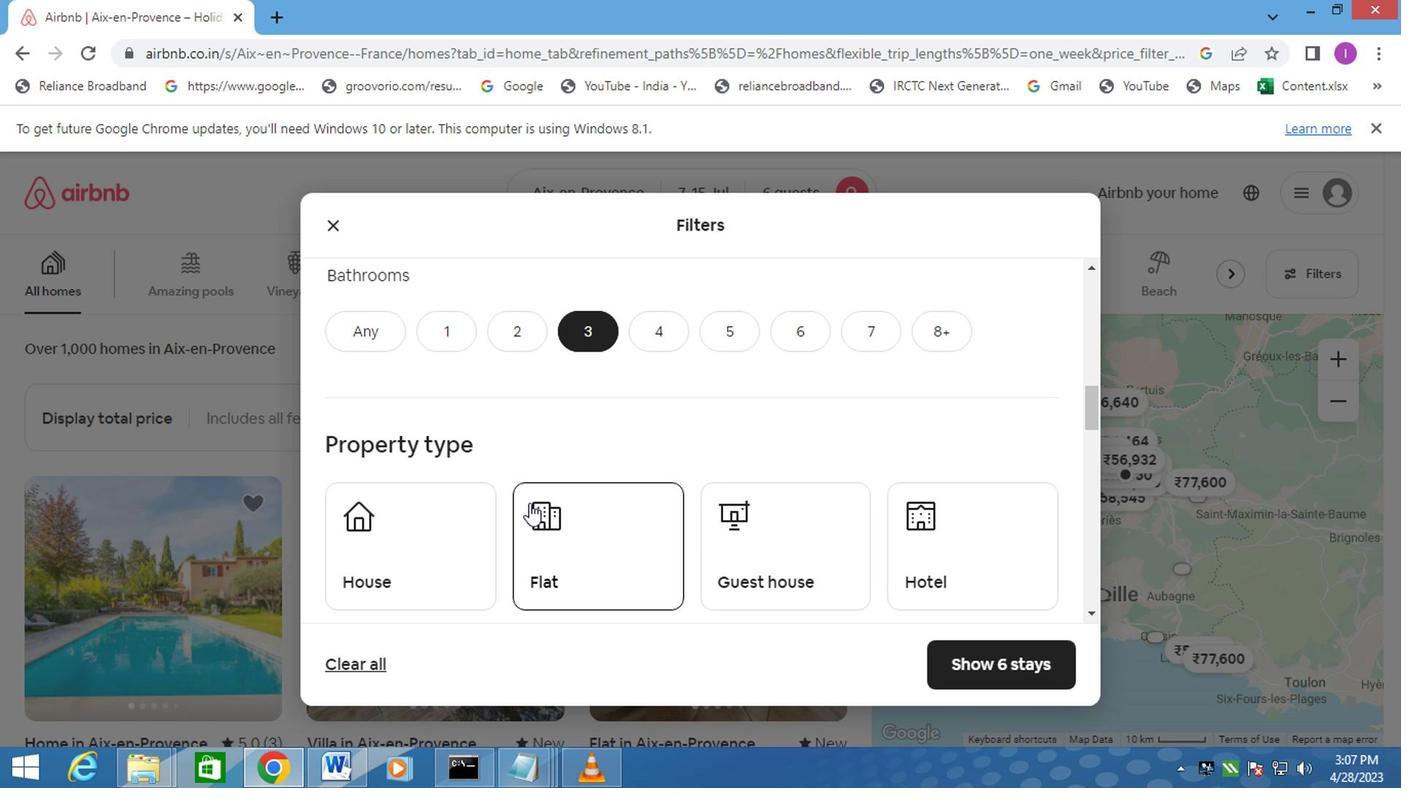 
Action: Mouse pressed left at (423, 518)
Screenshot: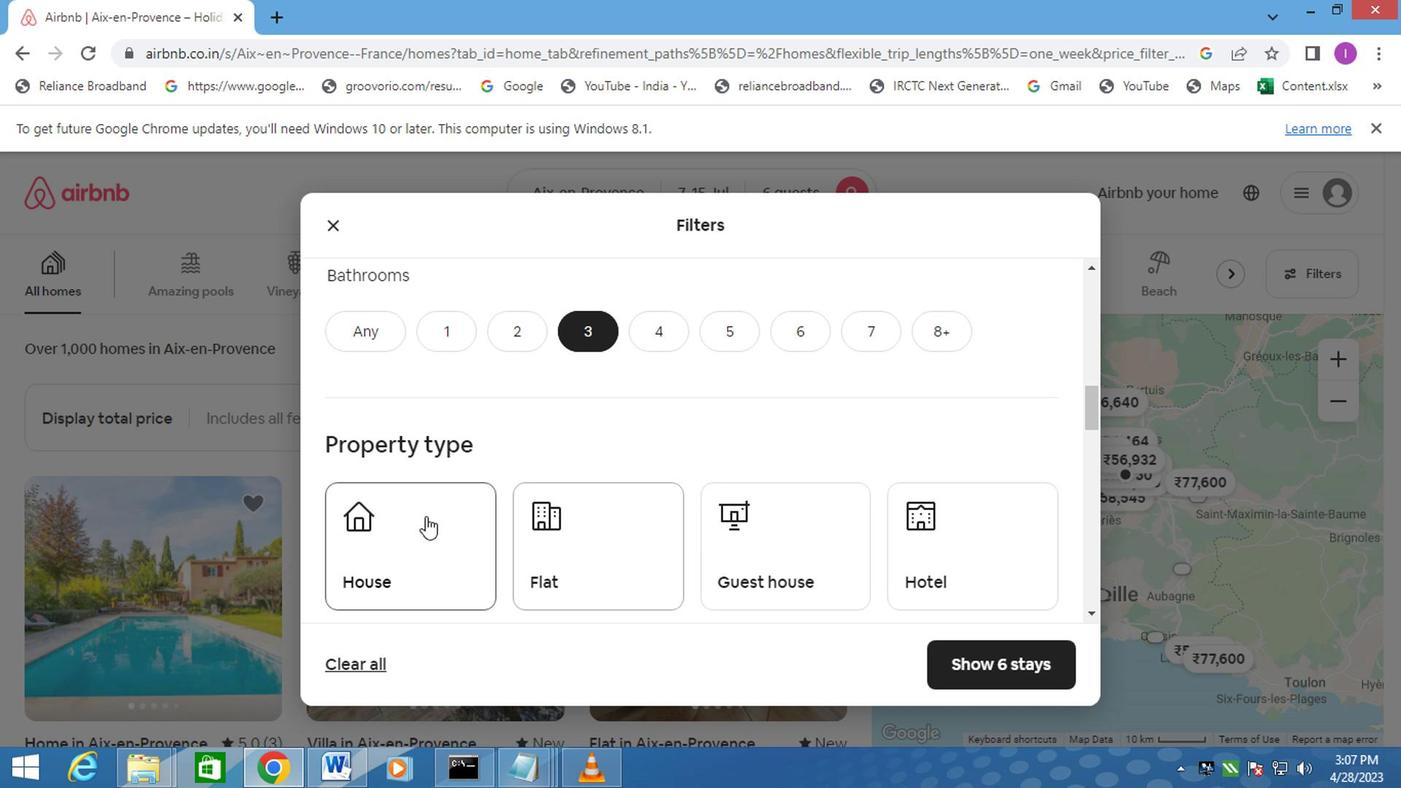 
Action: Mouse moved to (614, 528)
Screenshot: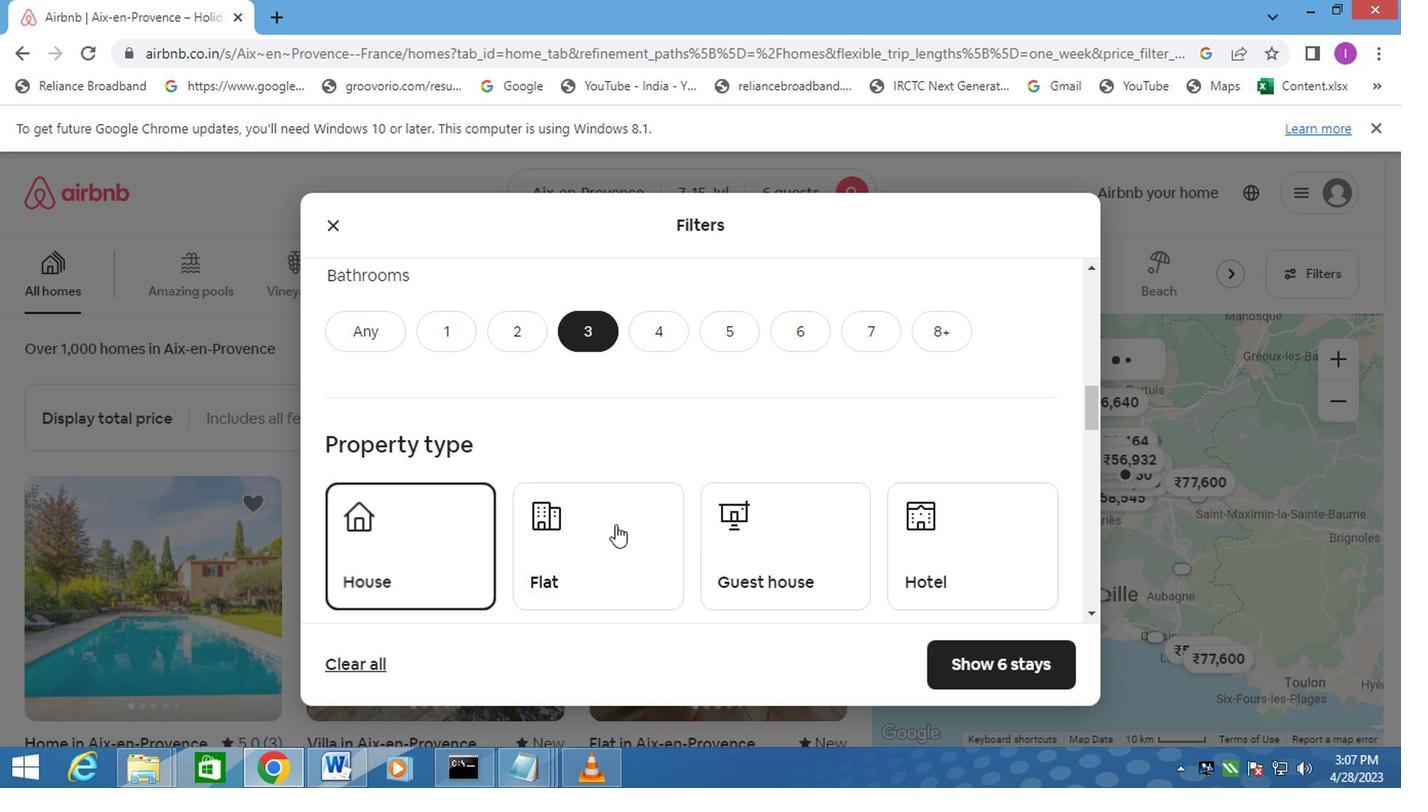 
Action: Mouse pressed left at (614, 528)
Screenshot: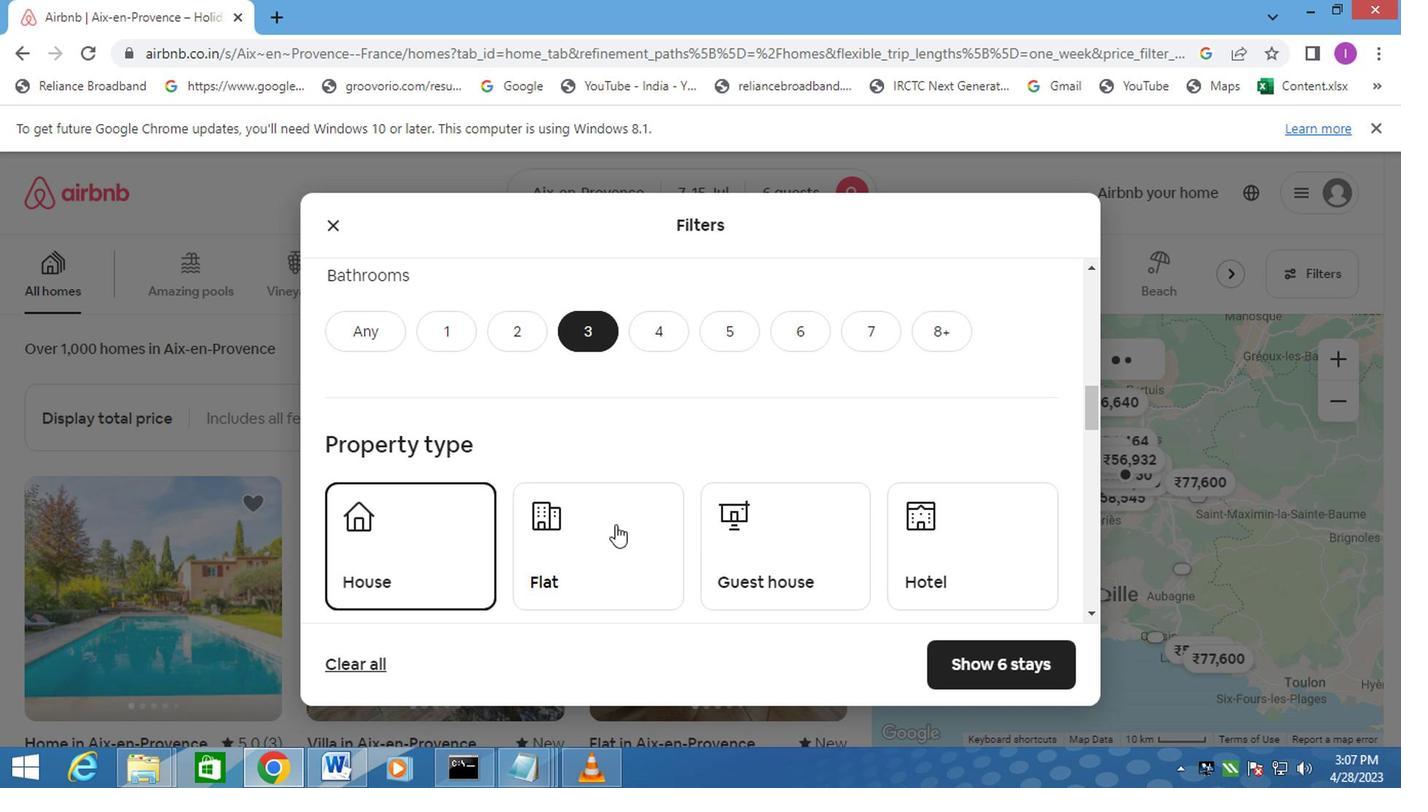 
Action: Mouse moved to (808, 550)
Screenshot: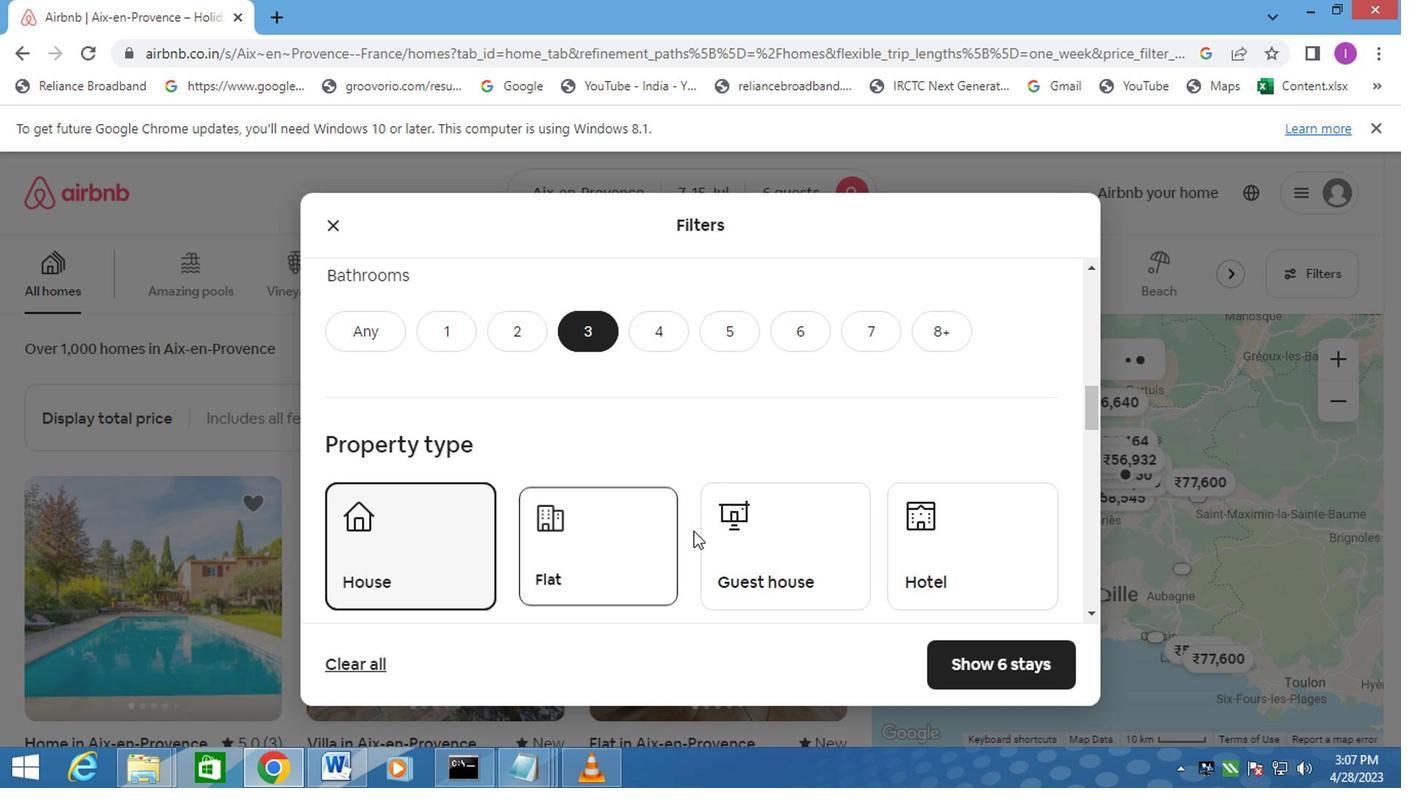 
Action: Mouse pressed left at (808, 550)
Screenshot: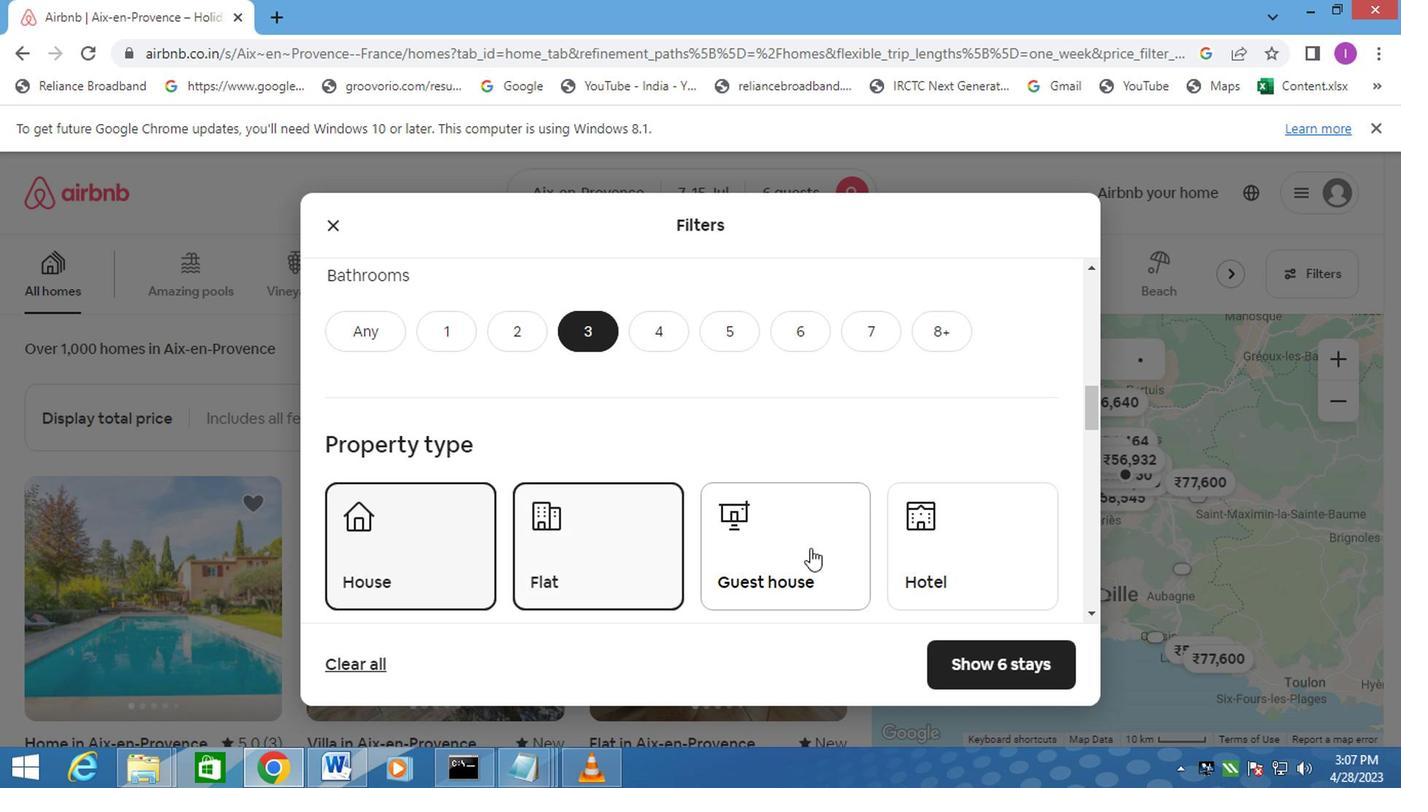 
Action: Mouse moved to (763, 566)
Screenshot: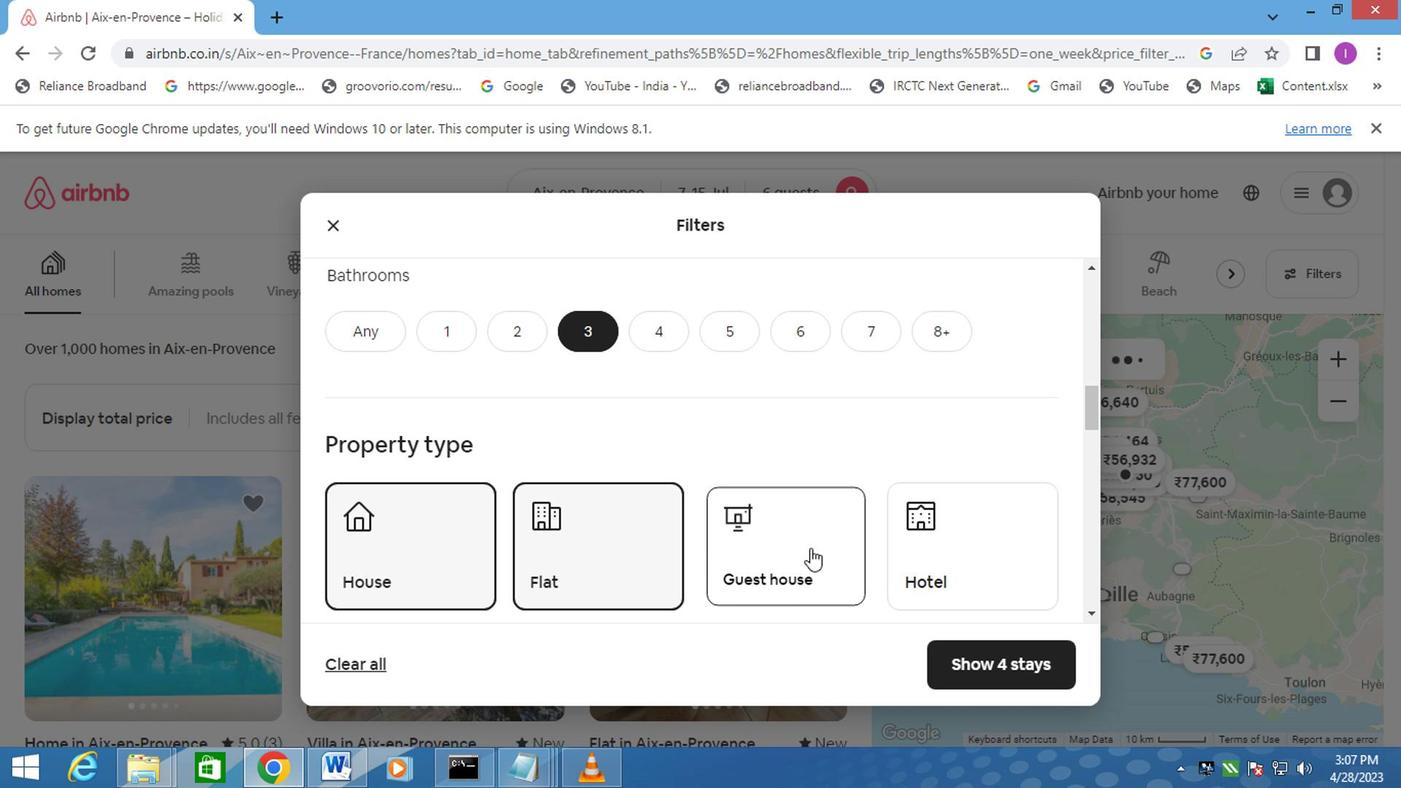
Action: Mouse scrolled (763, 564) with delta (0, -1)
Screenshot: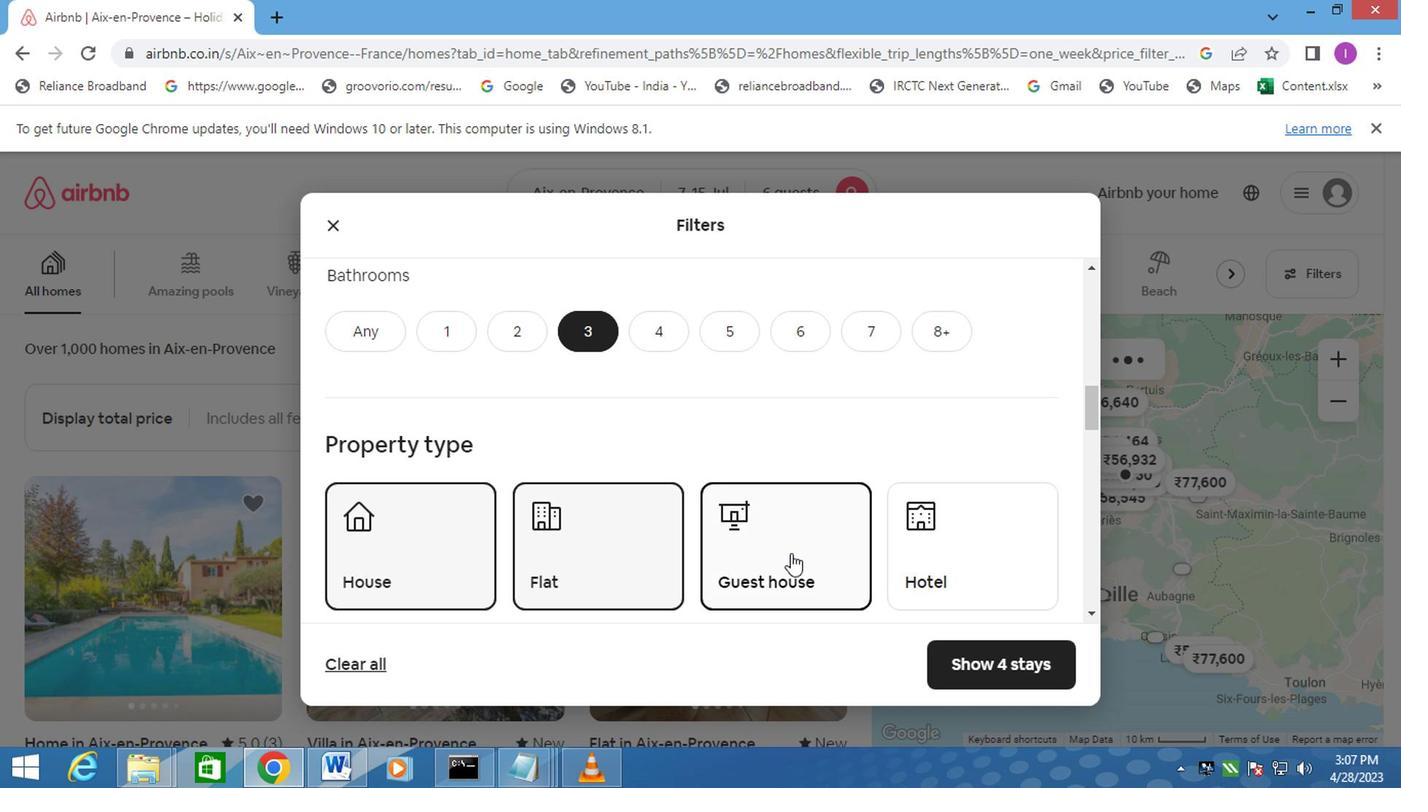 
Action: Mouse moved to (762, 567)
Screenshot: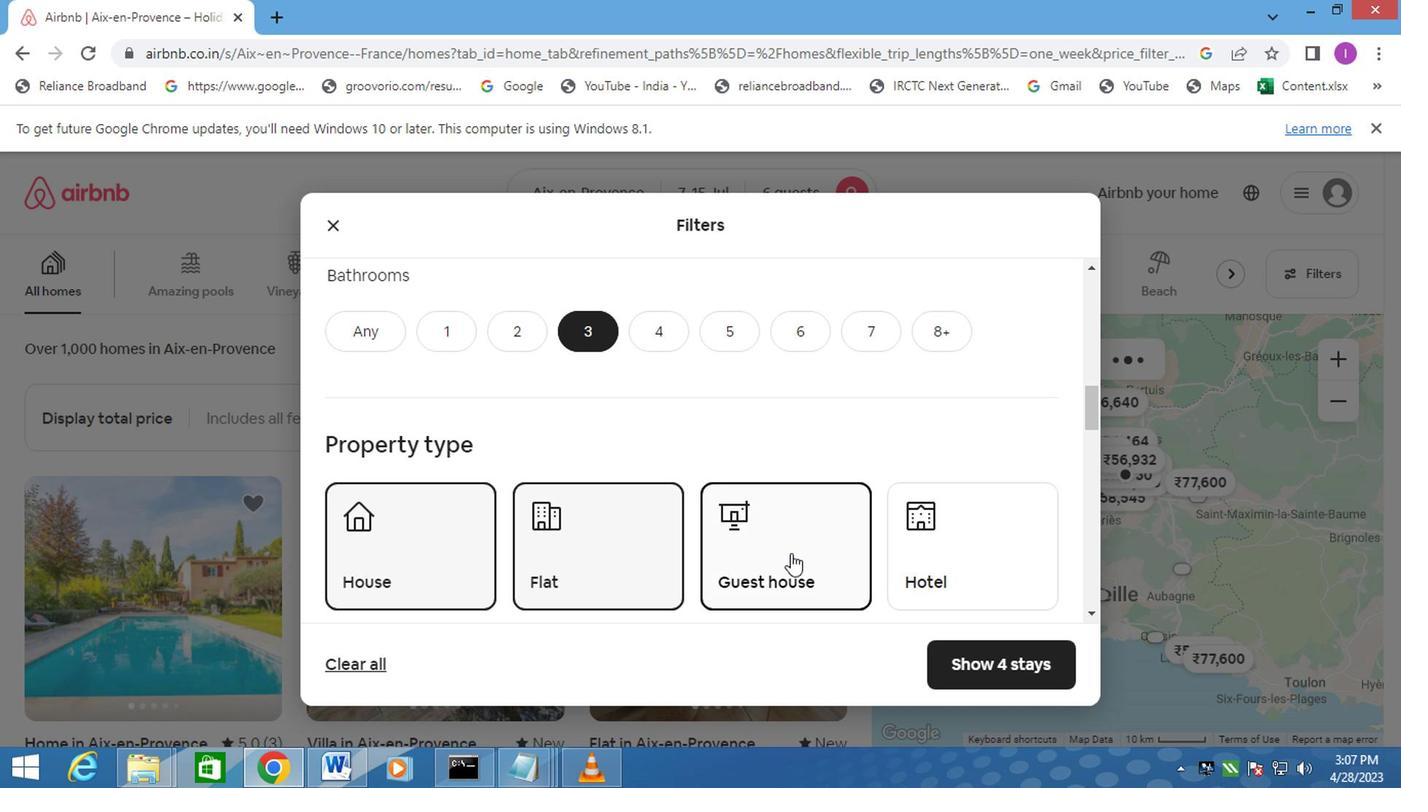 
Action: Mouse scrolled (762, 566) with delta (0, 0)
Screenshot: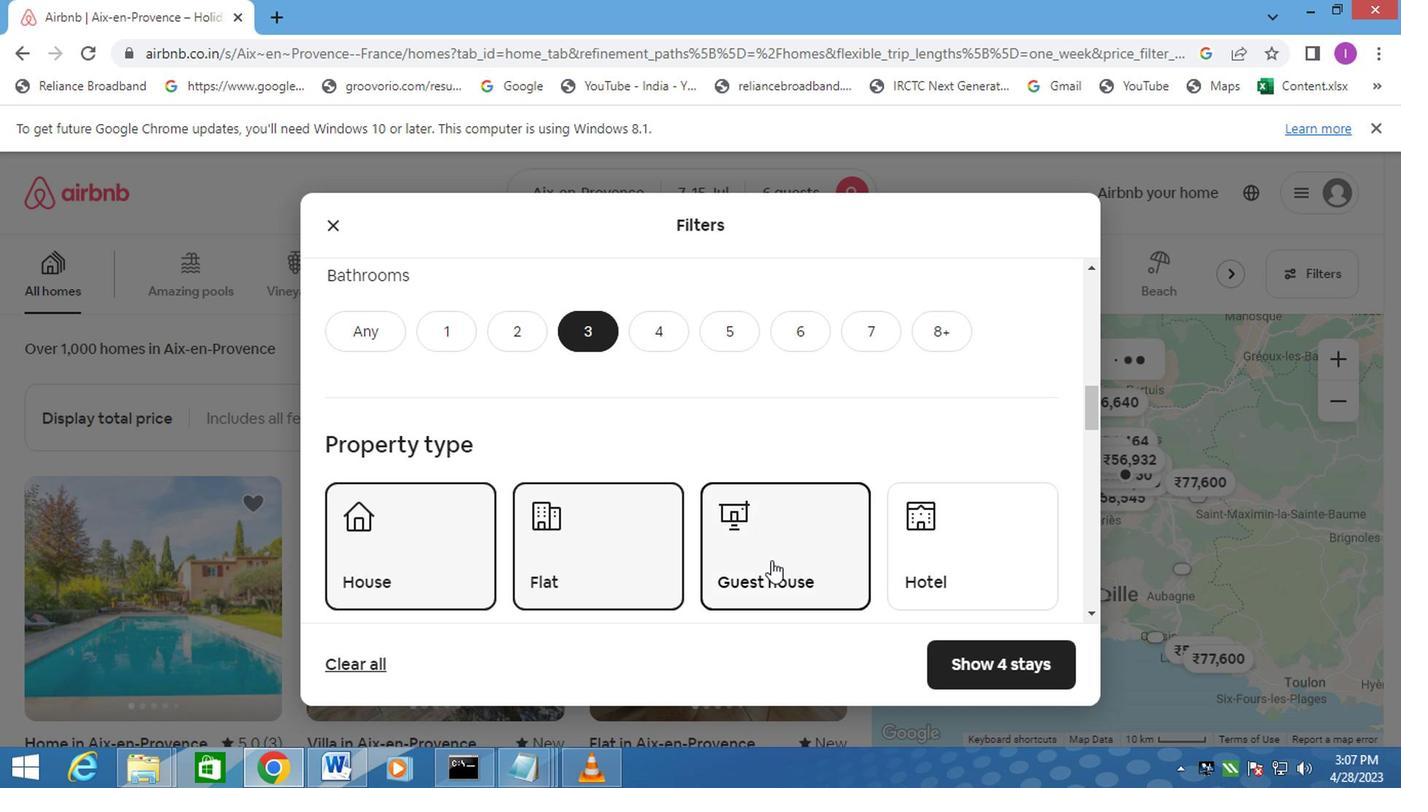 
Action: Mouse moved to (758, 561)
Screenshot: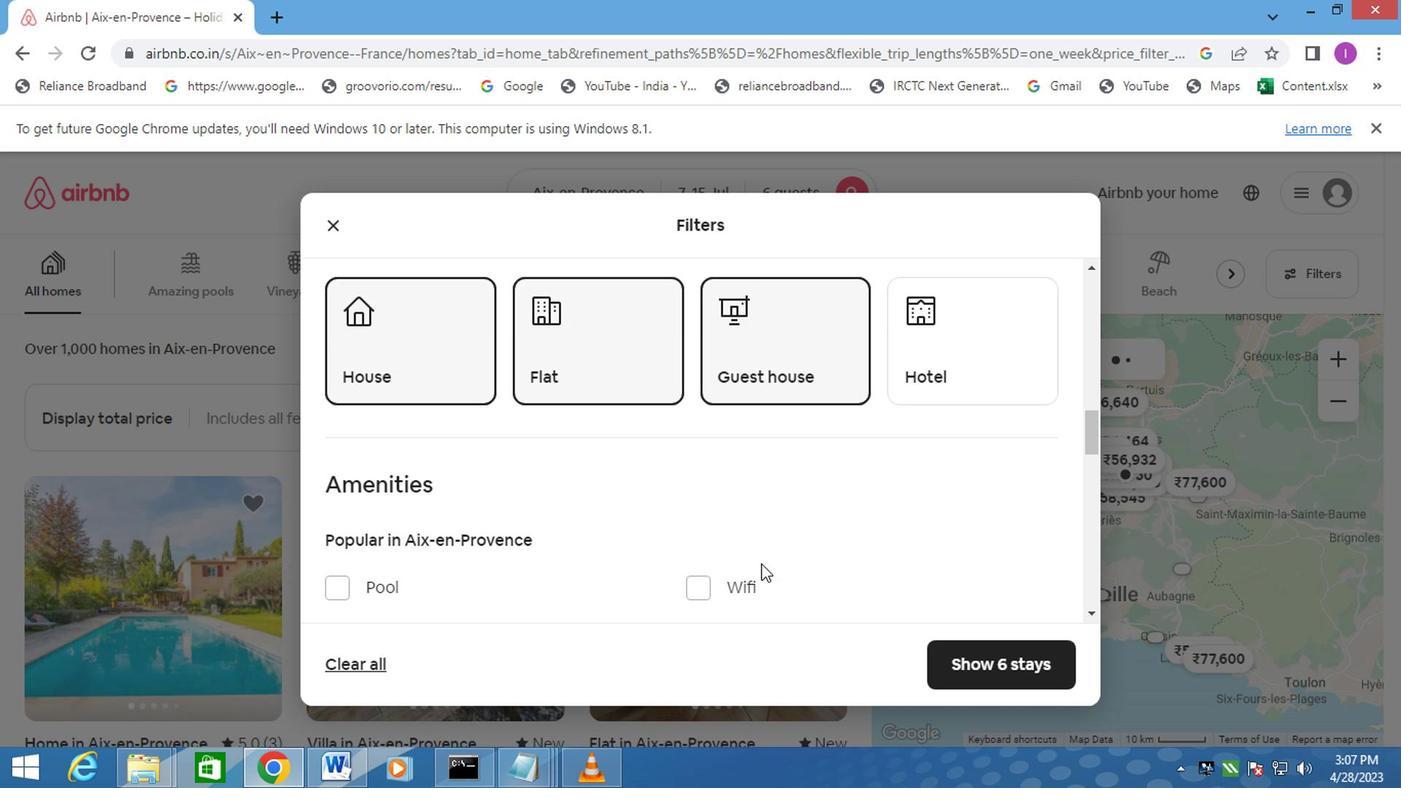 
Action: Mouse scrolled (758, 561) with delta (0, 0)
Screenshot: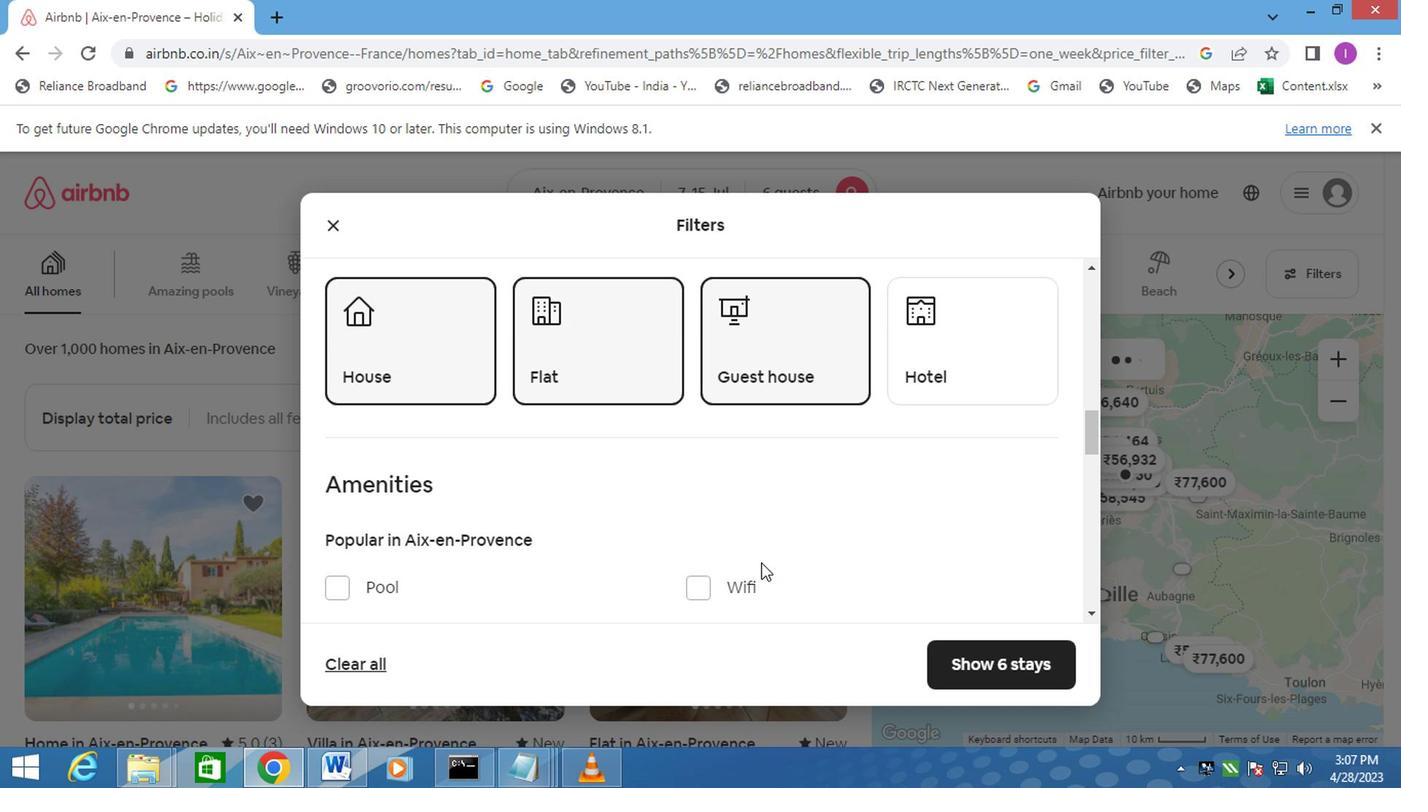 
Action: Mouse moved to (758, 561)
Screenshot: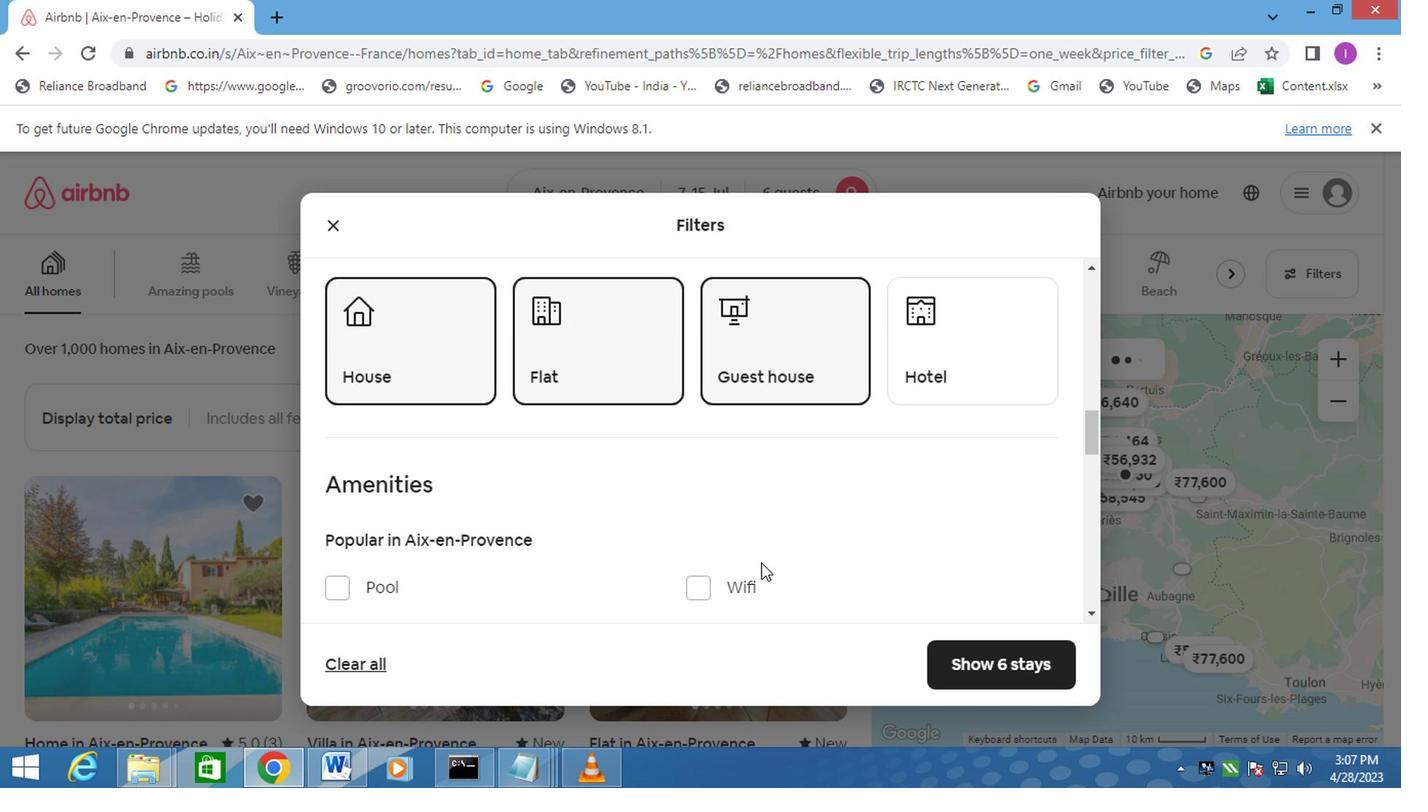 
Action: Mouse scrolled (758, 559) with delta (0, -1)
Screenshot: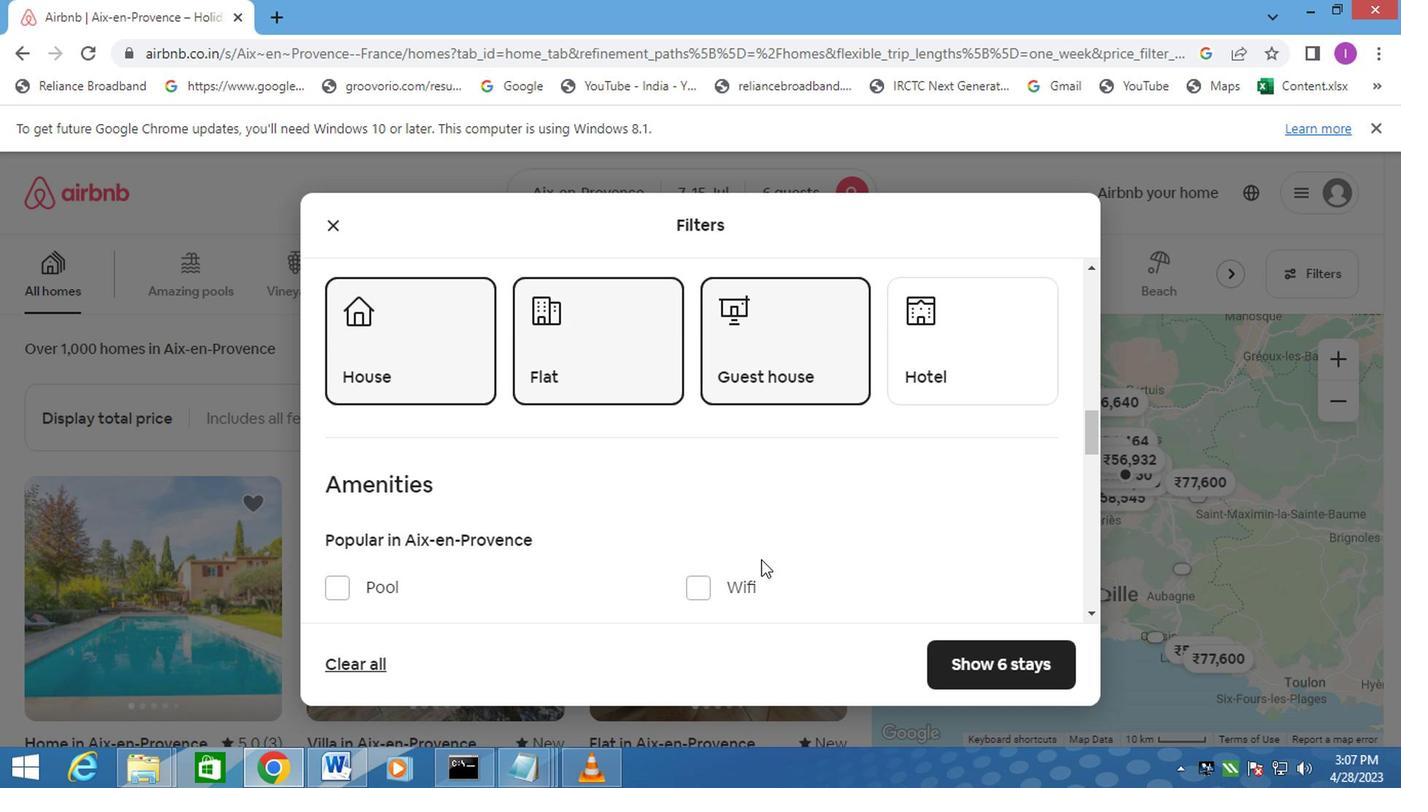 
Action: Mouse moved to (333, 483)
Screenshot: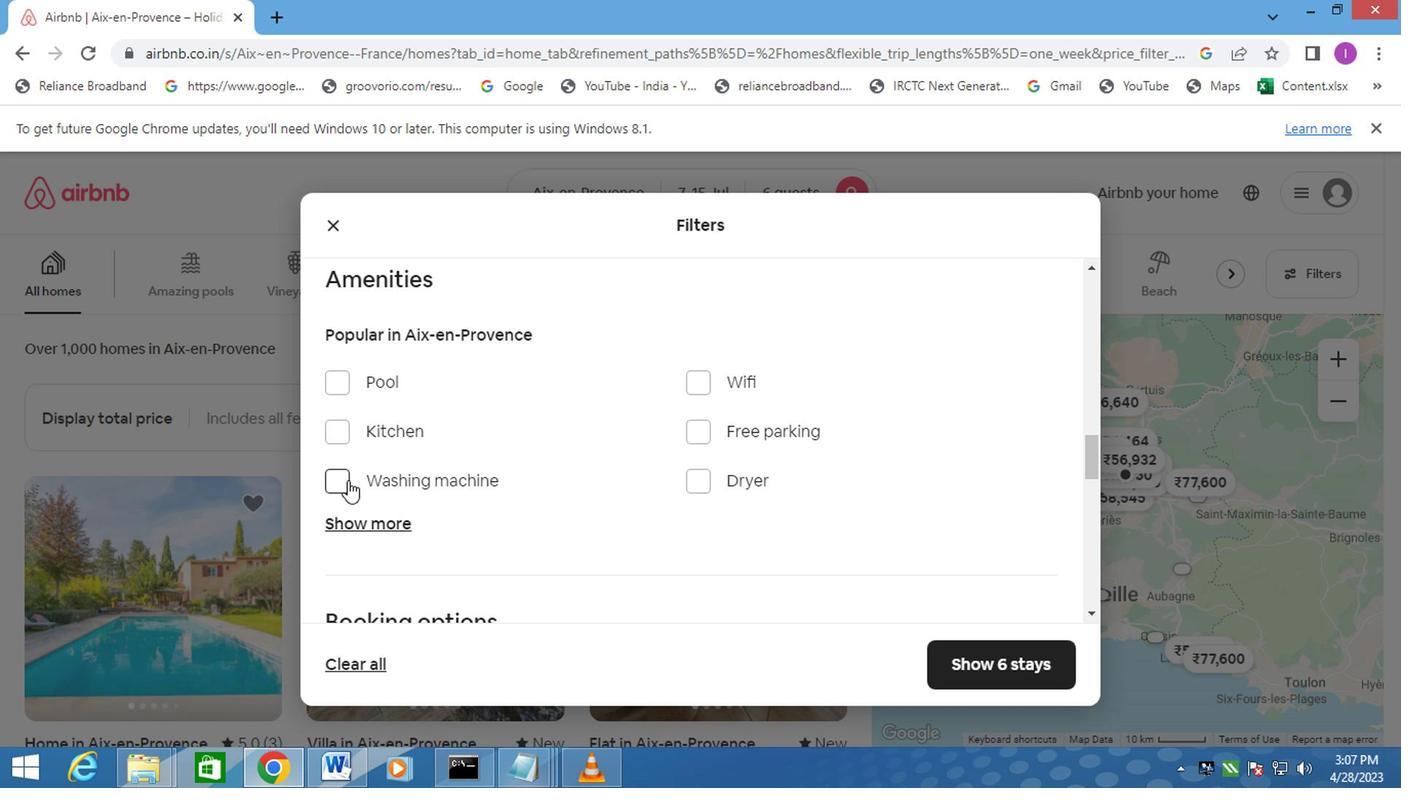
Action: Mouse pressed left at (333, 483)
Screenshot: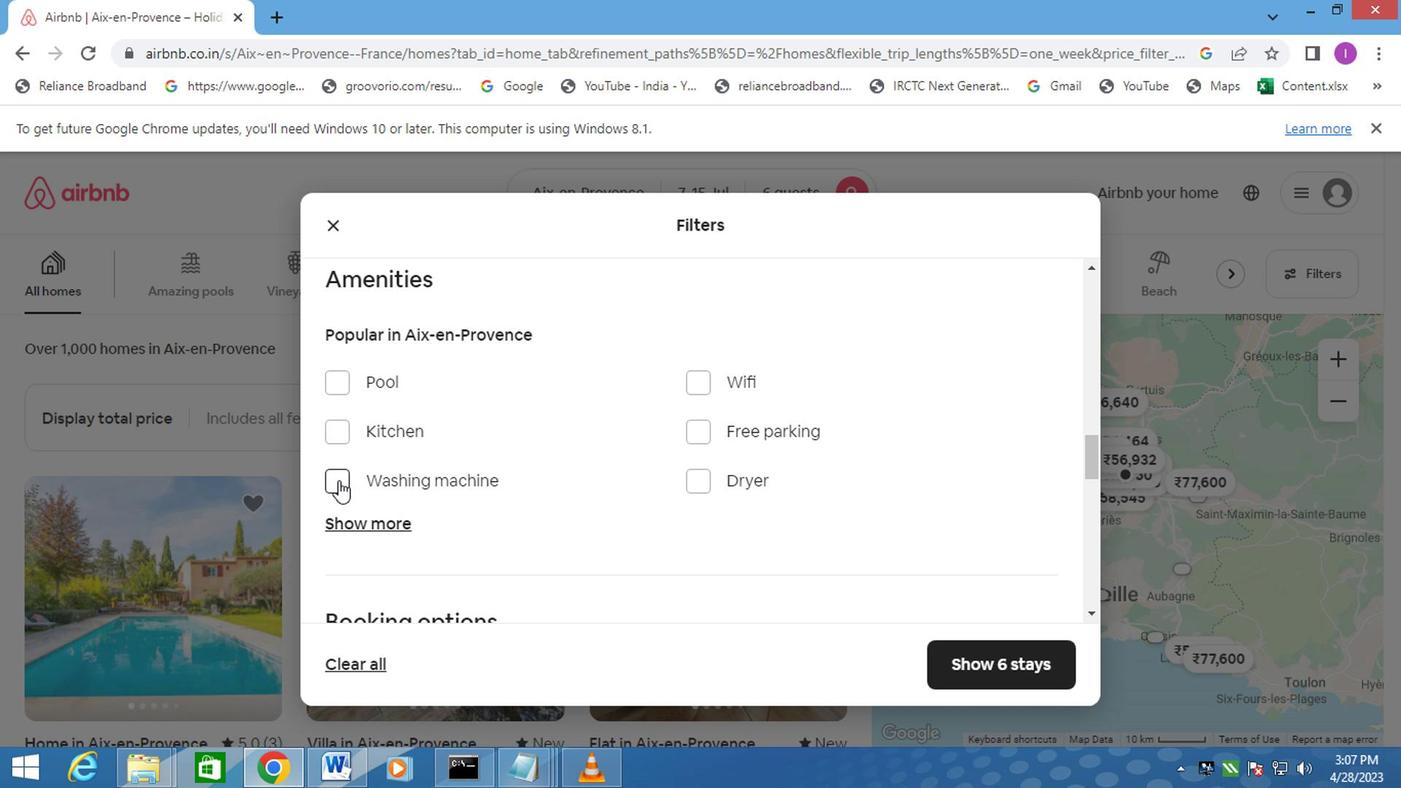 
Action: Mouse moved to (521, 498)
Screenshot: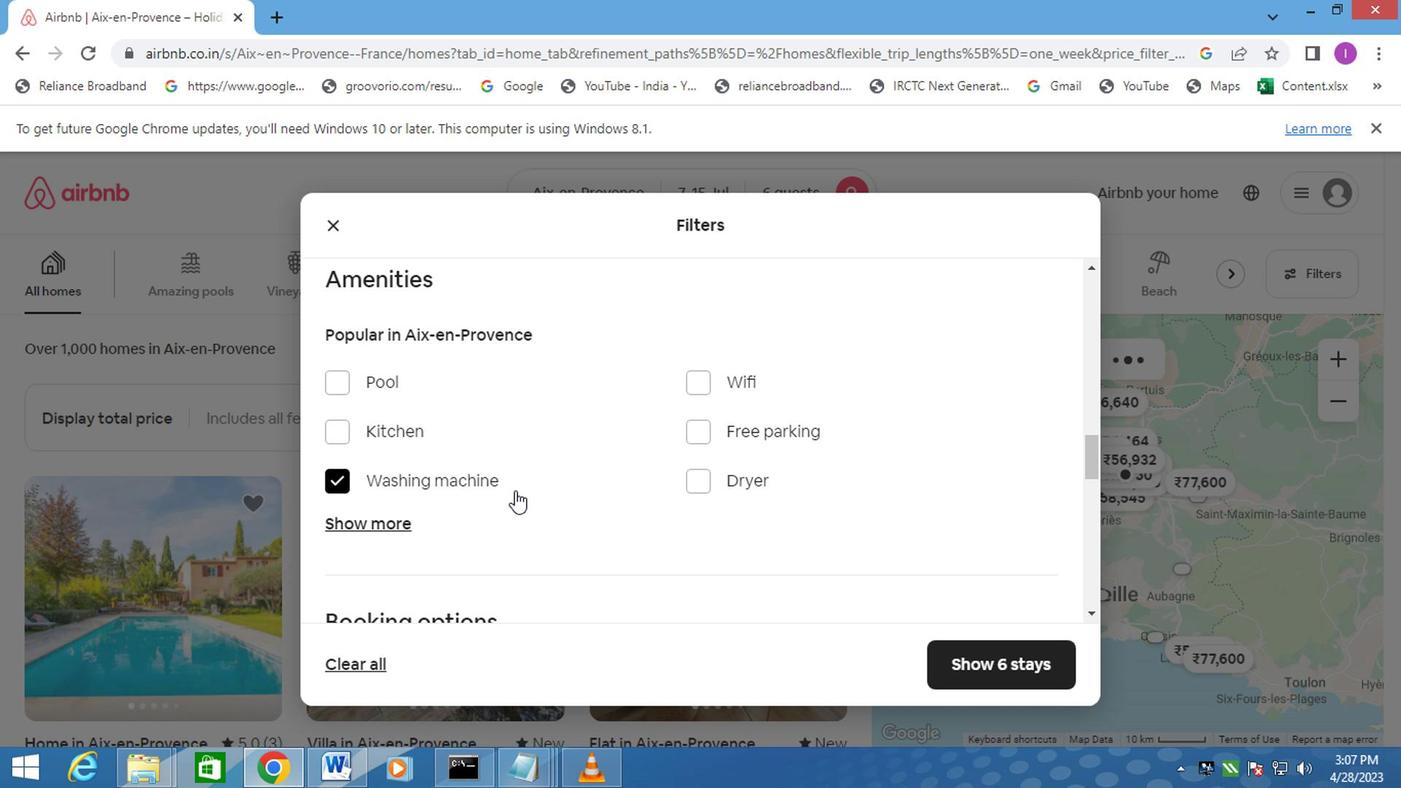 
Action: Mouse scrolled (521, 497) with delta (0, 0)
Screenshot: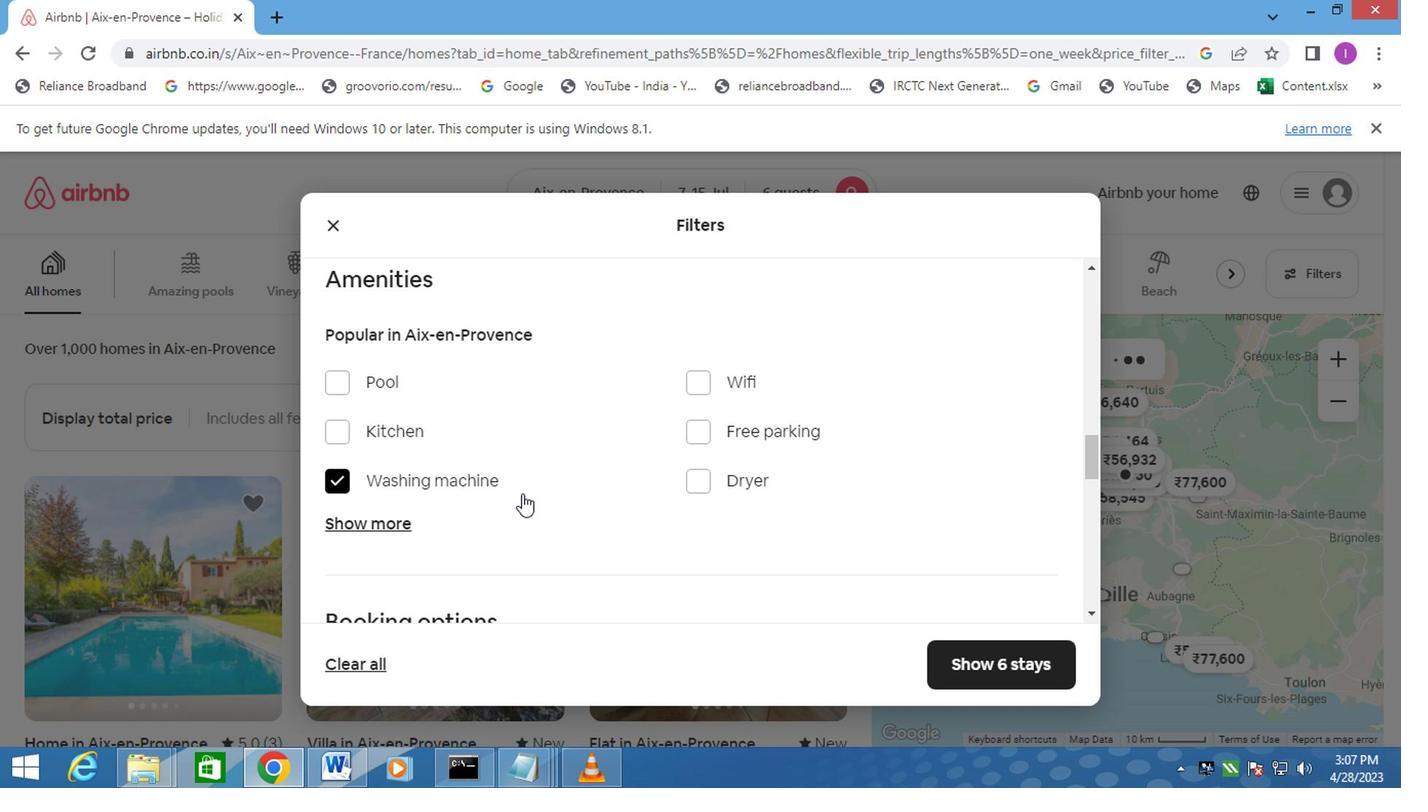
Action: Mouse scrolled (521, 497) with delta (0, 0)
Screenshot: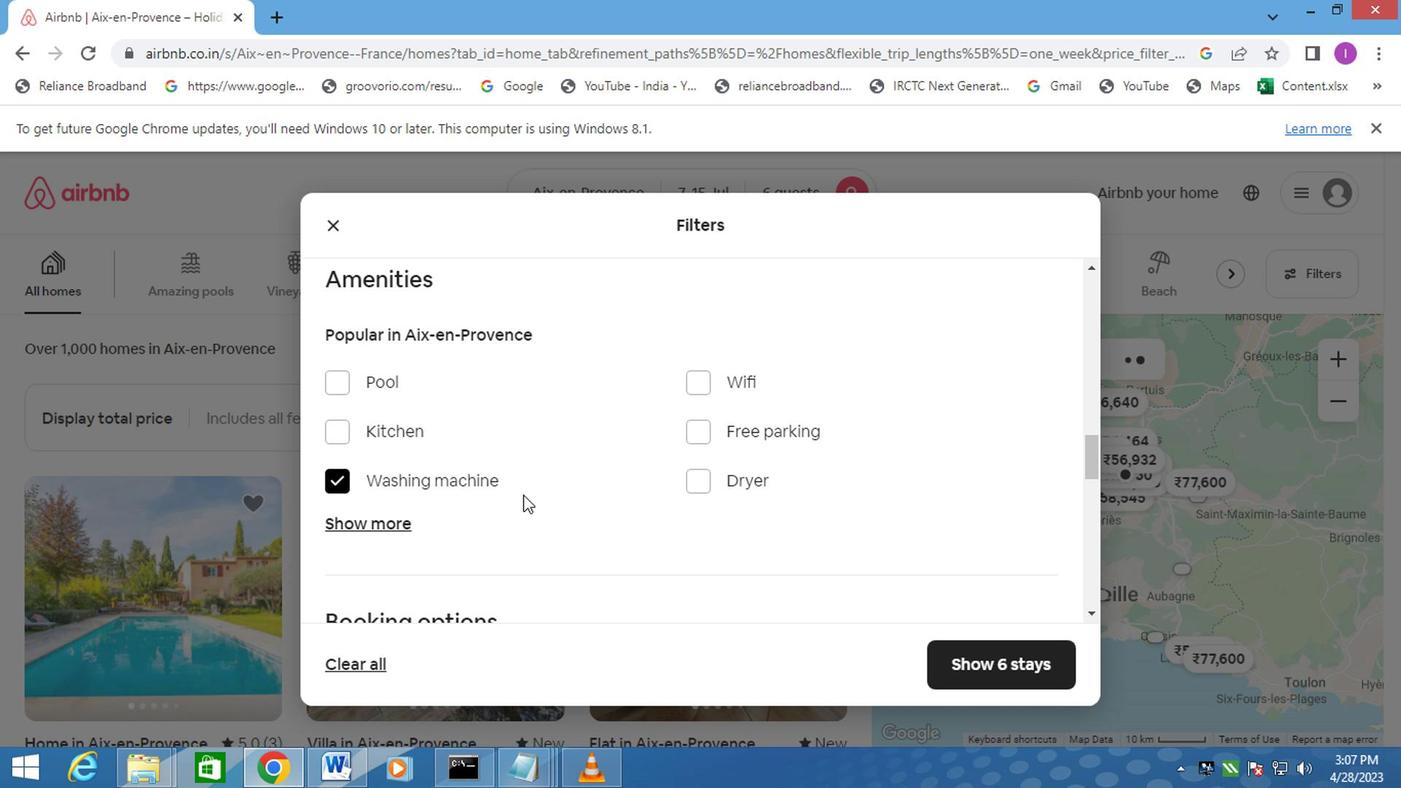 
Action: Mouse scrolled (521, 497) with delta (0, 0)
Screenshot: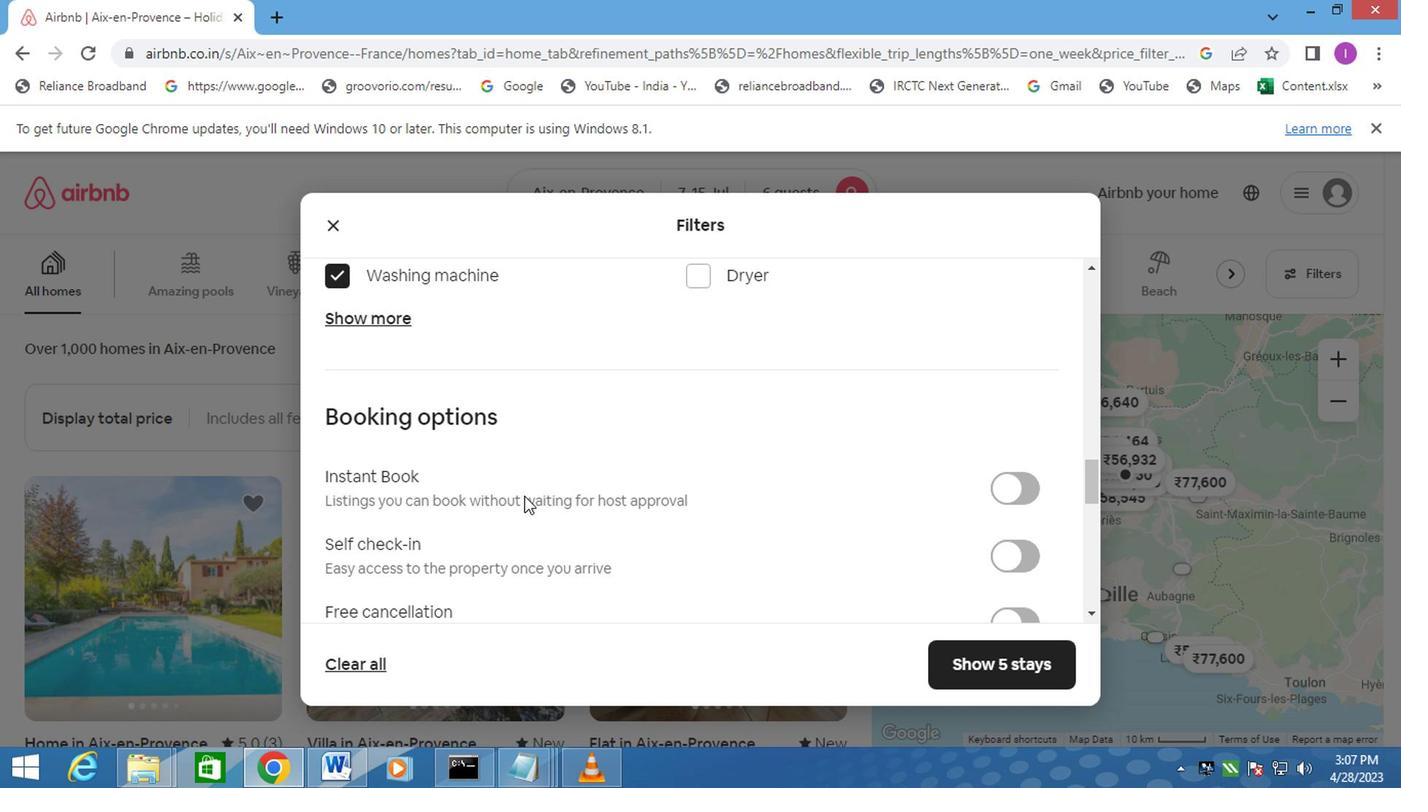 
Action: Mouse moved to (1034, 457)
Screenshot: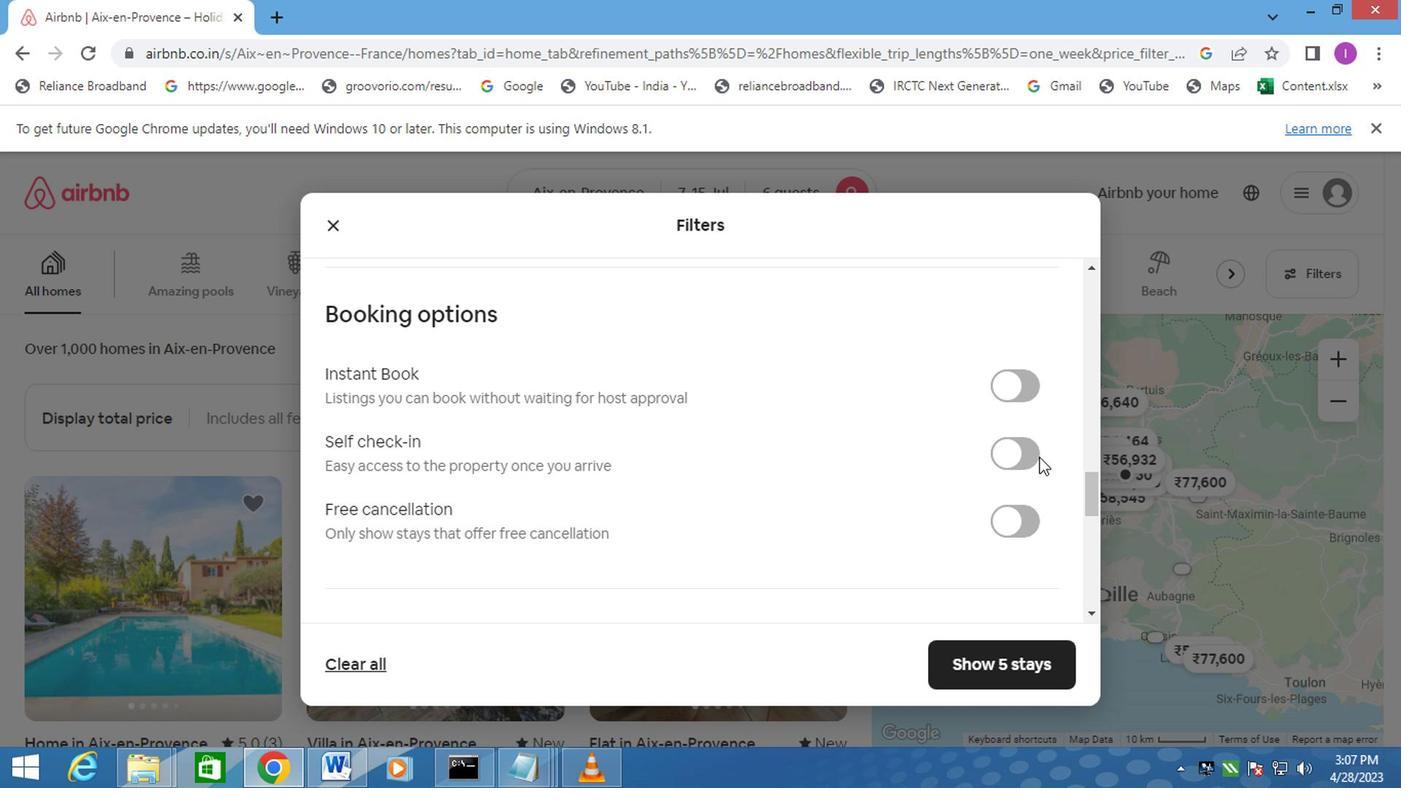 
Action: Mouse pressed left at (1034, 457)
Screenshot: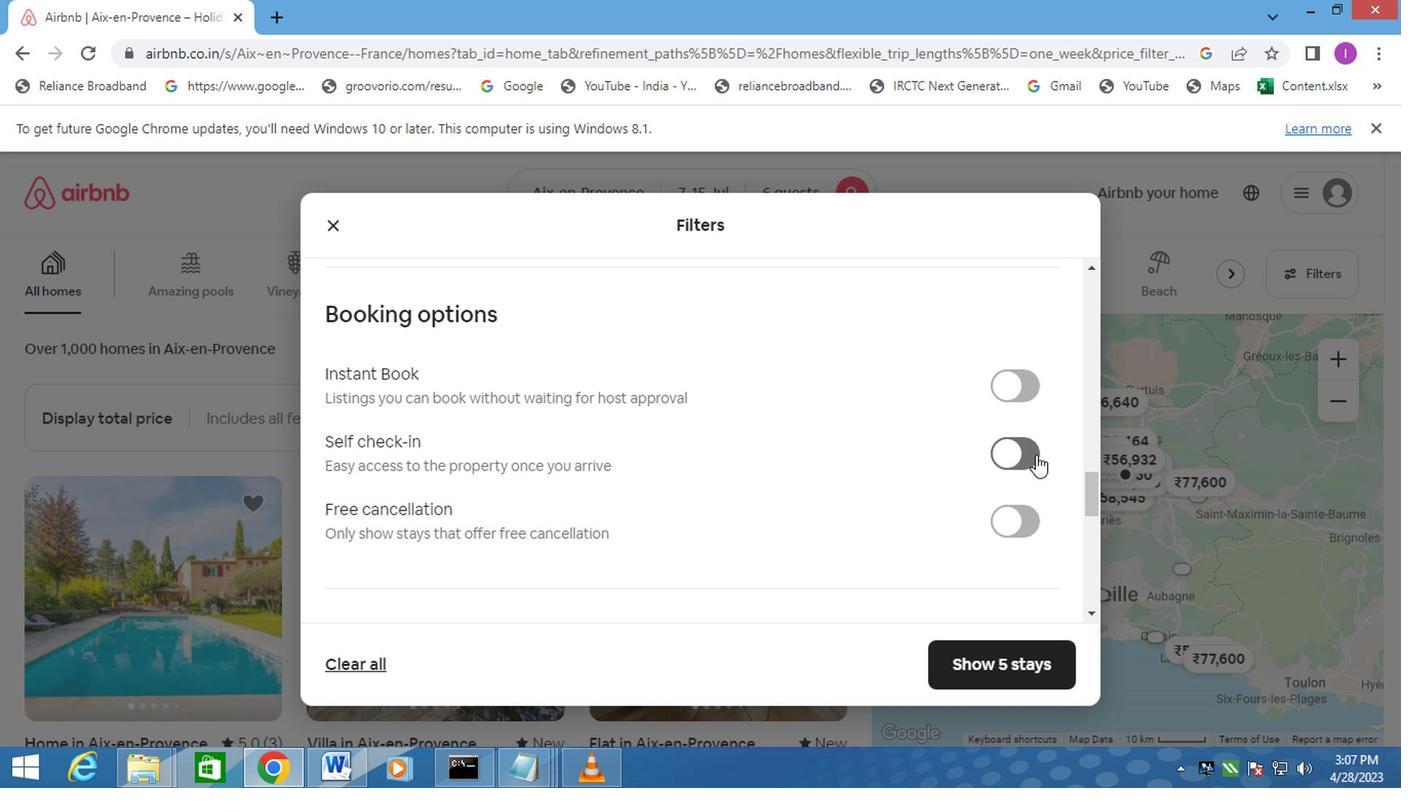 
Action: Mouse moved to (740, 526)
Screenshot: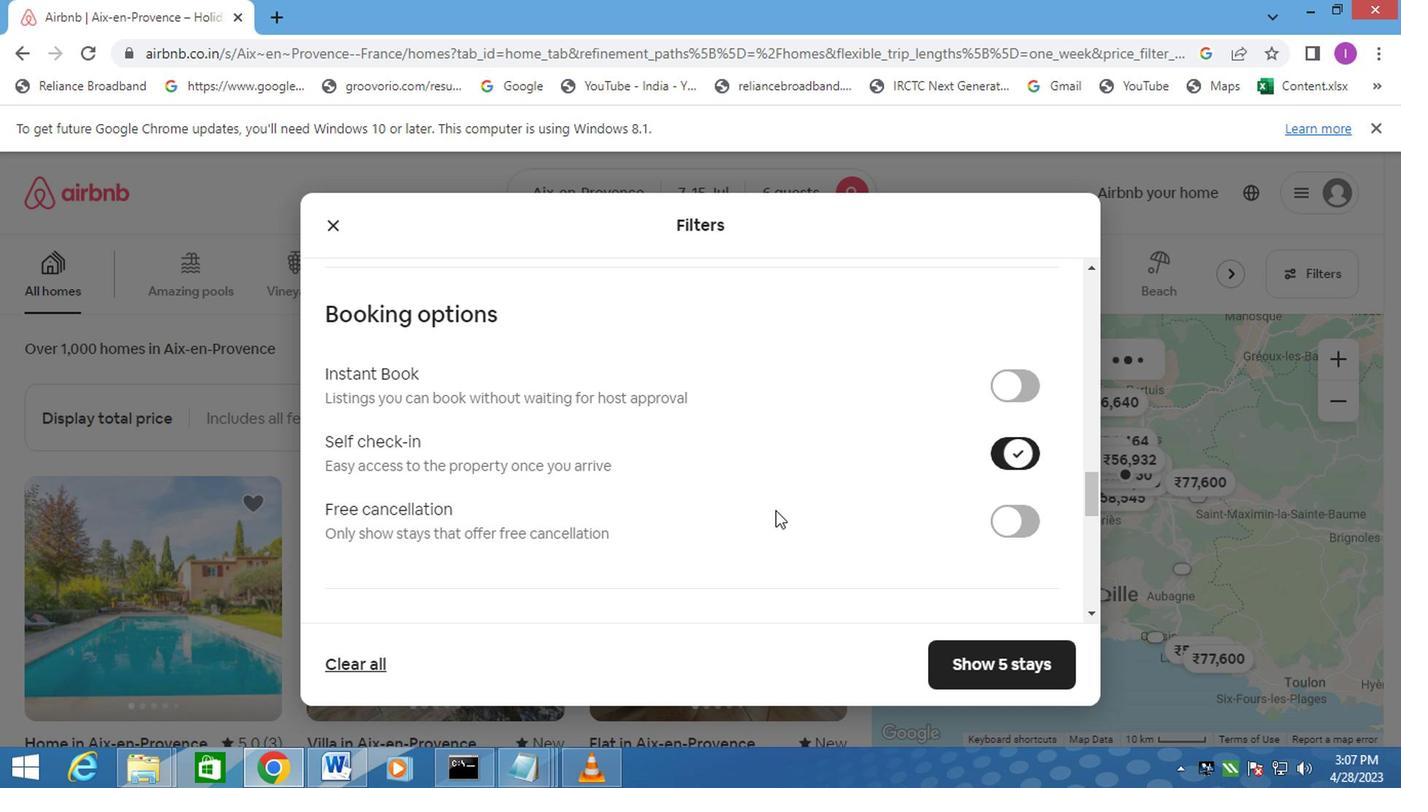 
Action: Mouse scrolled (740, 525) with delta (0, 0)
Screenshot: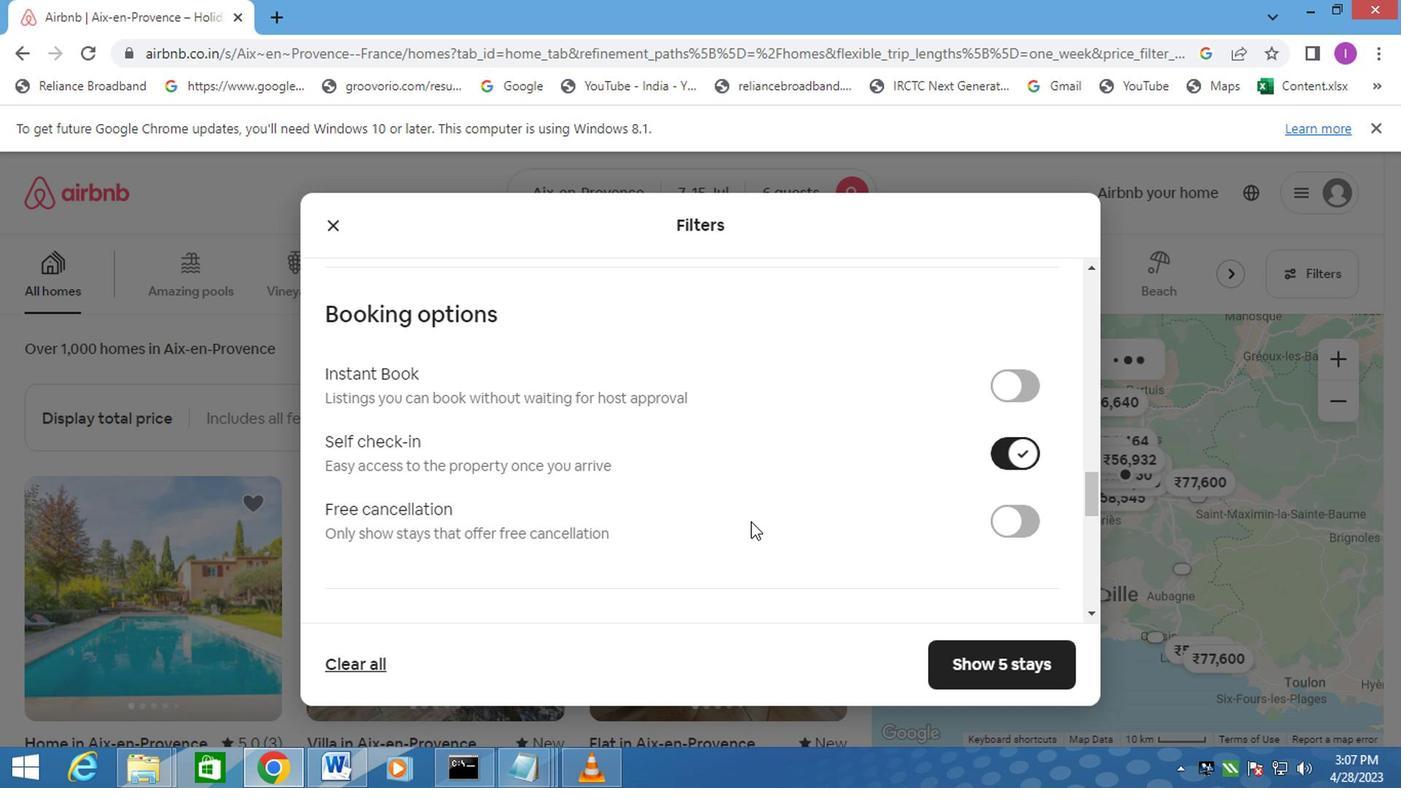
Action: Mouse scrolled (740, 525) with delta (0, 0)
Screenshot: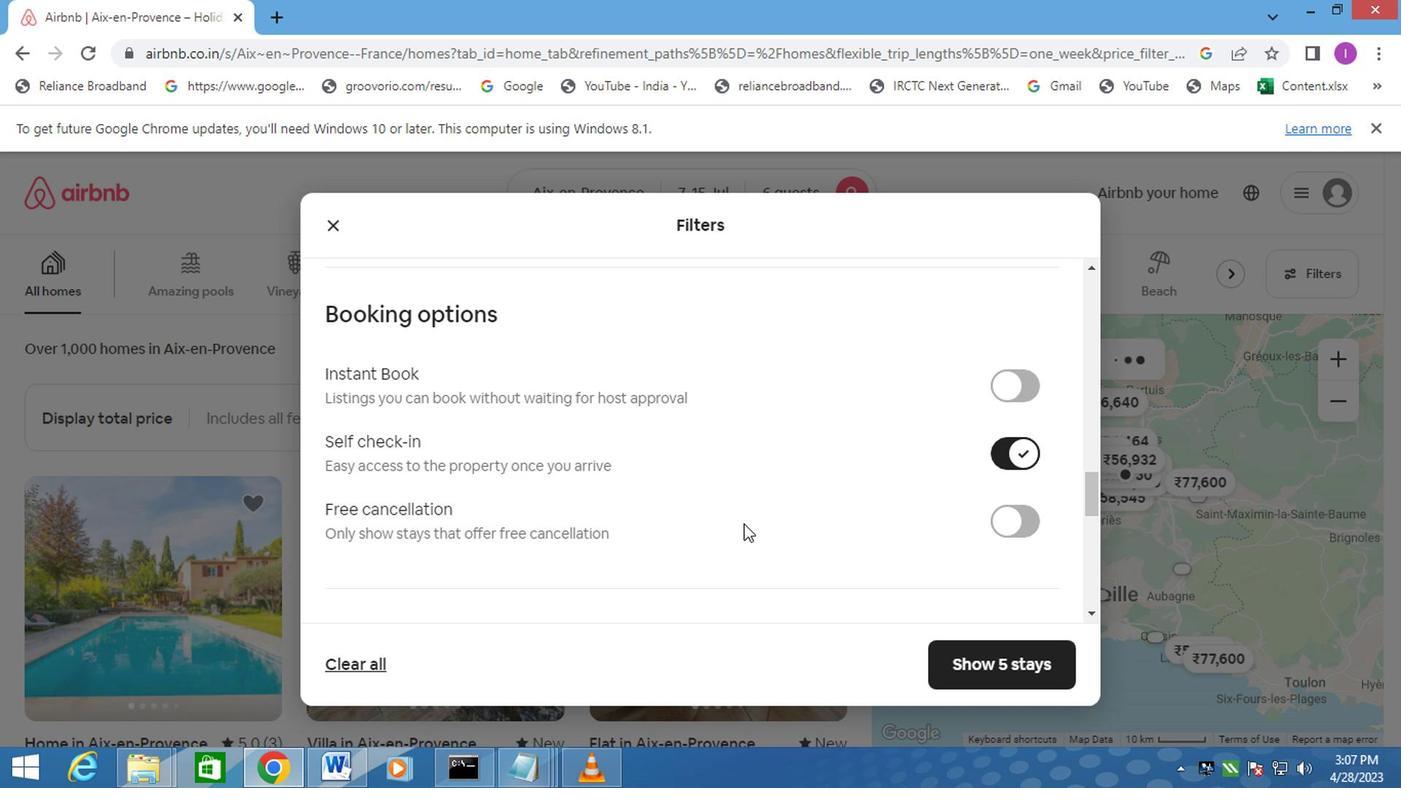 
Action: Mouse scrolled (740, 525) with delta (0, 0)
Screenshot: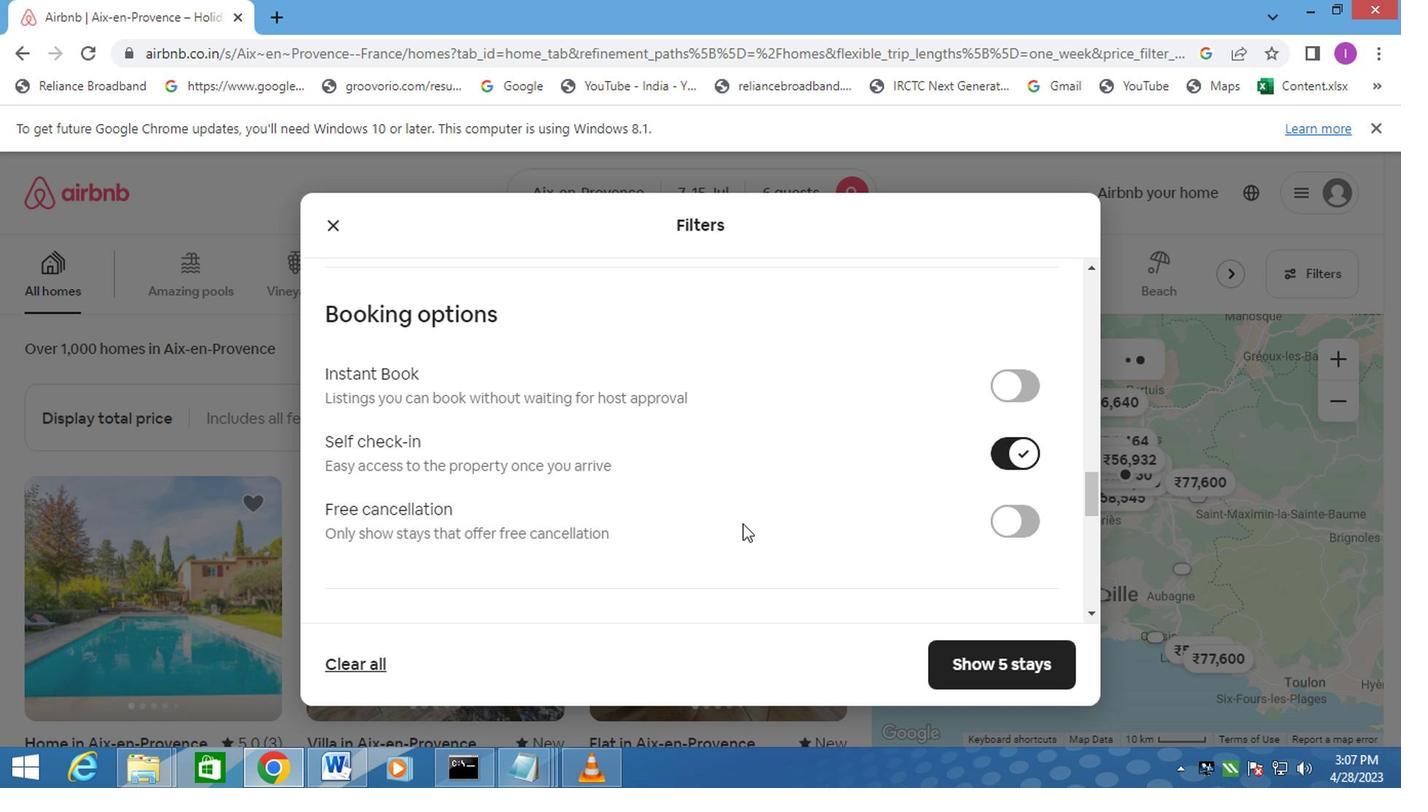 
Action: Mouse moved to (740, 526)
Screenshot: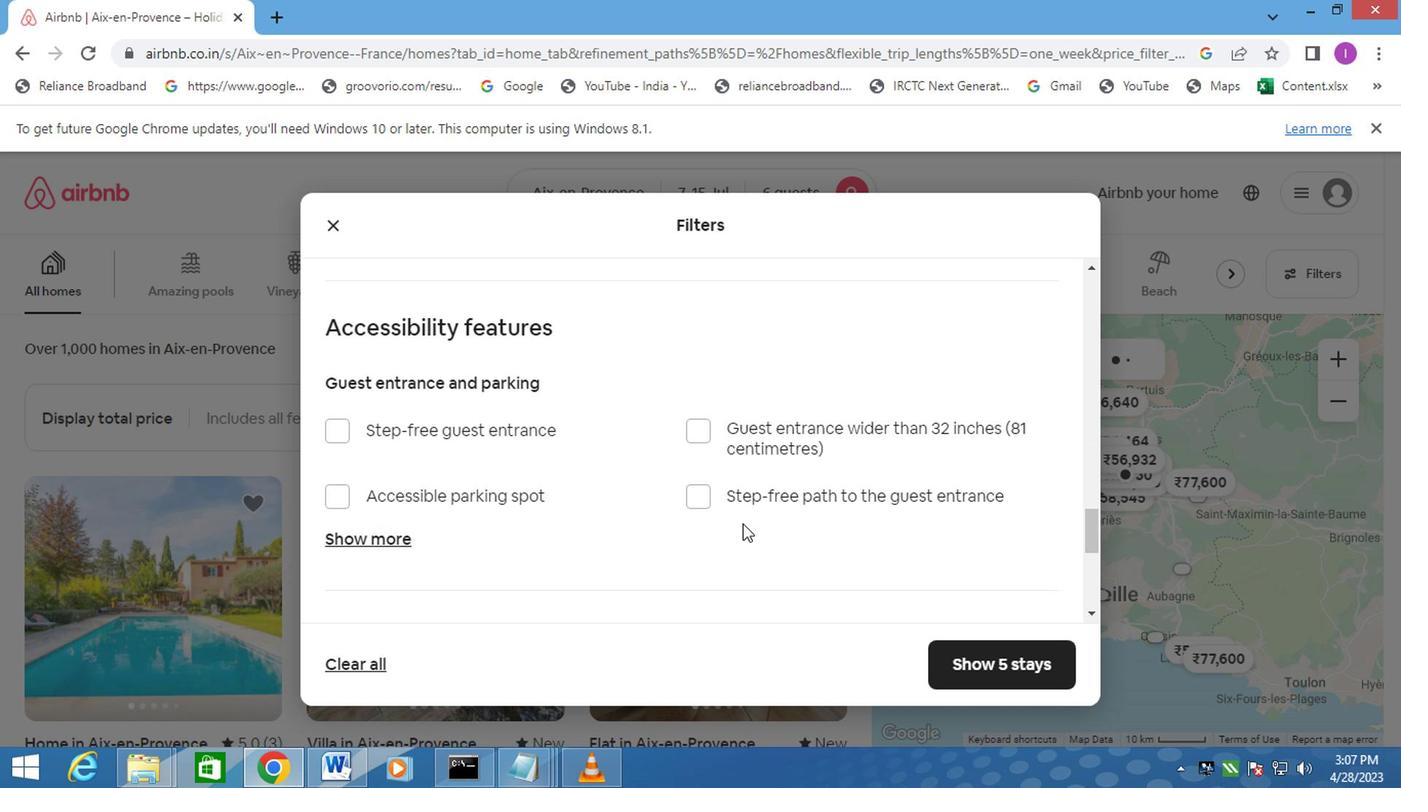 
Action: Mouse scrolled (740, 525) with delta (0, 0)
Screenshot: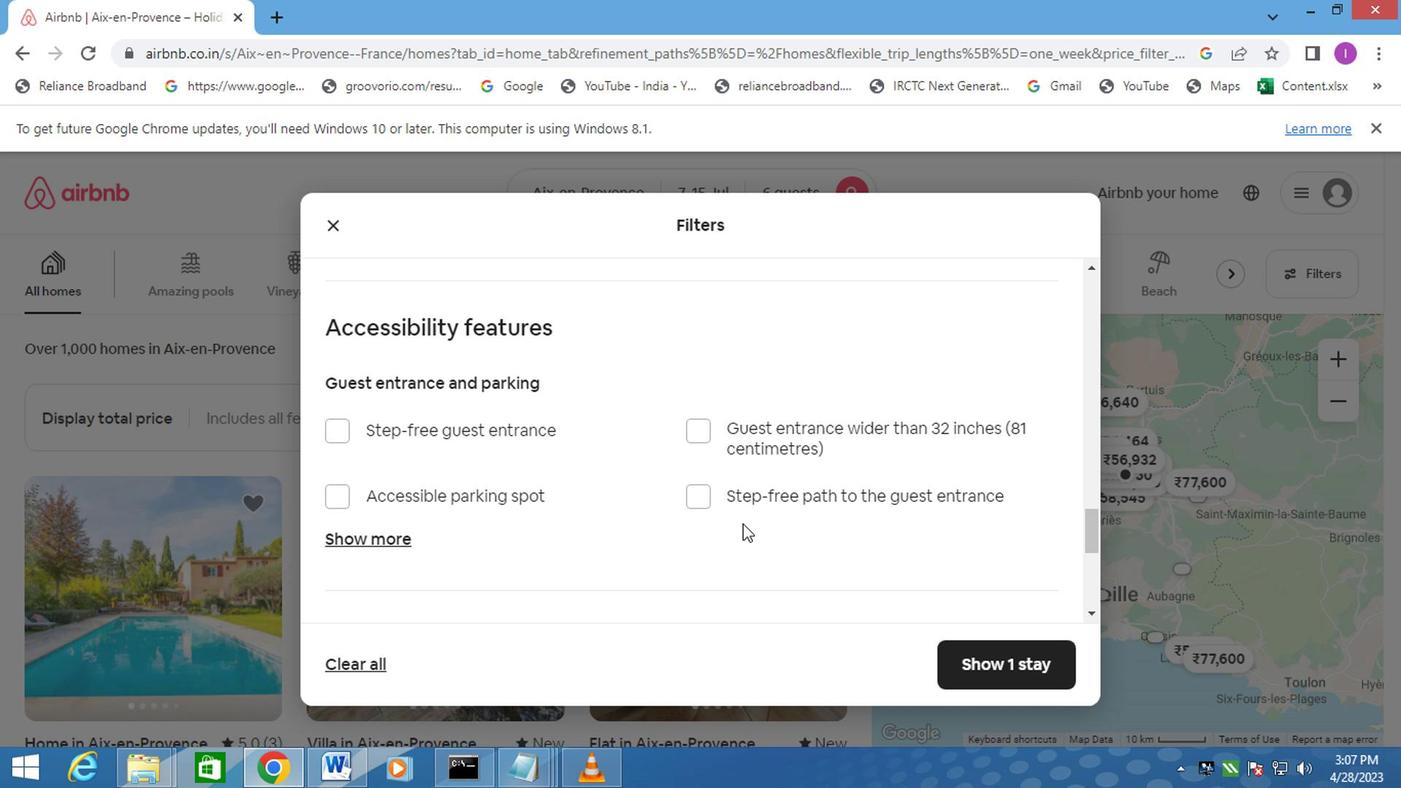 
Action: Mouse scrolled (740, 525) with delta (0, 0)
Screenshot: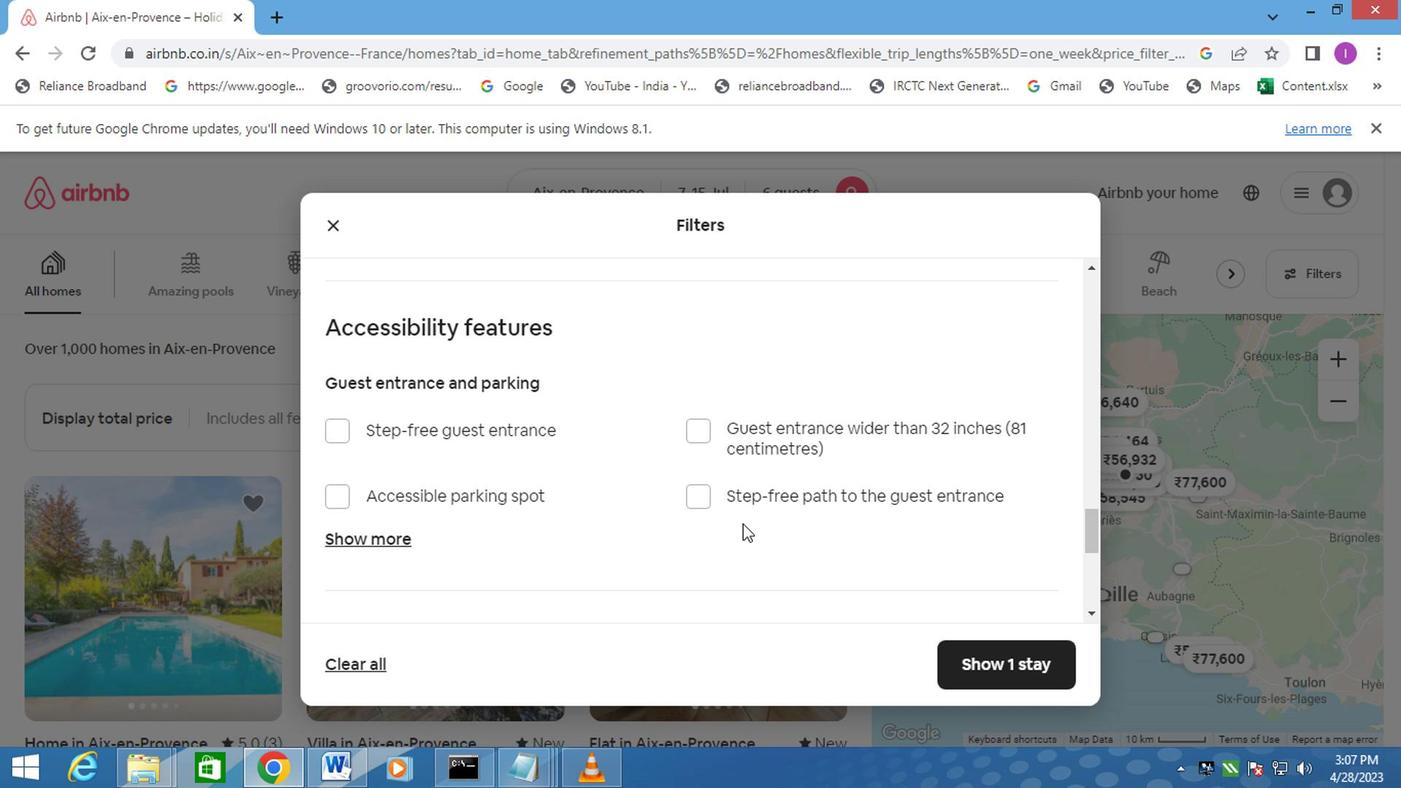 
Action: Mouse moved to (741, 526)
Screenshot: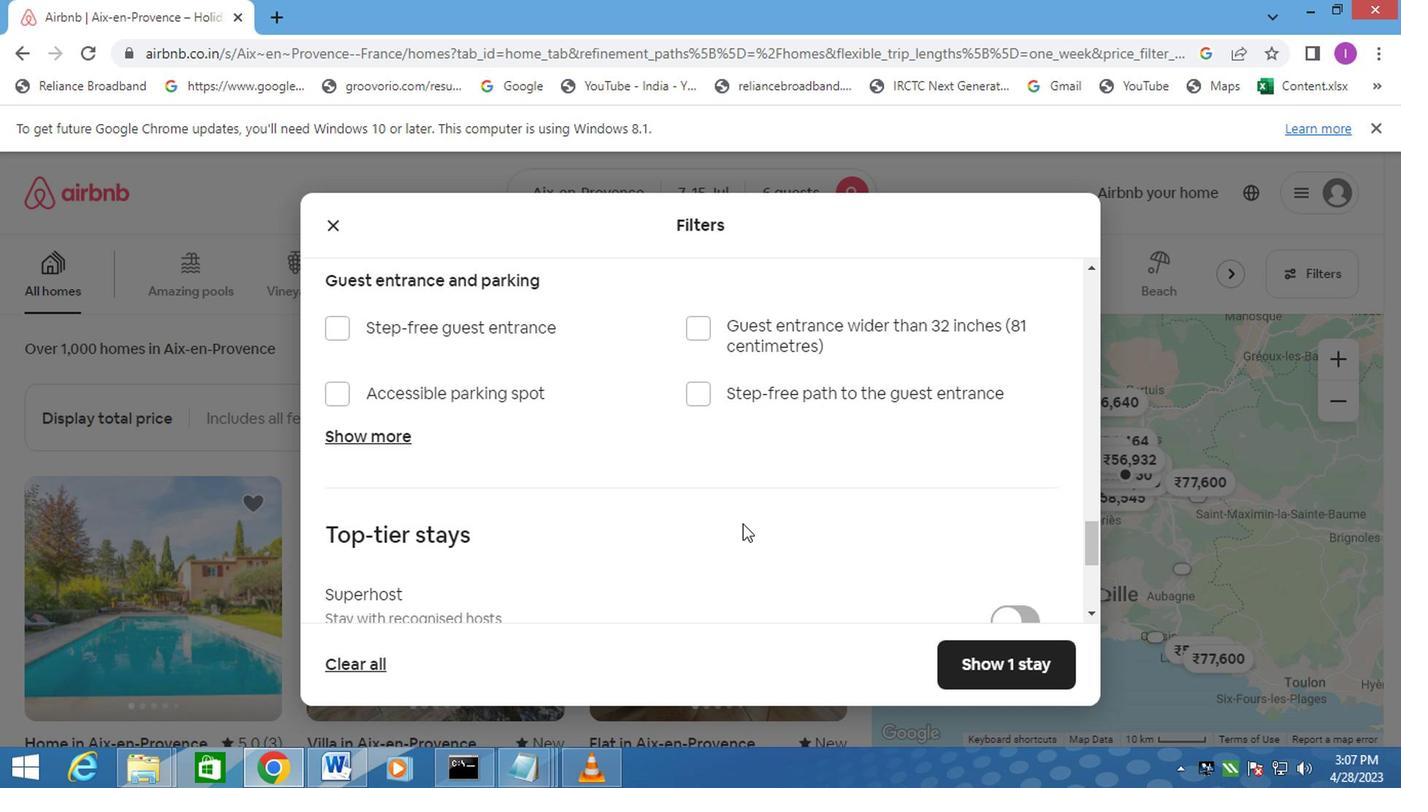 
Action: Mouse scrolled (741, 525) with delta (0, 0)
Screenshot: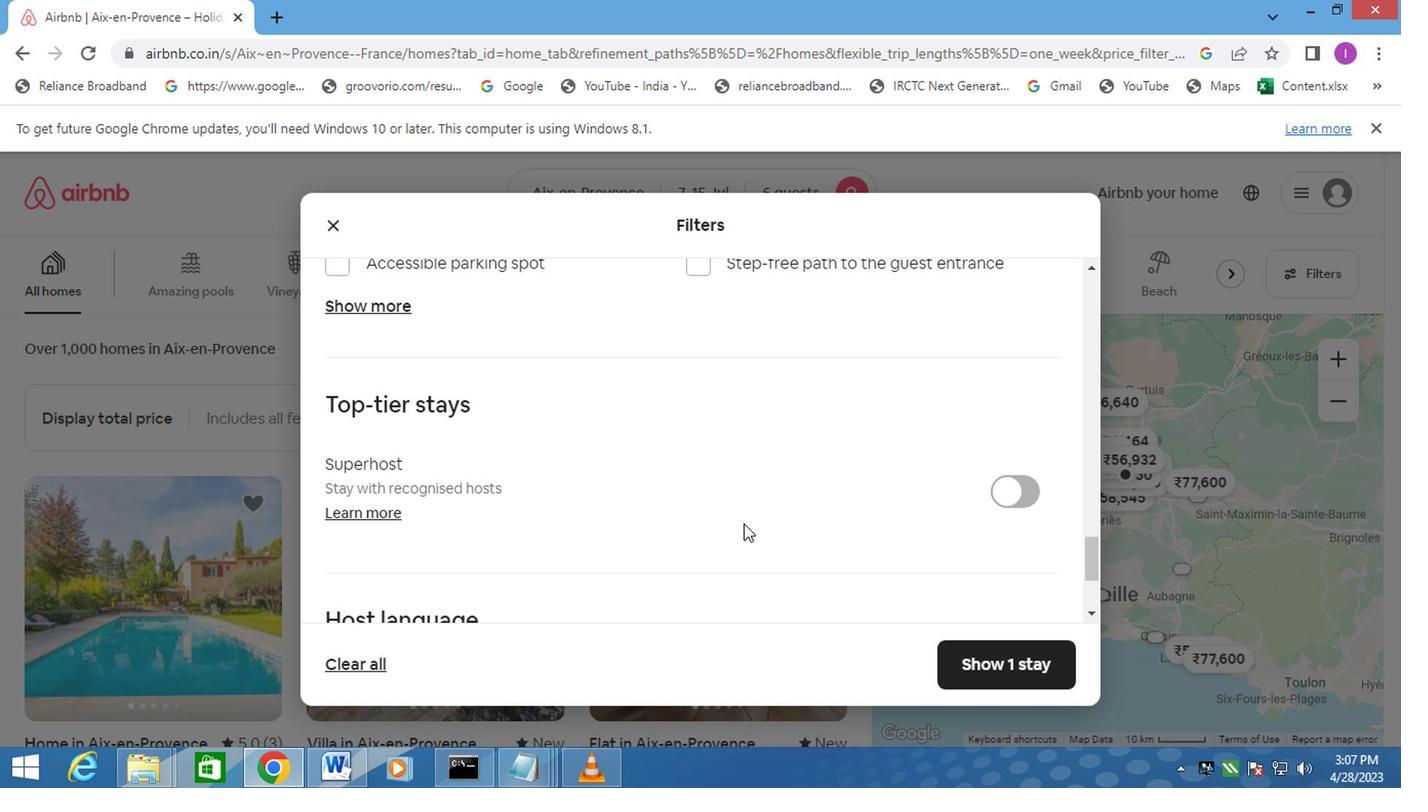 
Action: Mouse moved to (354, 485)
Screenshot: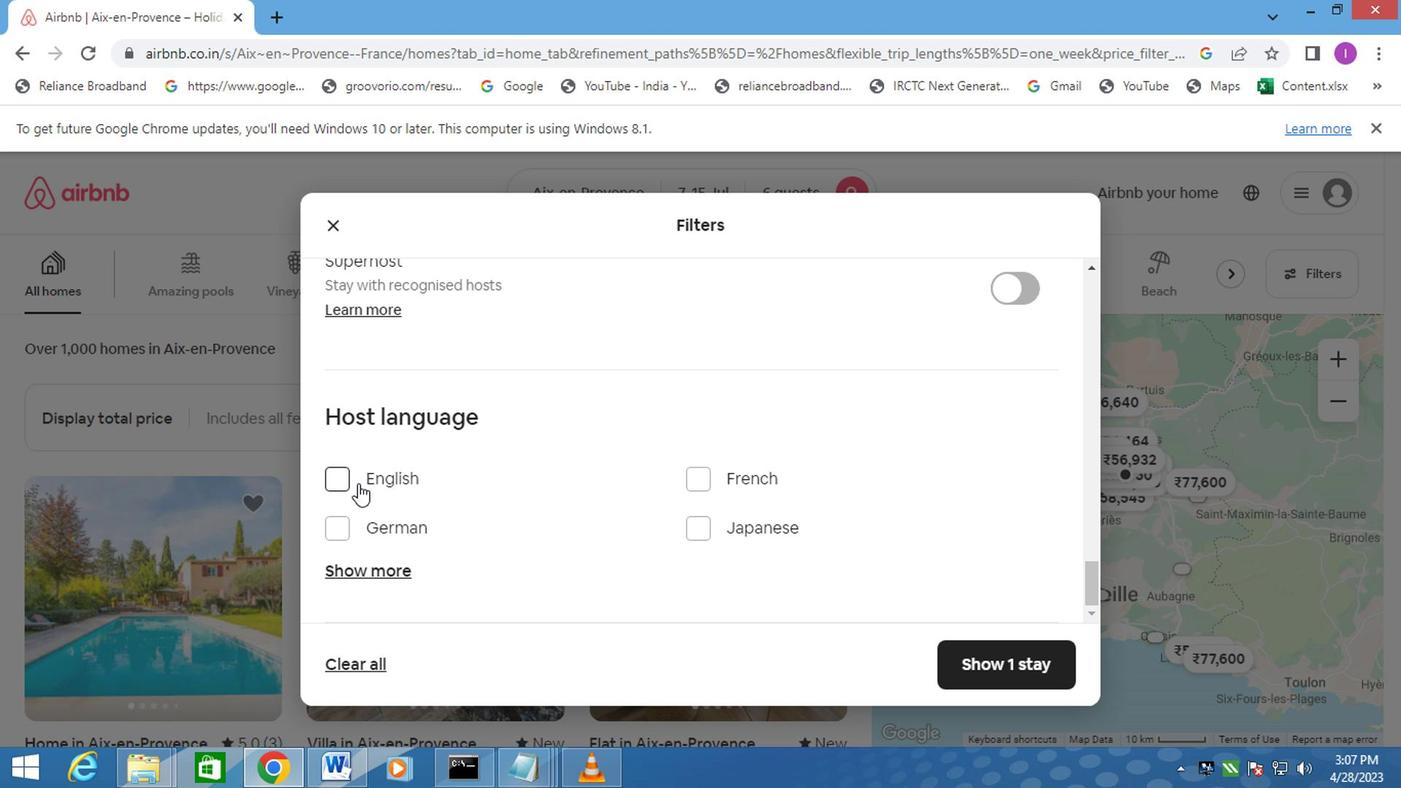 
Action: Mouse pressed left at (354, 485)
Screenshot: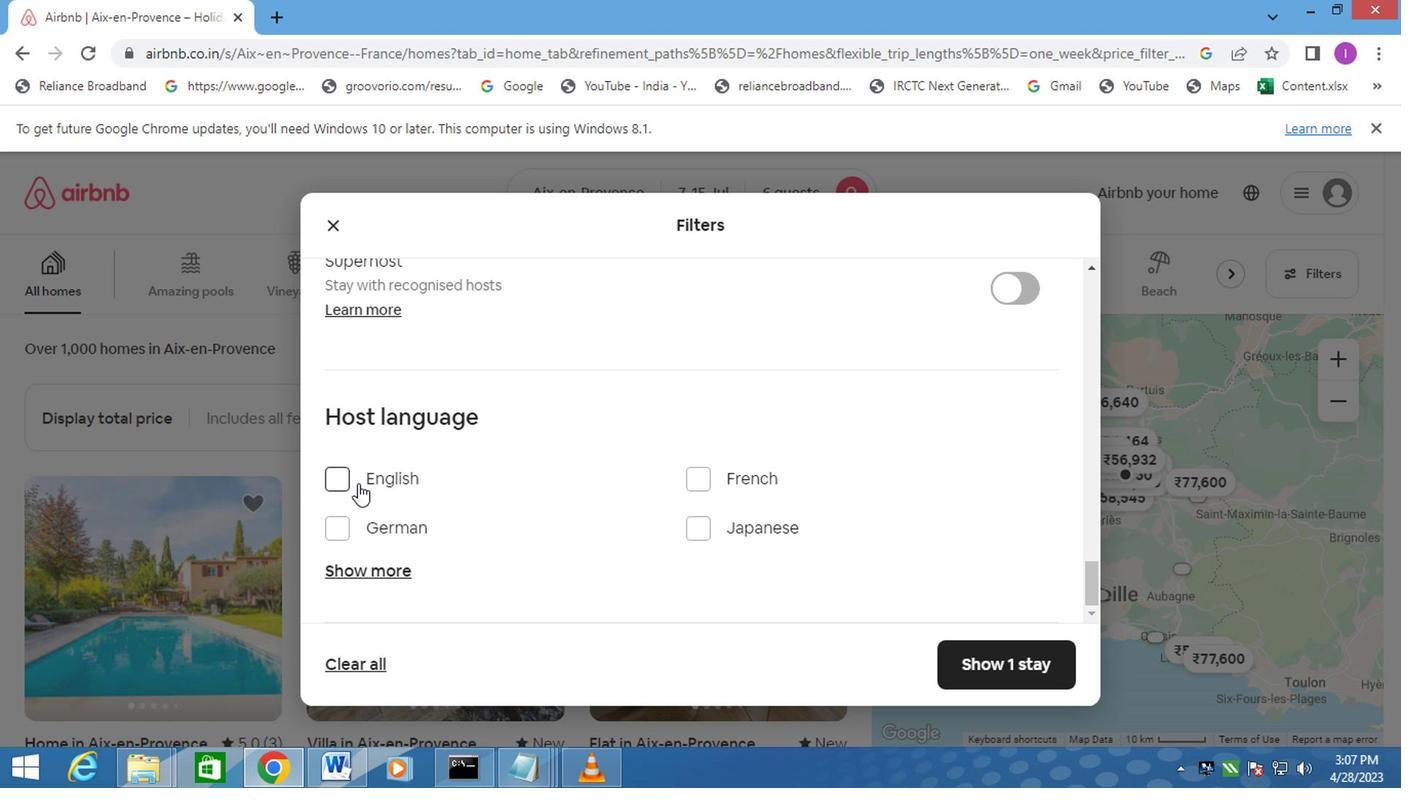 
Action: Mouse moved to (1032, 674)
Screenshot: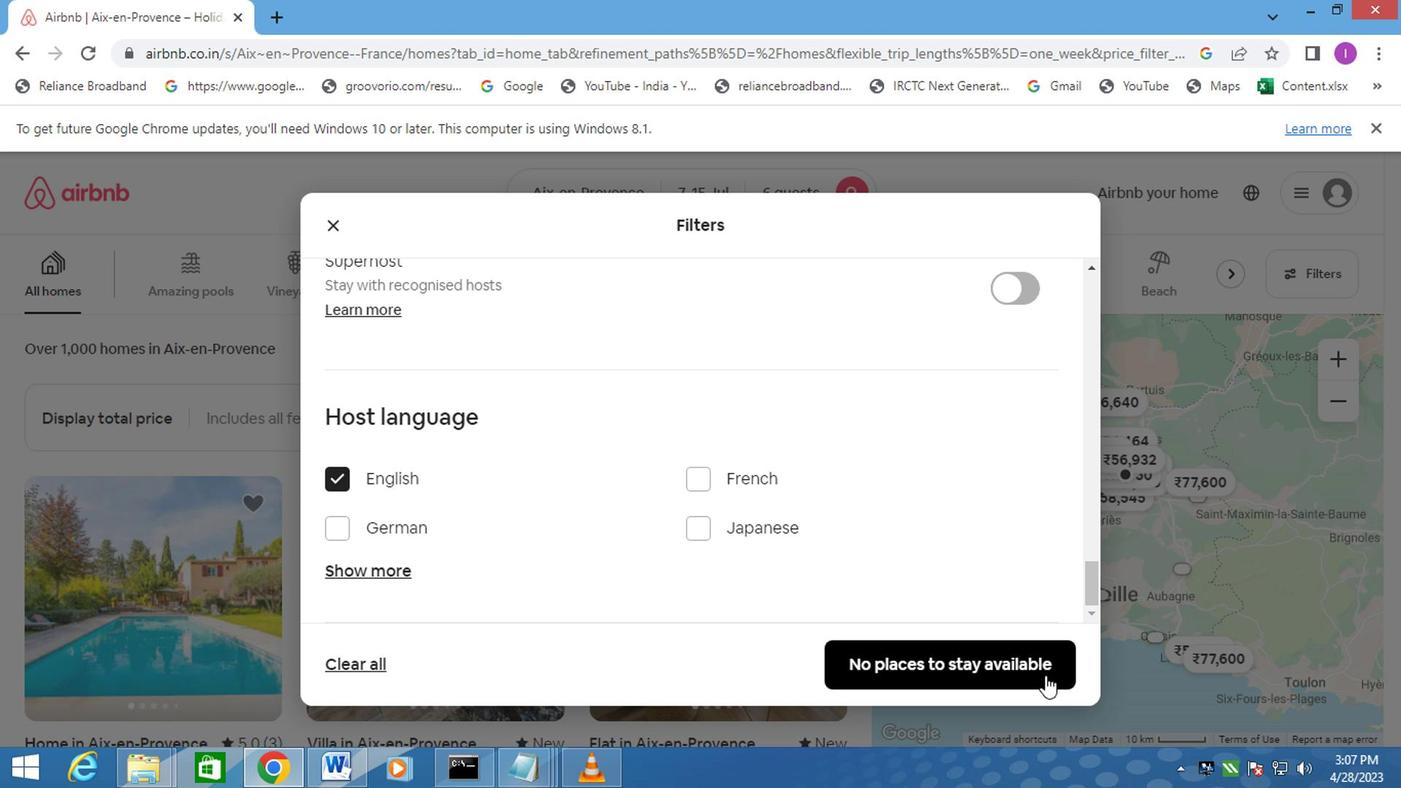 
Action: Mouse pressed left at (1032, 674)
Screenshot: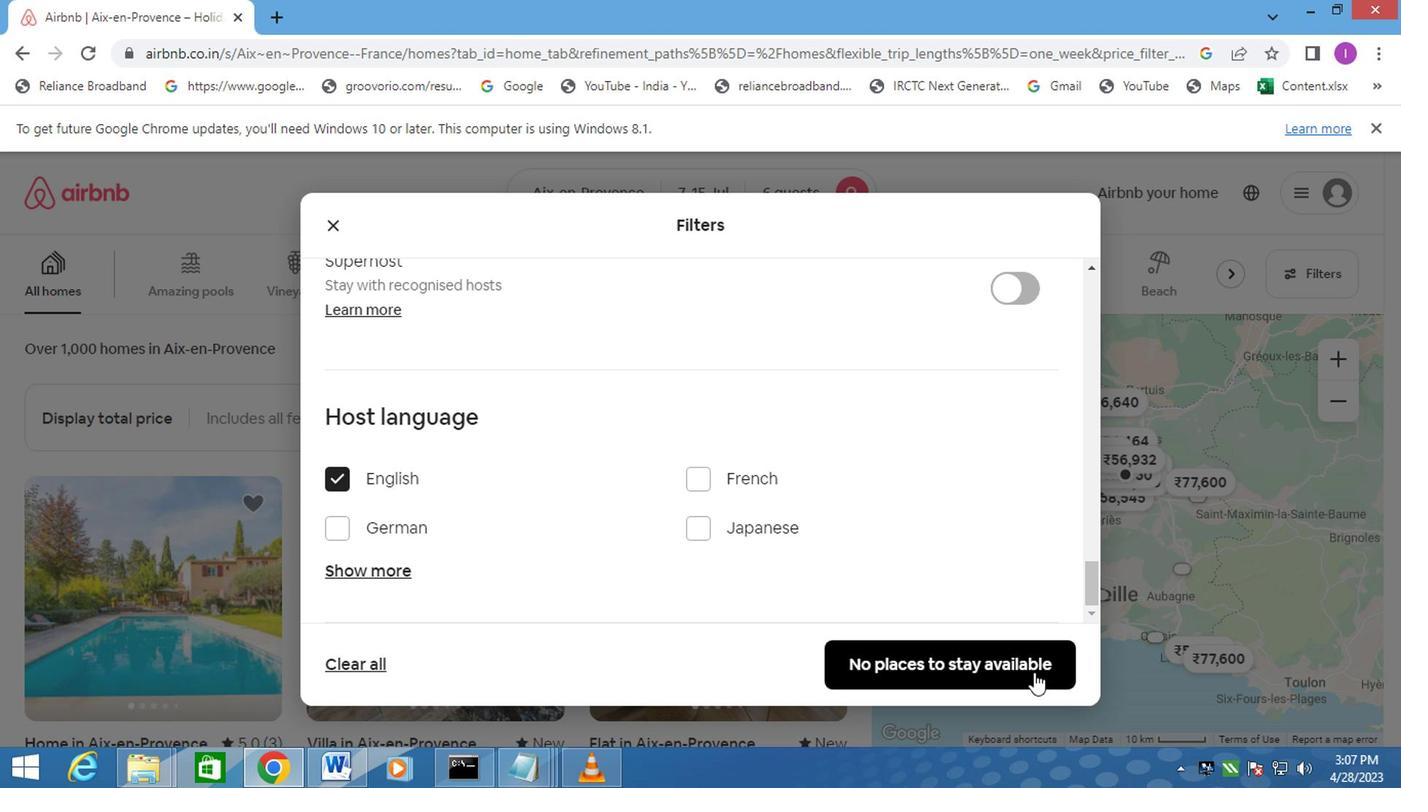 
Action: Mouse moved to (911, 602)
Screenshot: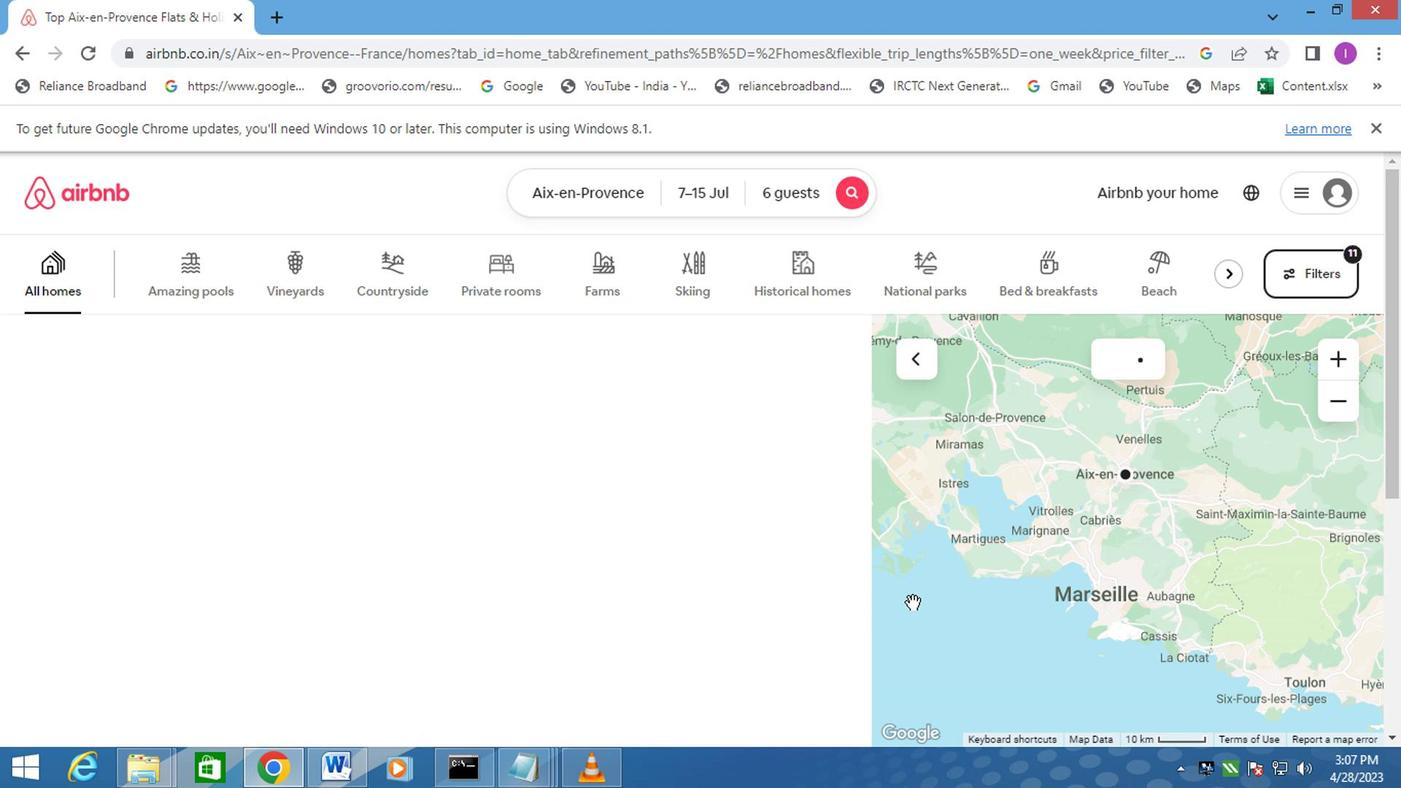 
